 Task: Search for a house in Mendoza, Argentina, for 5 guests from June 14 to June 30, with self check-in, free parking, and a price range of ₹8000 to ₹12000.
Action: Mouse moved to (568, 138)
Screenshot: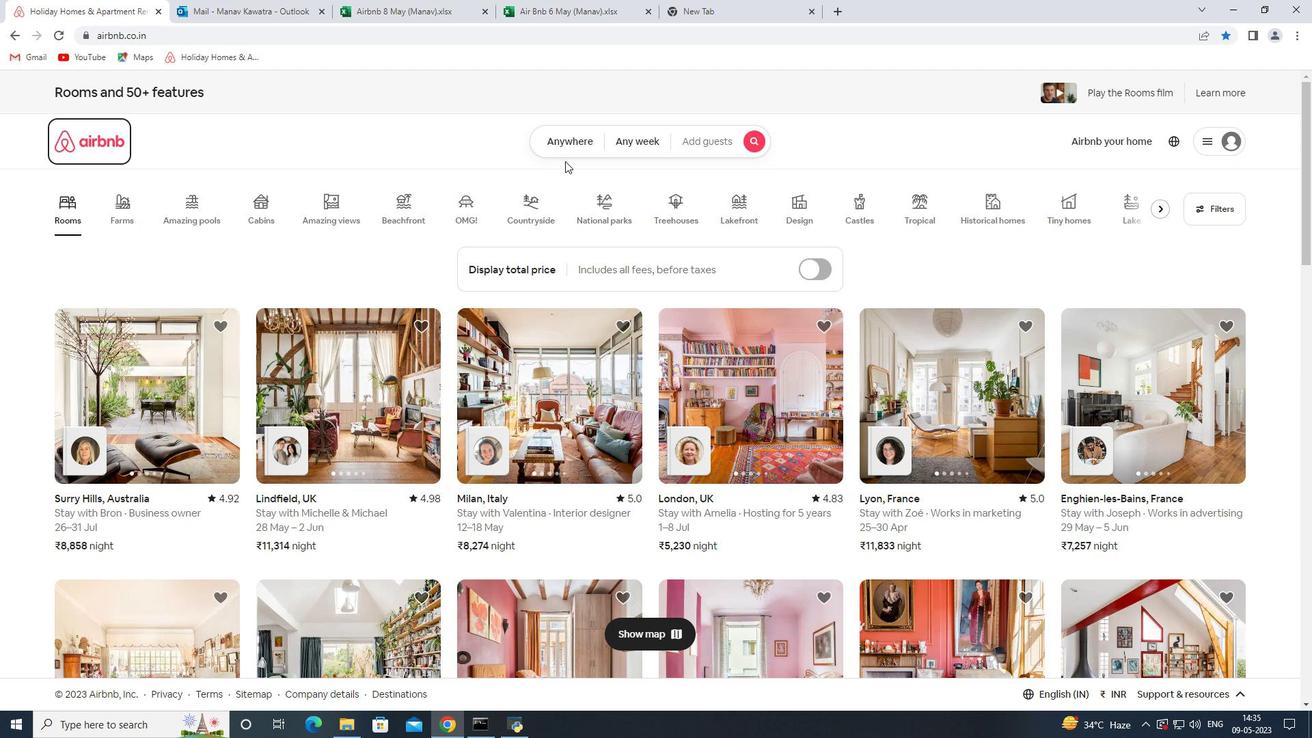 
Action: Mouse pressed left at (568, 138)
Screenshot: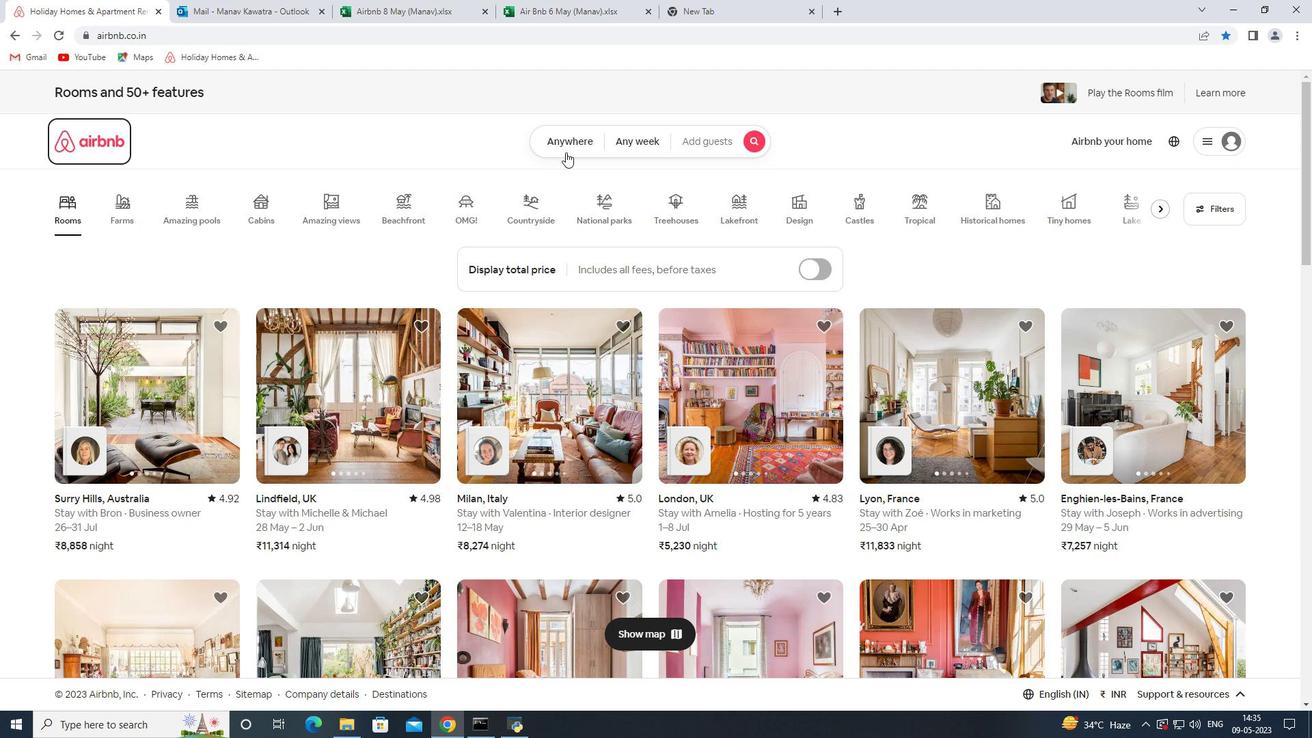 
Action: Mouse moved to (465, 198)
Screenshot: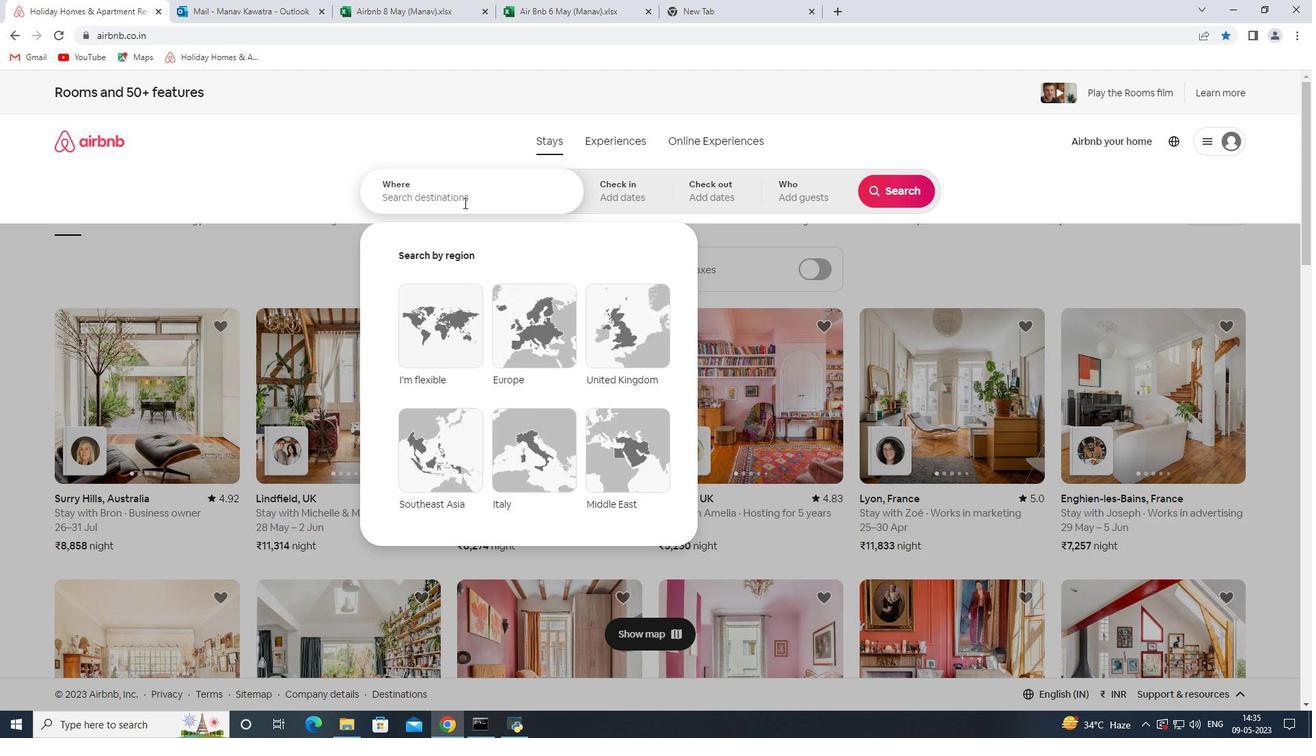 
Action: Mouse pressed left at (465, 198)
Screenshot: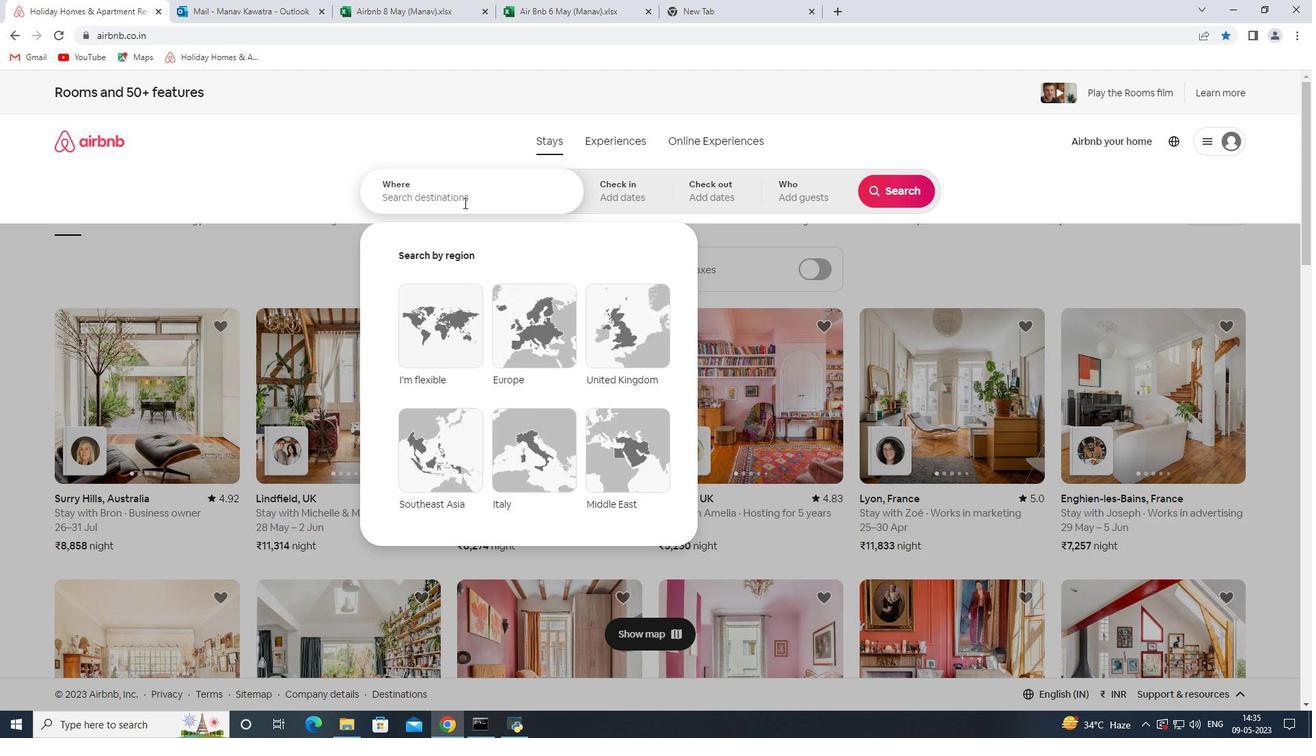 
Action: Mouse moved to (475, 198)
Screenshot: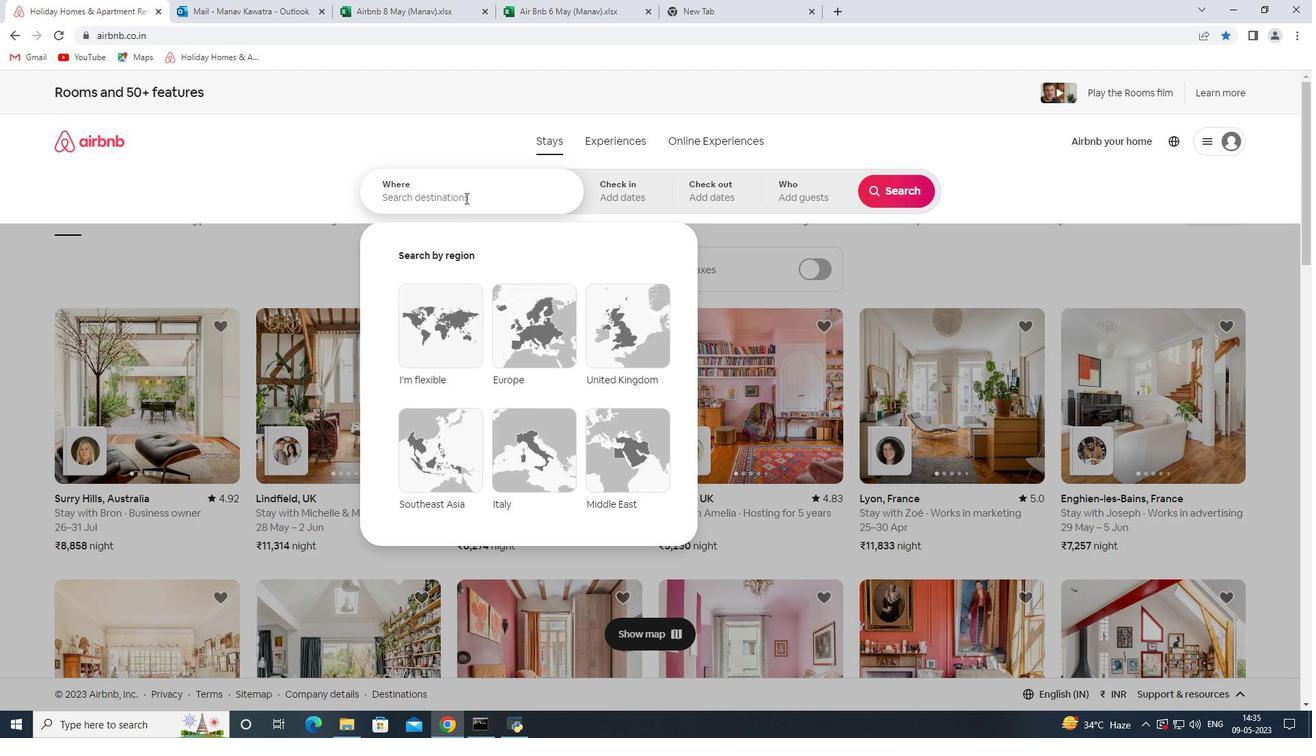 
Action: Key pressed <Key.shift>Mendoza<Key.space><Key.shift><Key.shift><Key.shift><Key.shift><Key.shift><Key.shift><Key.shift><Key.shift>Argentina<Key.space>
Screenshot: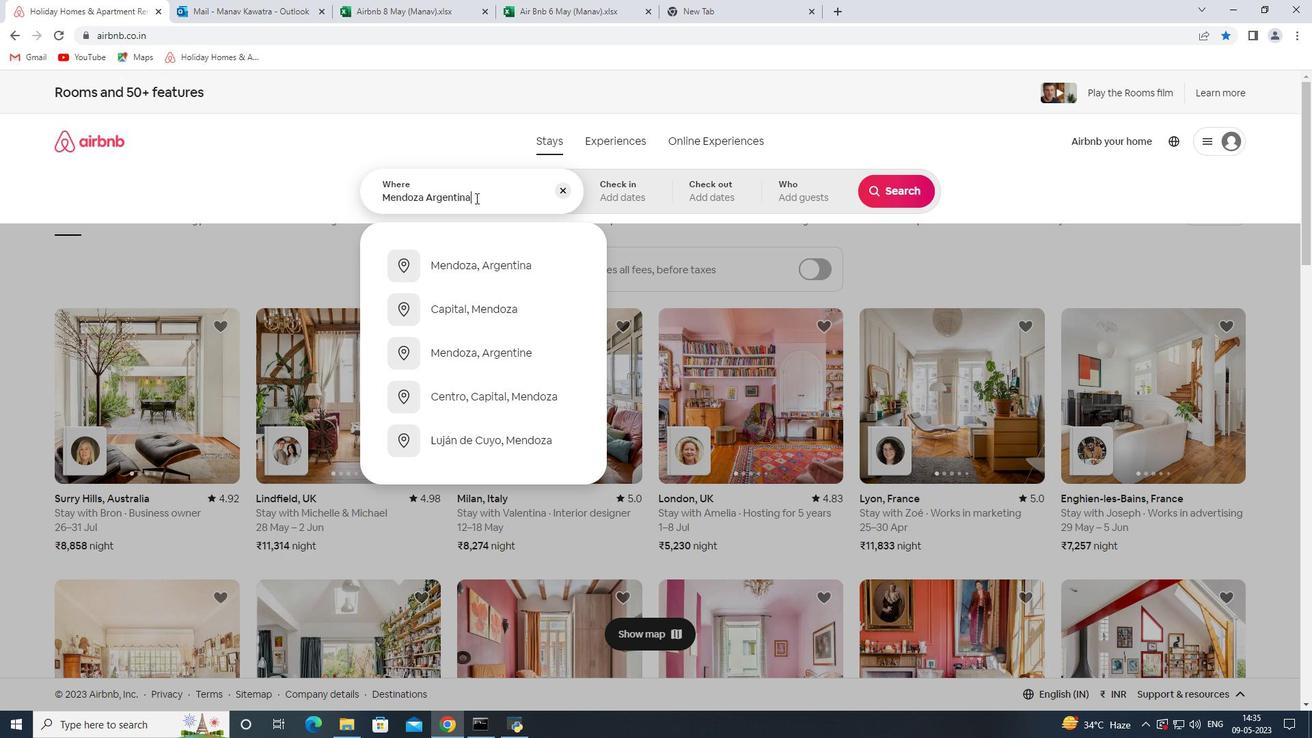 
Action: Mouse moved to (484, 271)
Screenshot: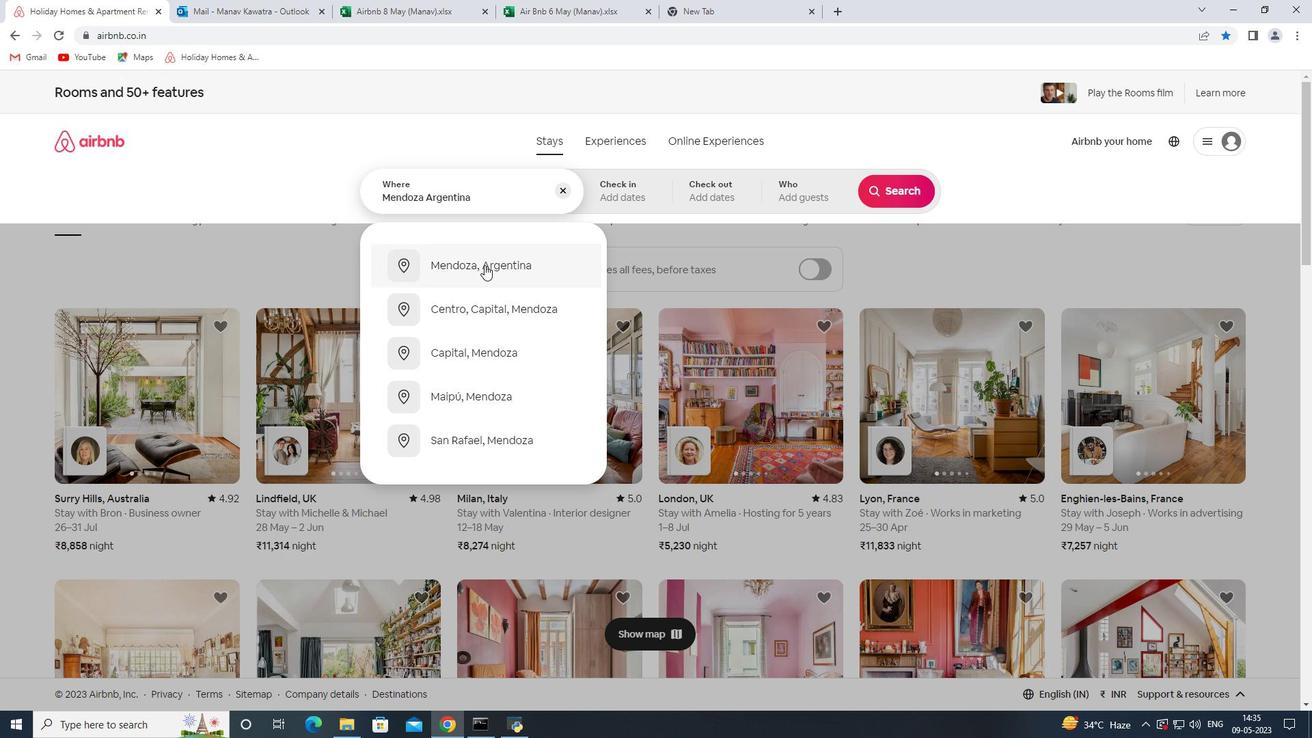 
Action: Mouse pressed left at (484, 271)
Screenshot: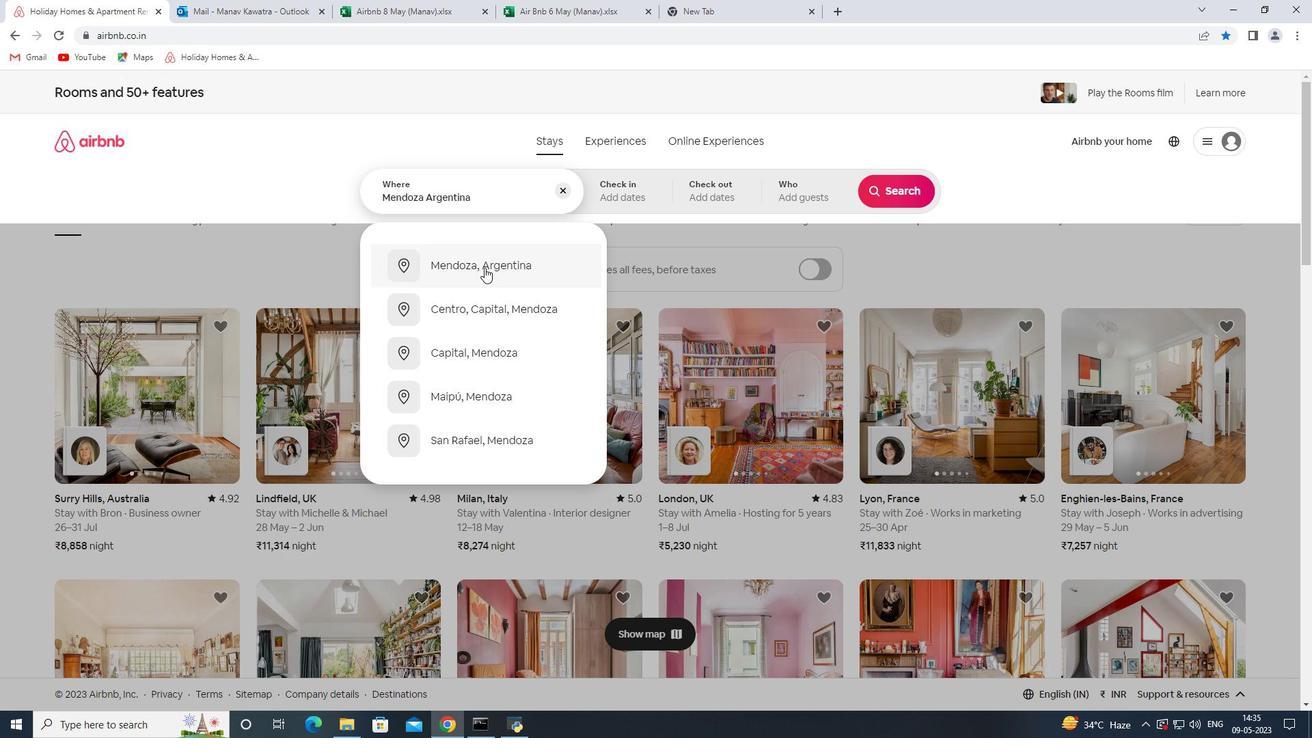
Action: Mouse moved to (785, 426)
Screenshot: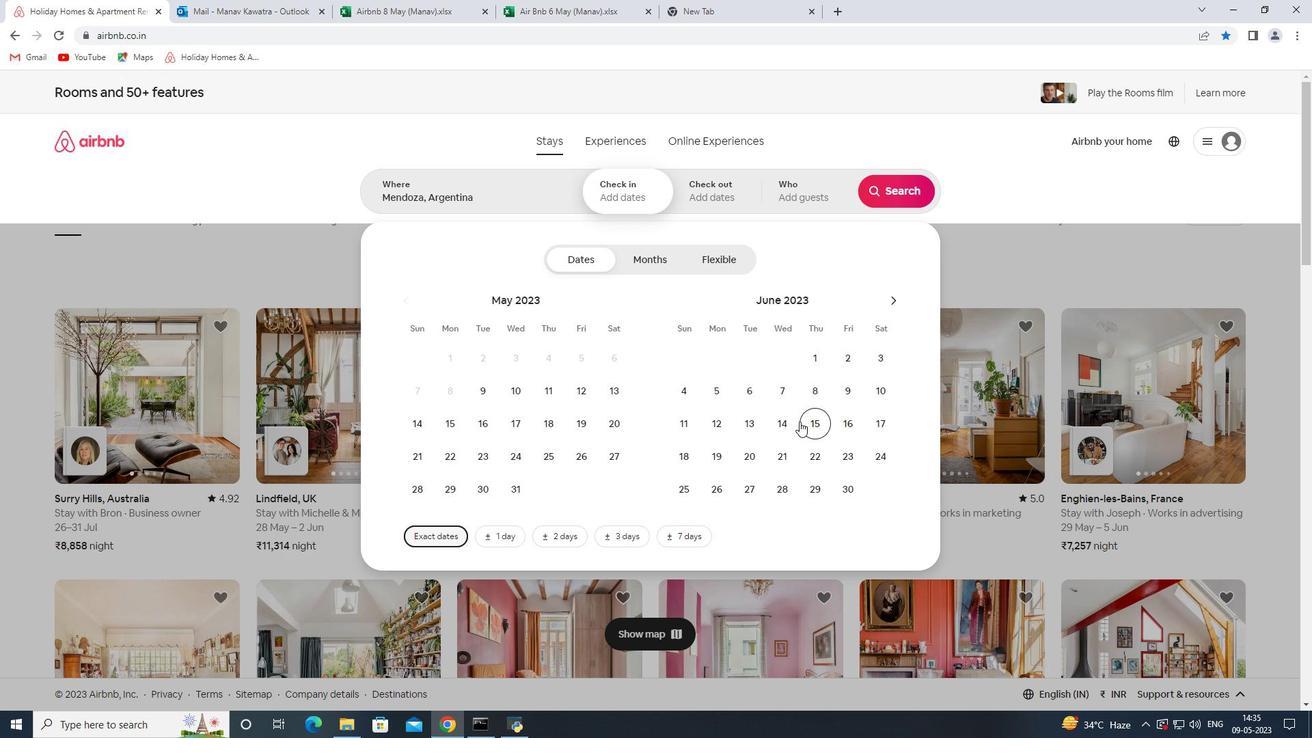 
Action: Mouse pressed left at (785, 426)
Screenshot: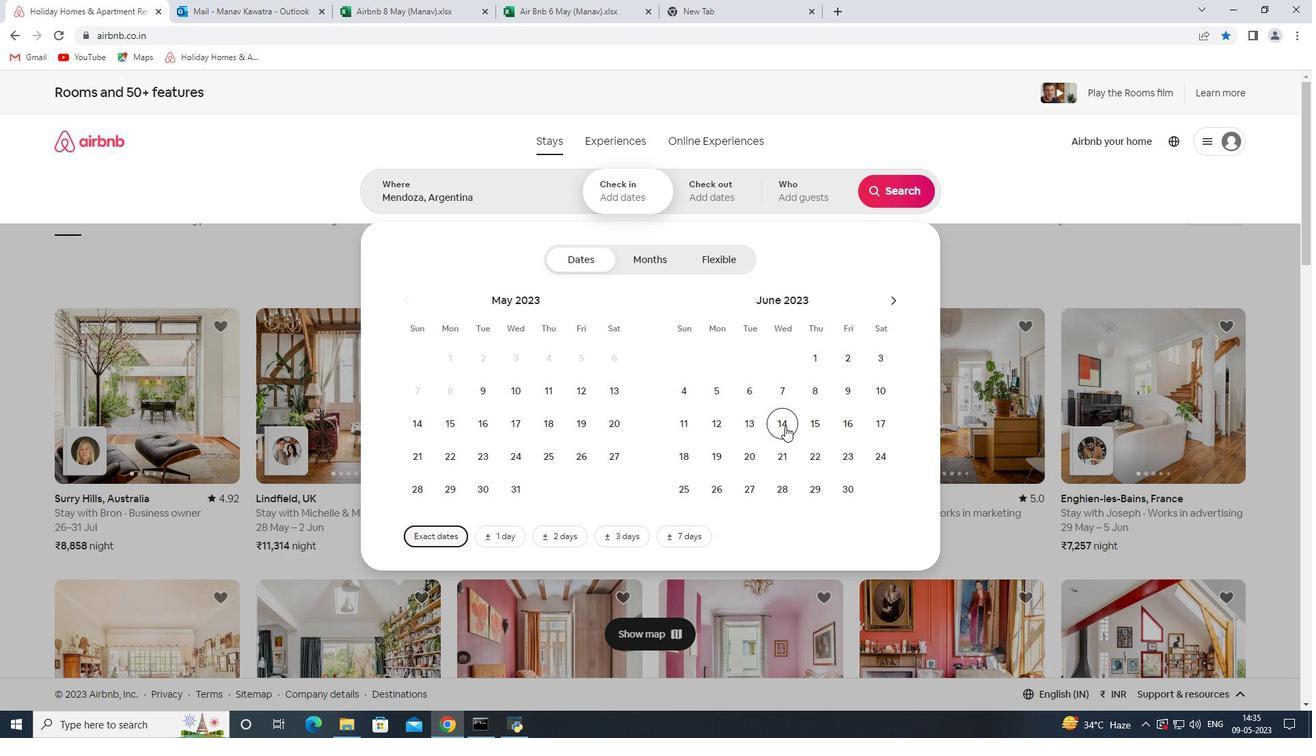 
Action: Mouse moved to (857, 488)
Screenshot: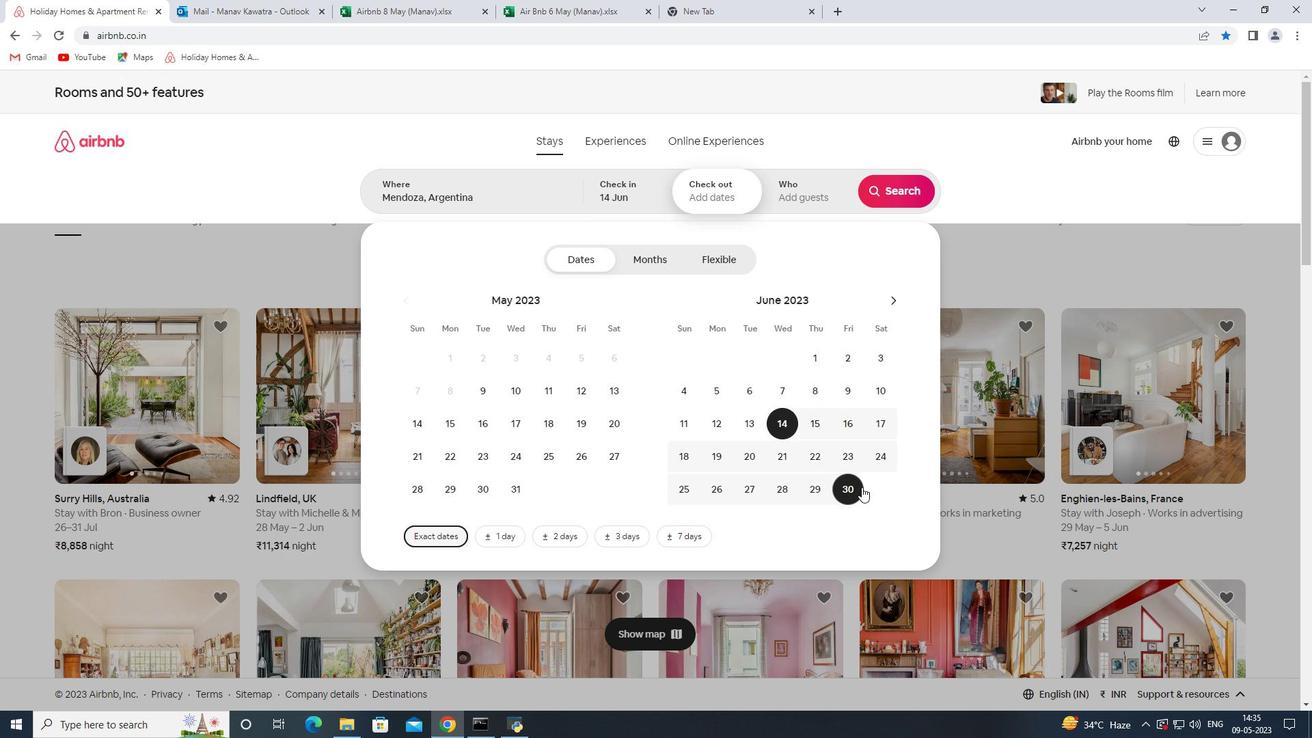 
Action: Mouse pressed left at (857, 488)
Screenshot: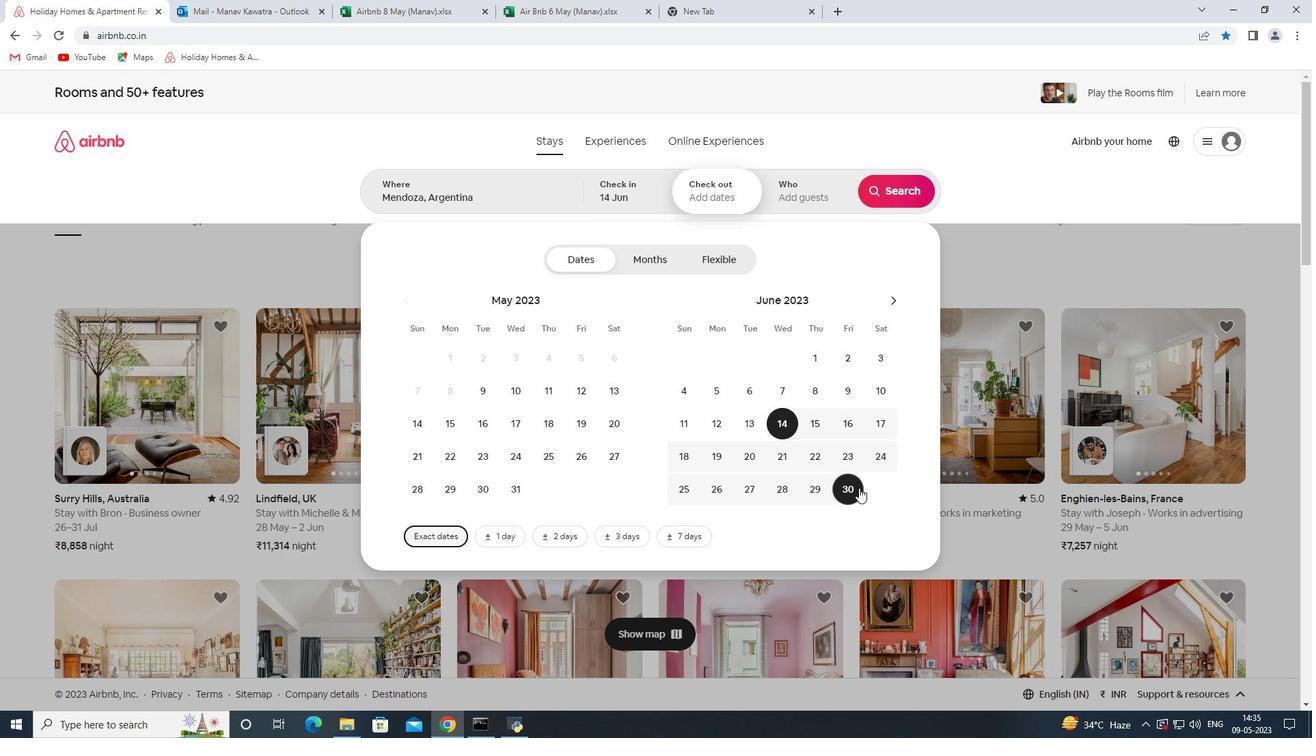 
Action: Mouse moved to (809, 196)
Screenshot: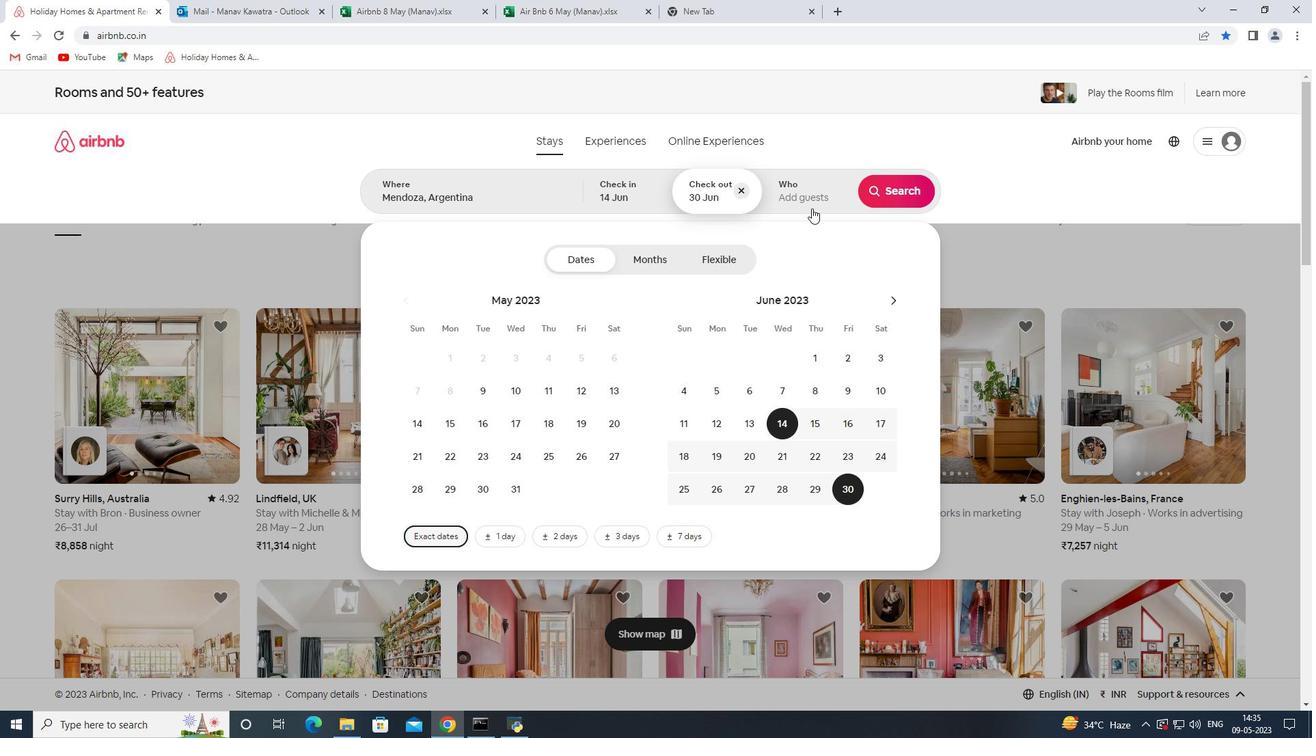 
Action: Mouse pressed left at (809, 196)
Screenshot: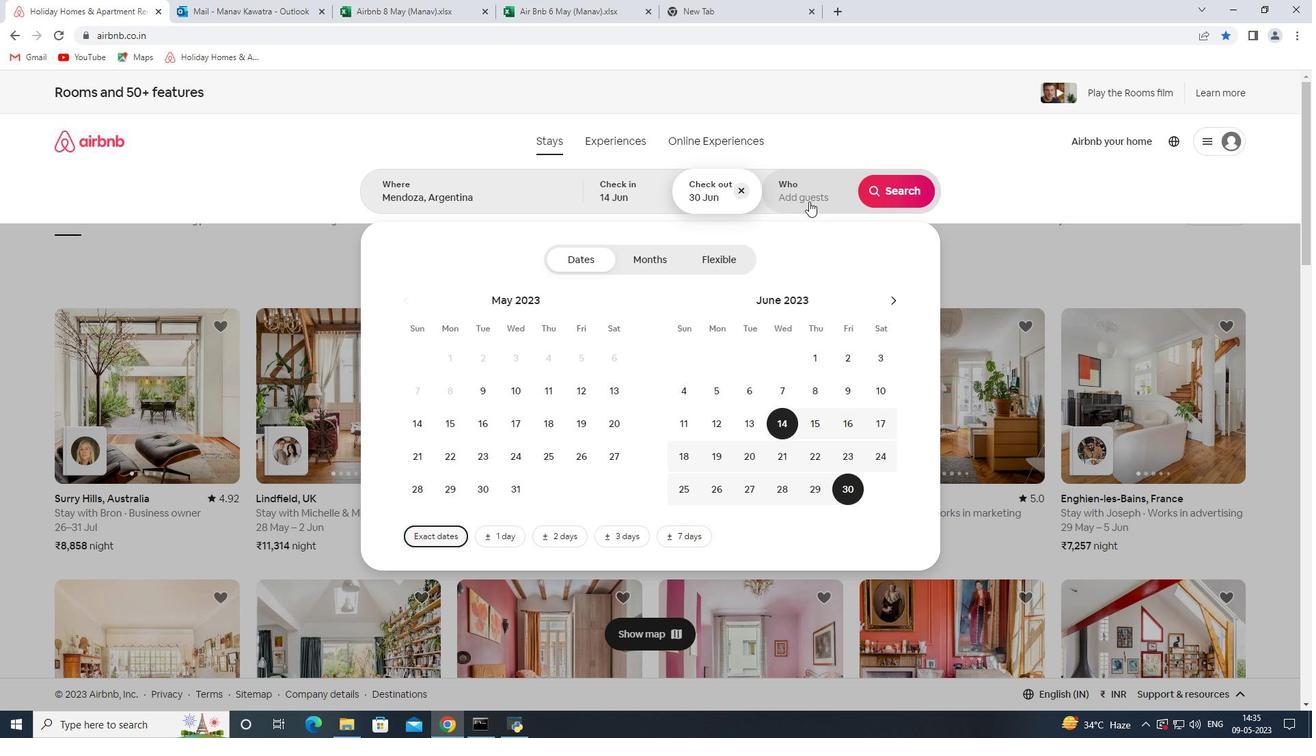 
Action: Mouse moved to (896, 268)
Screenshot: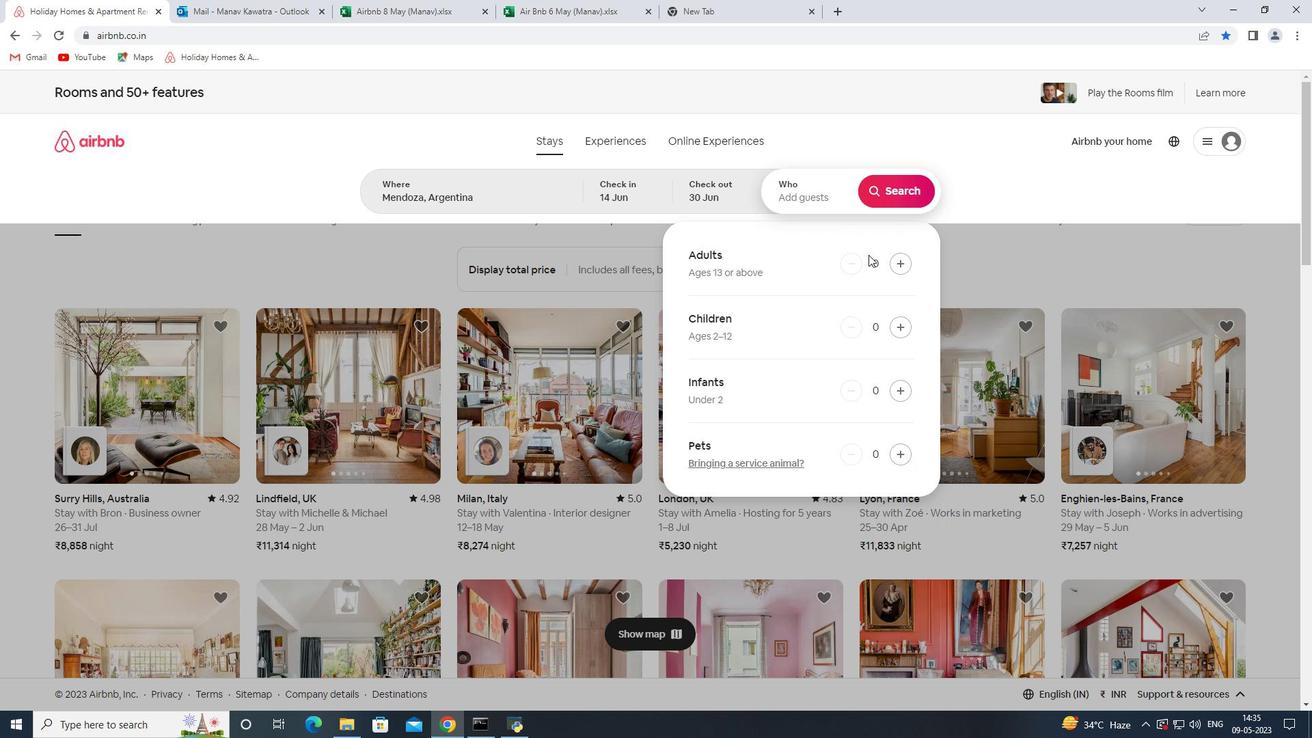 
Action: Mouse pressed left at (896, 268)
Screenshot: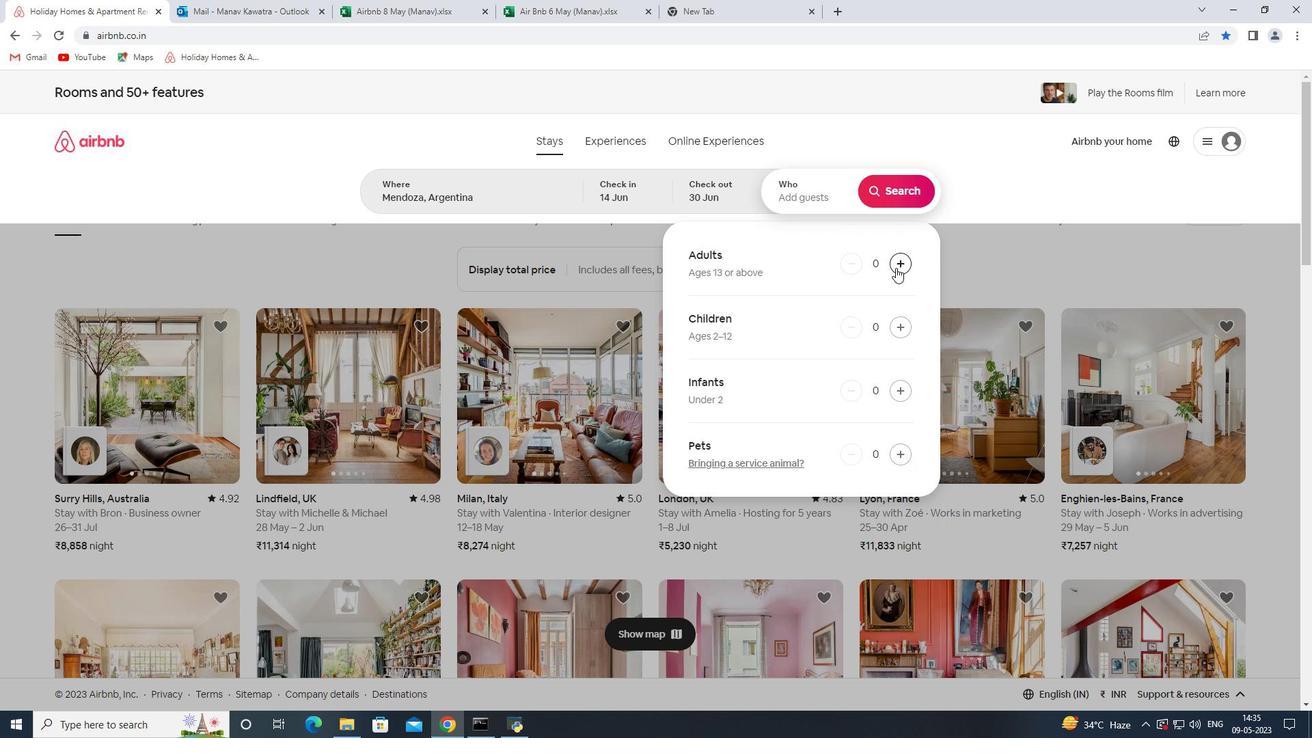 
Action: Mouse moved to (897, 268)
Screenshot: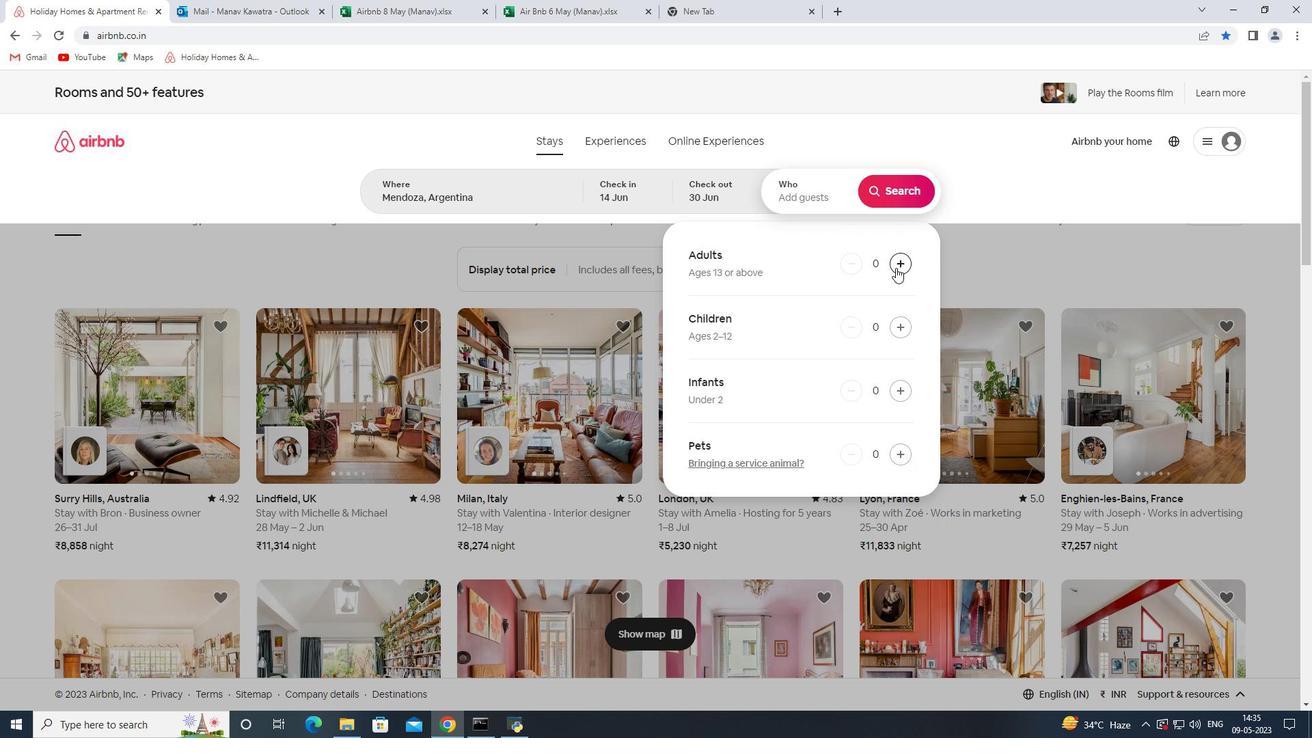 
Action: Mouse pressed left at (897, 268)
Screenshot: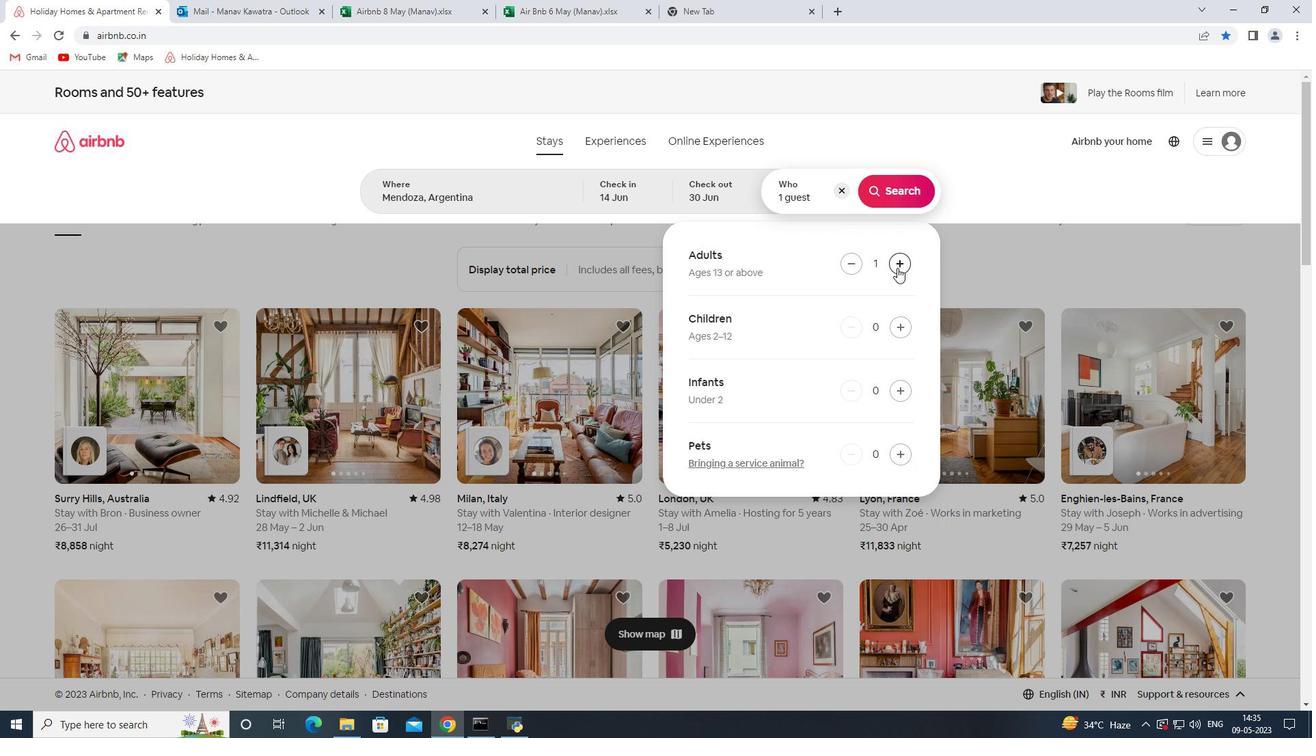 
Action: Mouse pressed left at (897, 268)
Screenshot: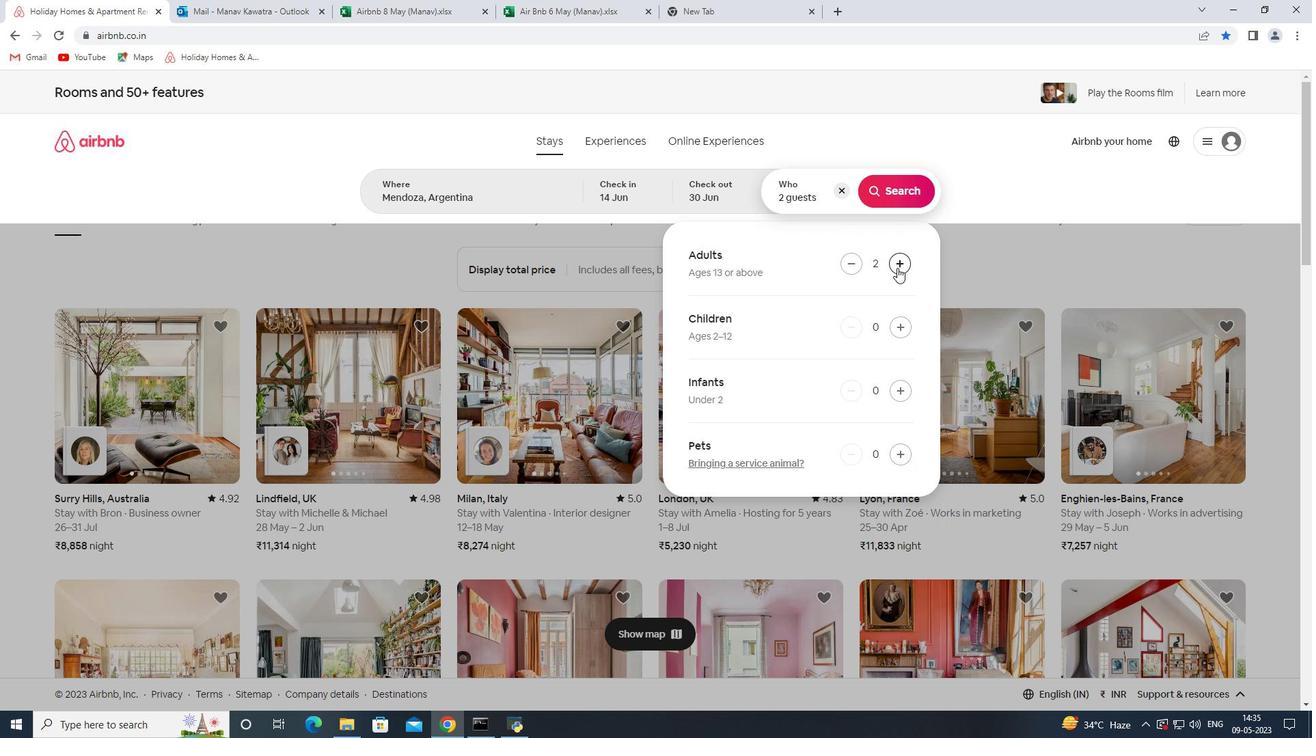 
Action: Mouse pressed left at (897, 268)
Screenshot: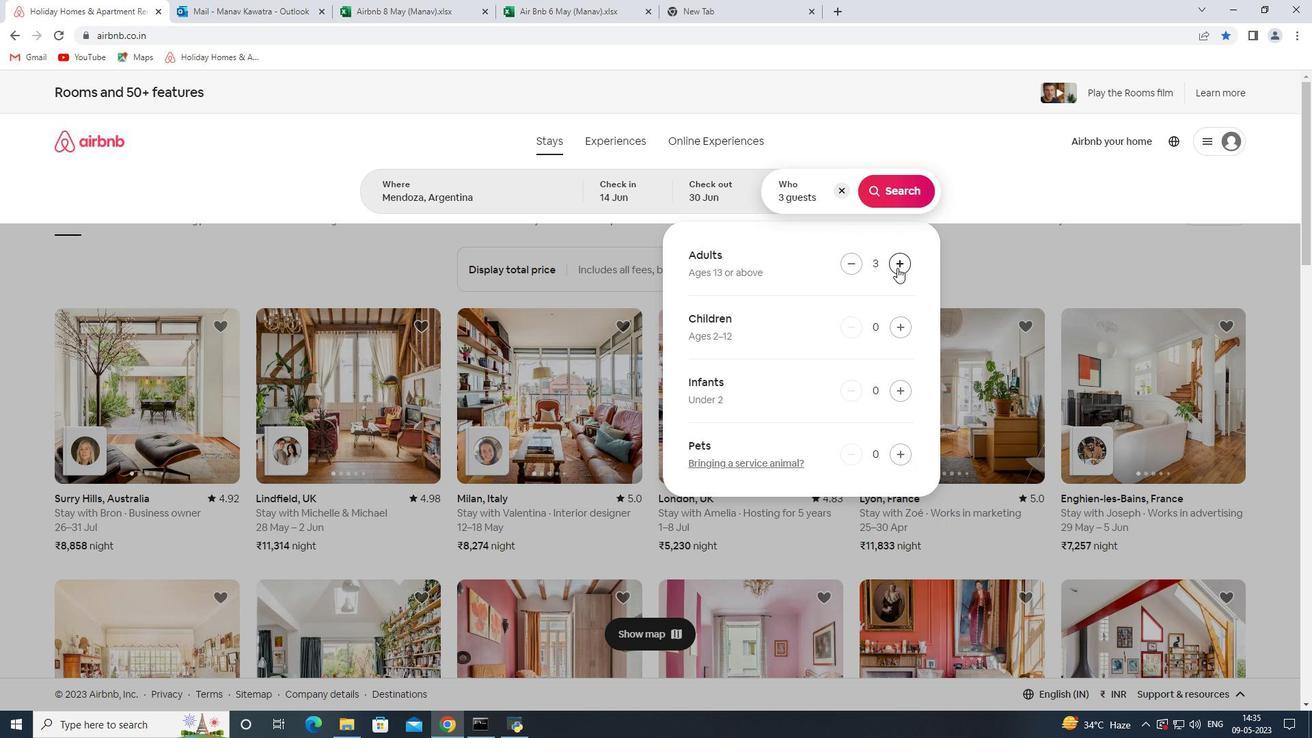 
Action: Mouse pressed left at (897, 268)
Screenshot: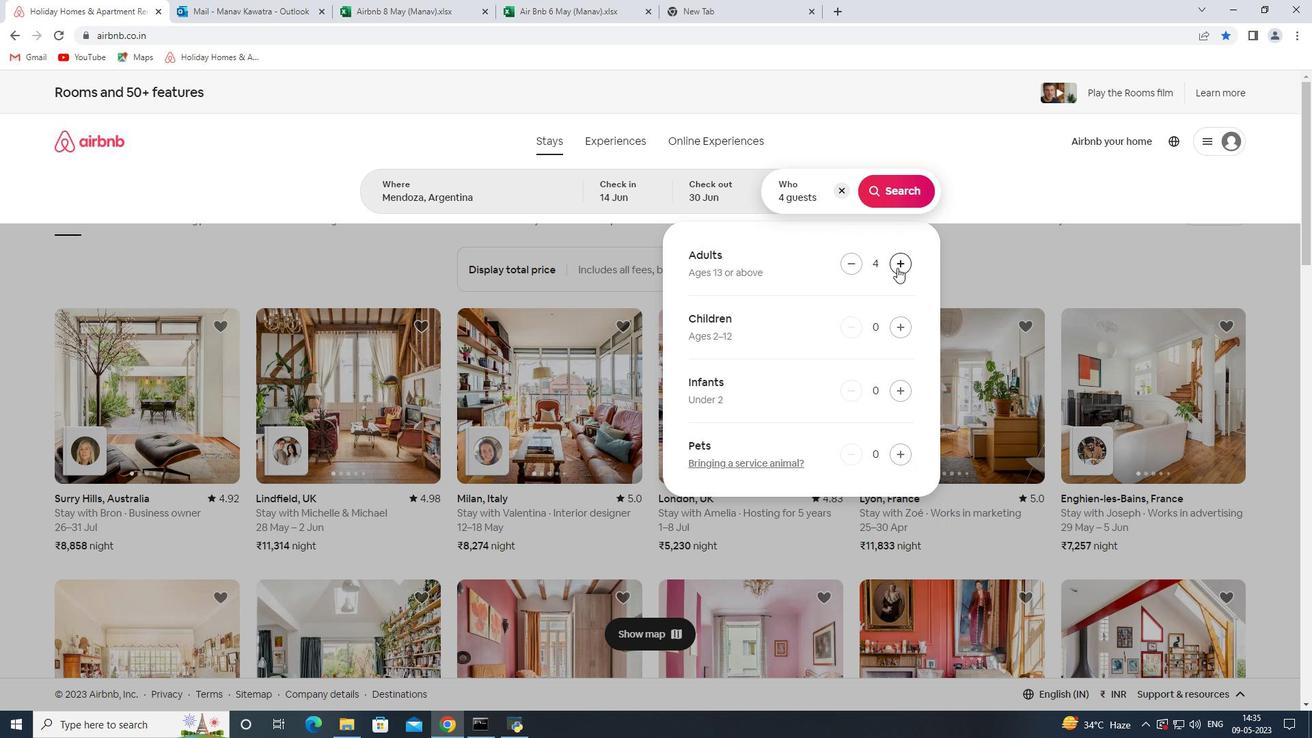 
Action: Mouse moved to (899, 195)
Screenshot: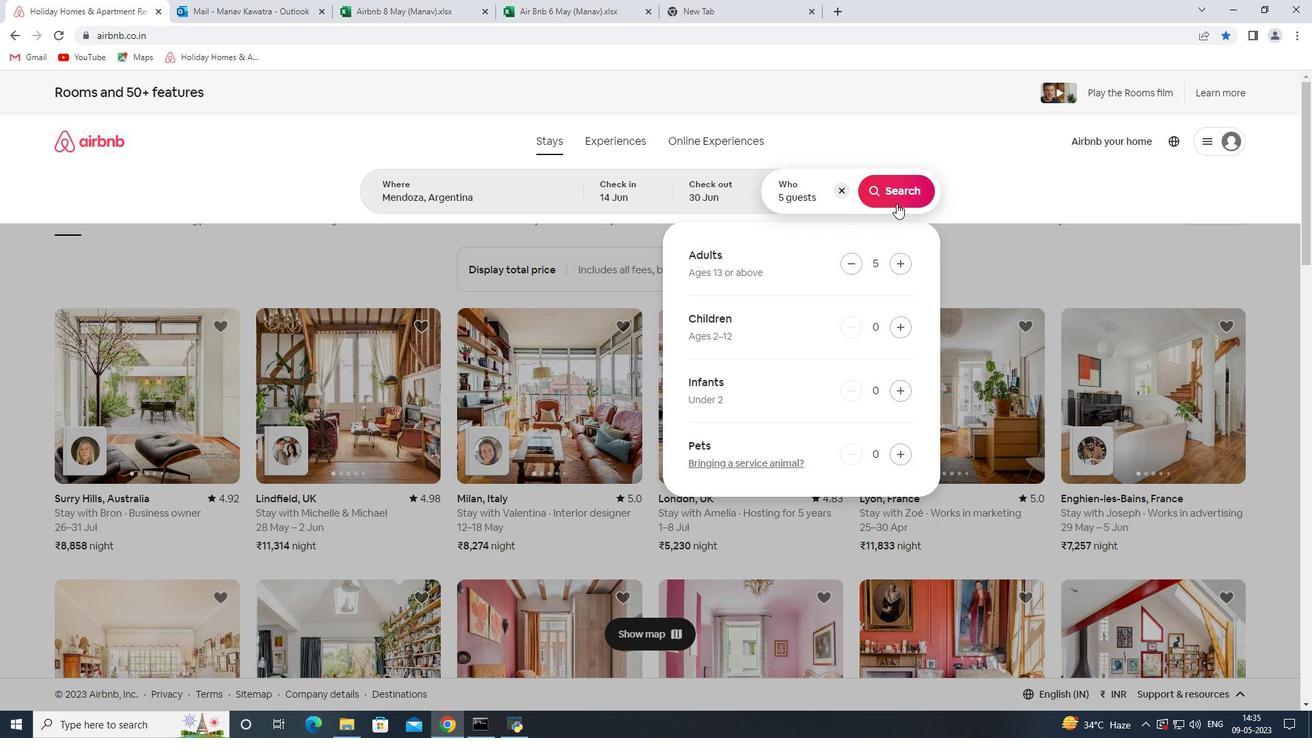 
Action: Mouse pressed left at (899, 195)
Screenshot: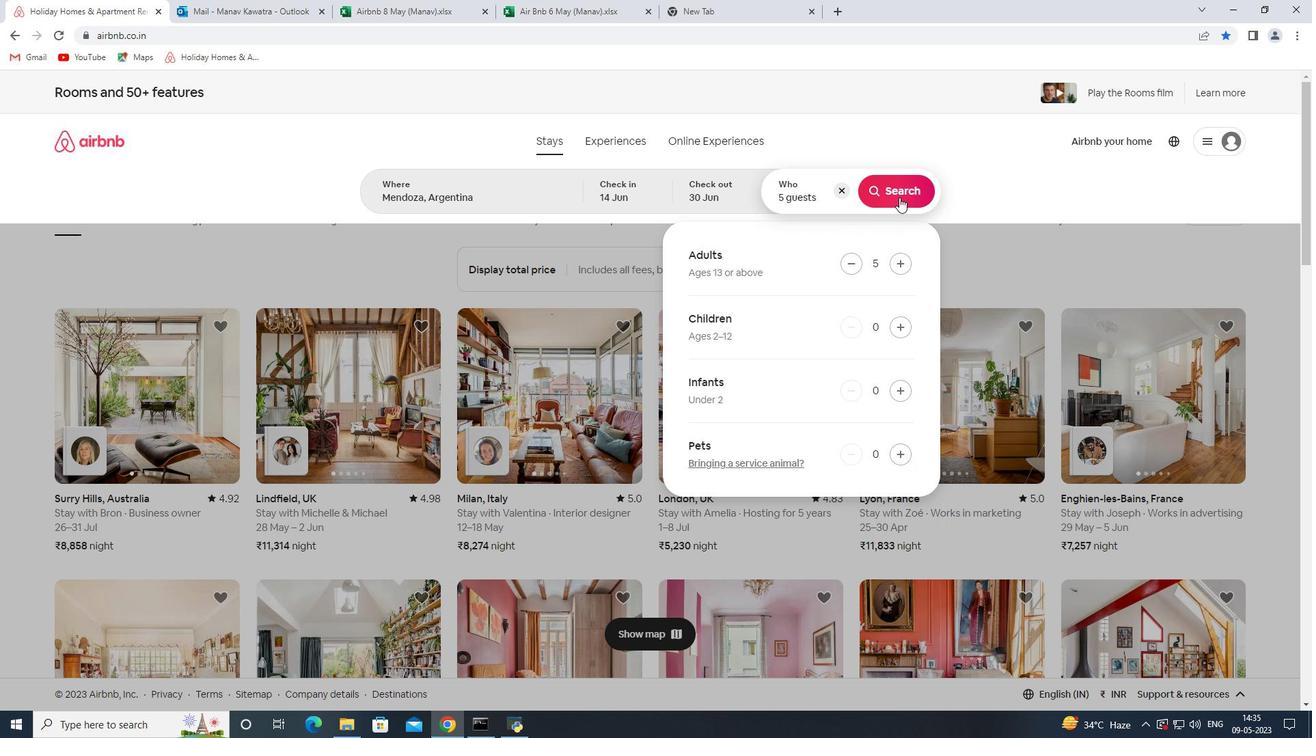 
Action: Mouse moved to (1261, 152)
Screenshot: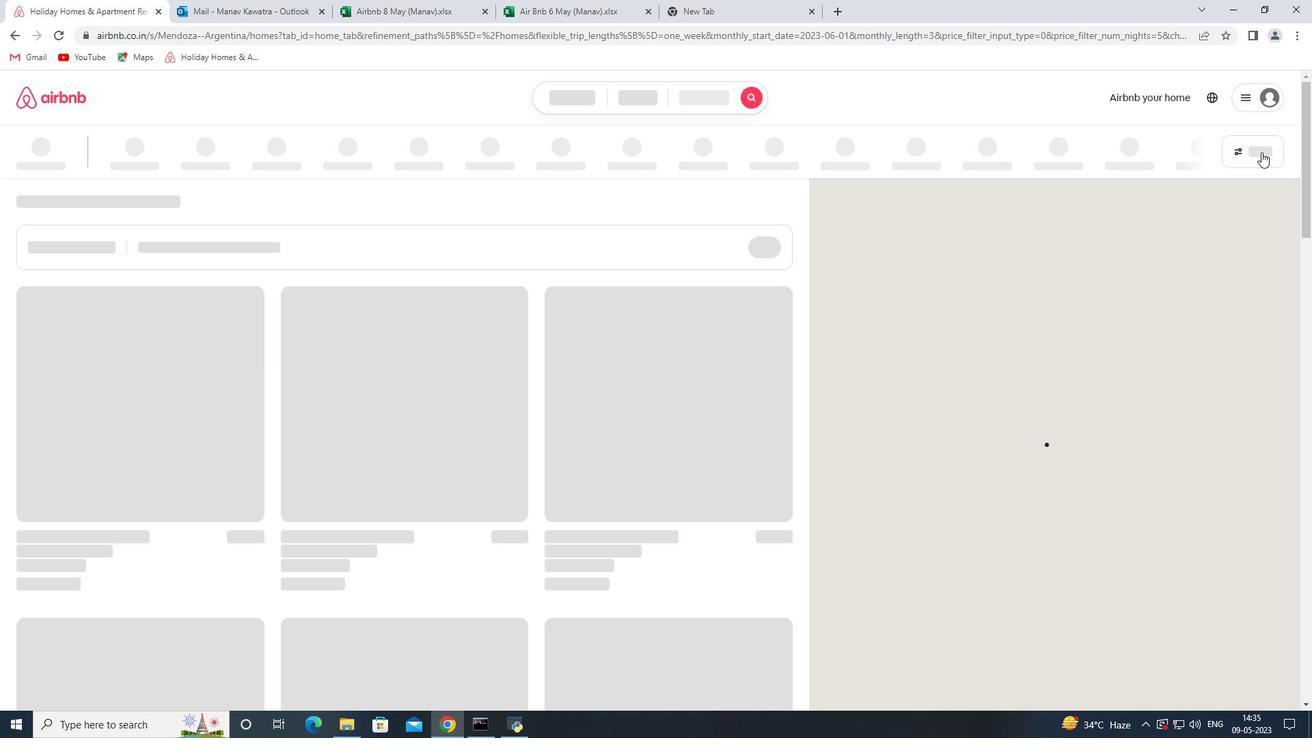 
Action: Mouse pressed left at (1261, 152)
Screenshot: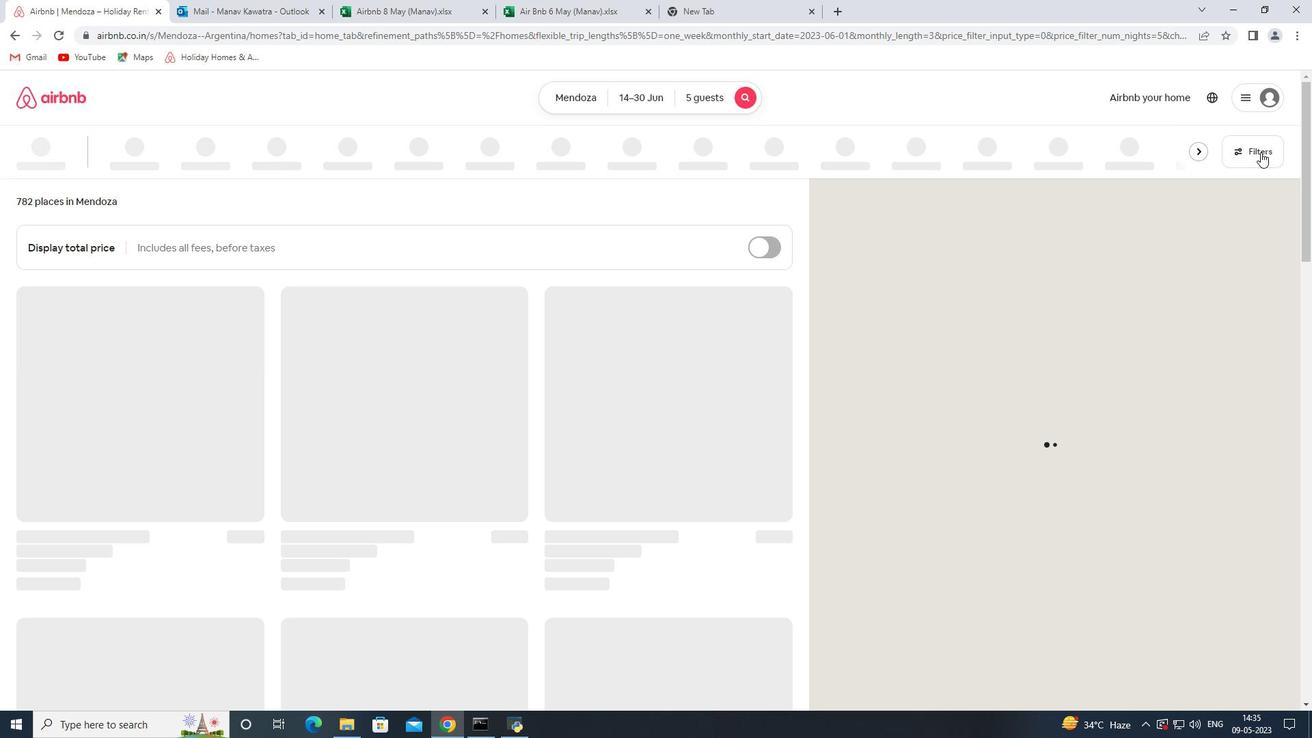 
Action: Mouse moved to (504, 484)
Screenshot: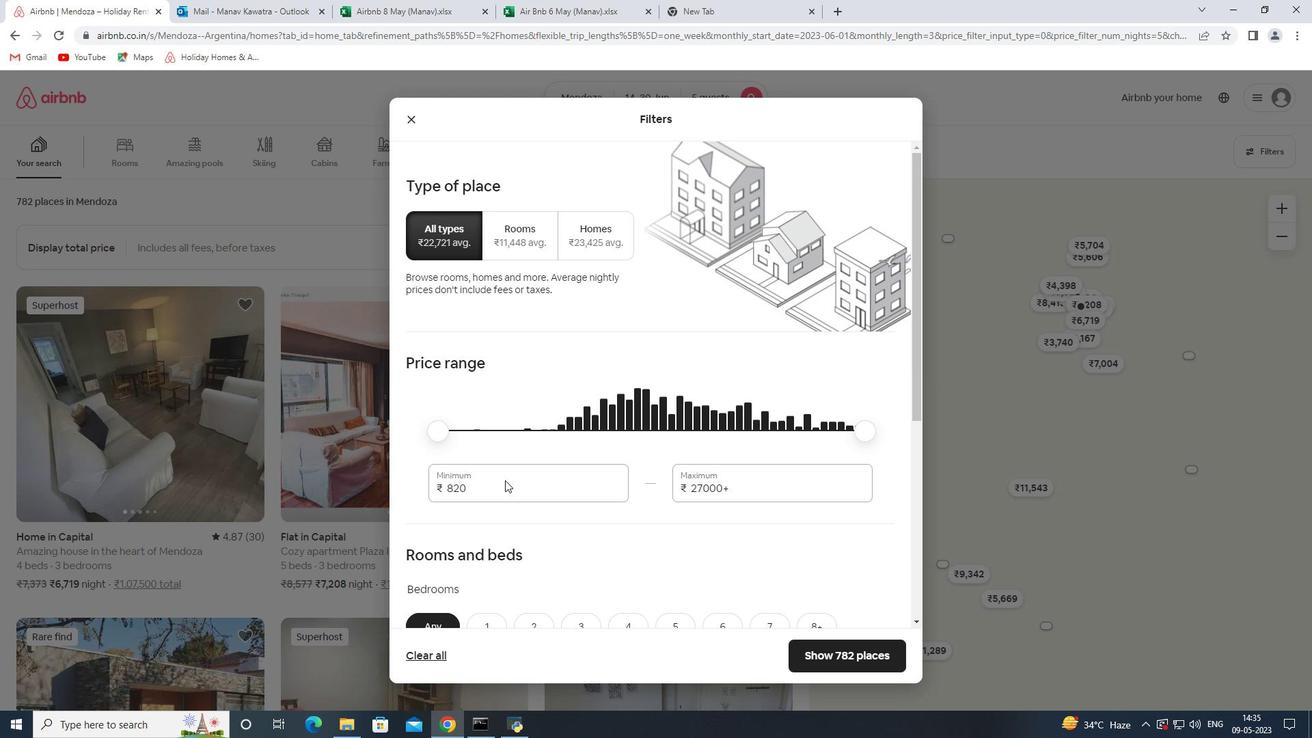 
Action: Mouse pressed left at (504, 484)
Screenshot: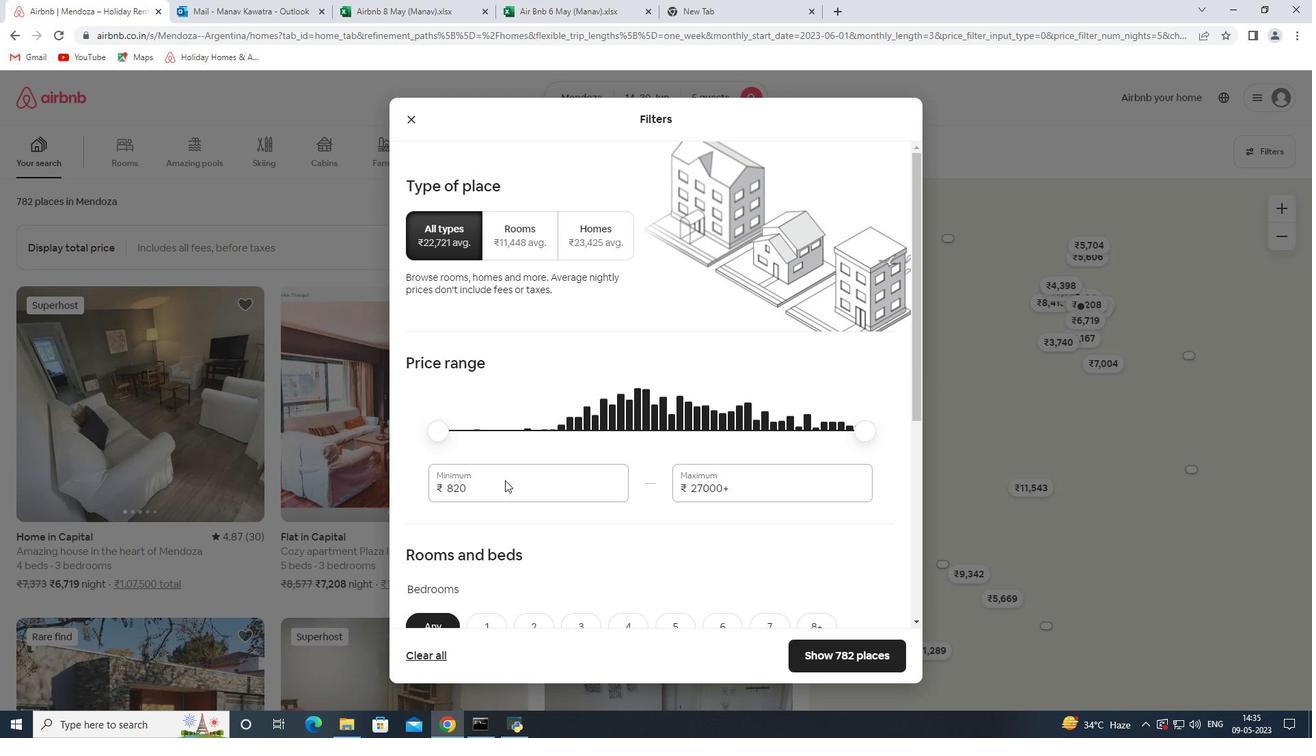 
Action: Mouse pressed left at (504, 484)
Screenshot: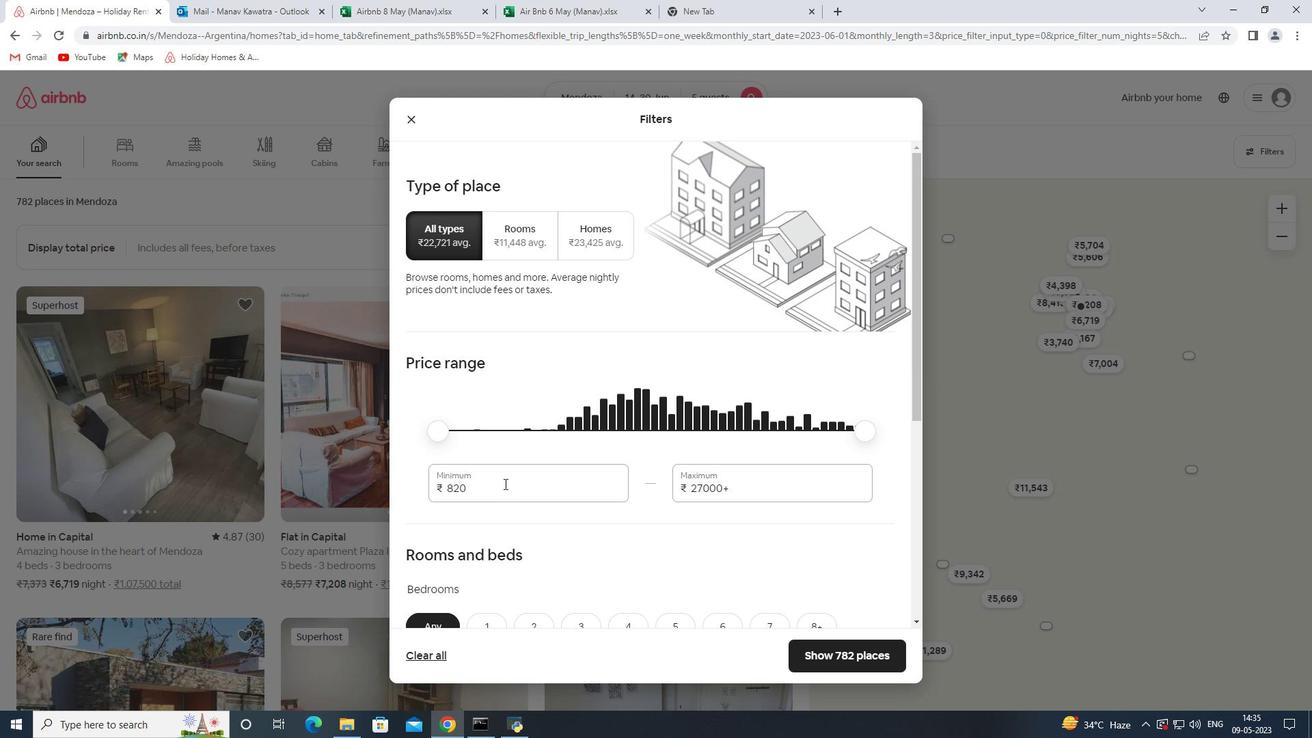 
Action: Key pressed 8000<Key.tab>12000
Screenshot: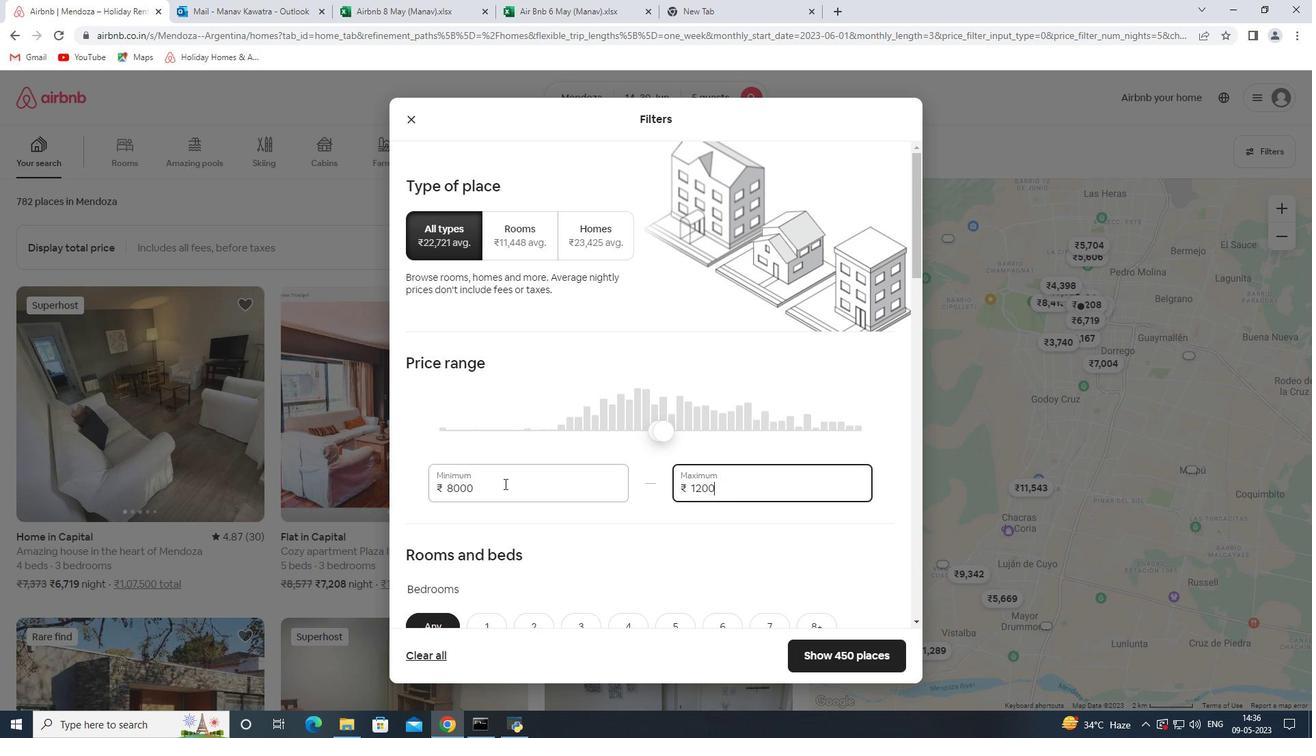 
Action: Mouse moved to (552, 451)
Screenshot: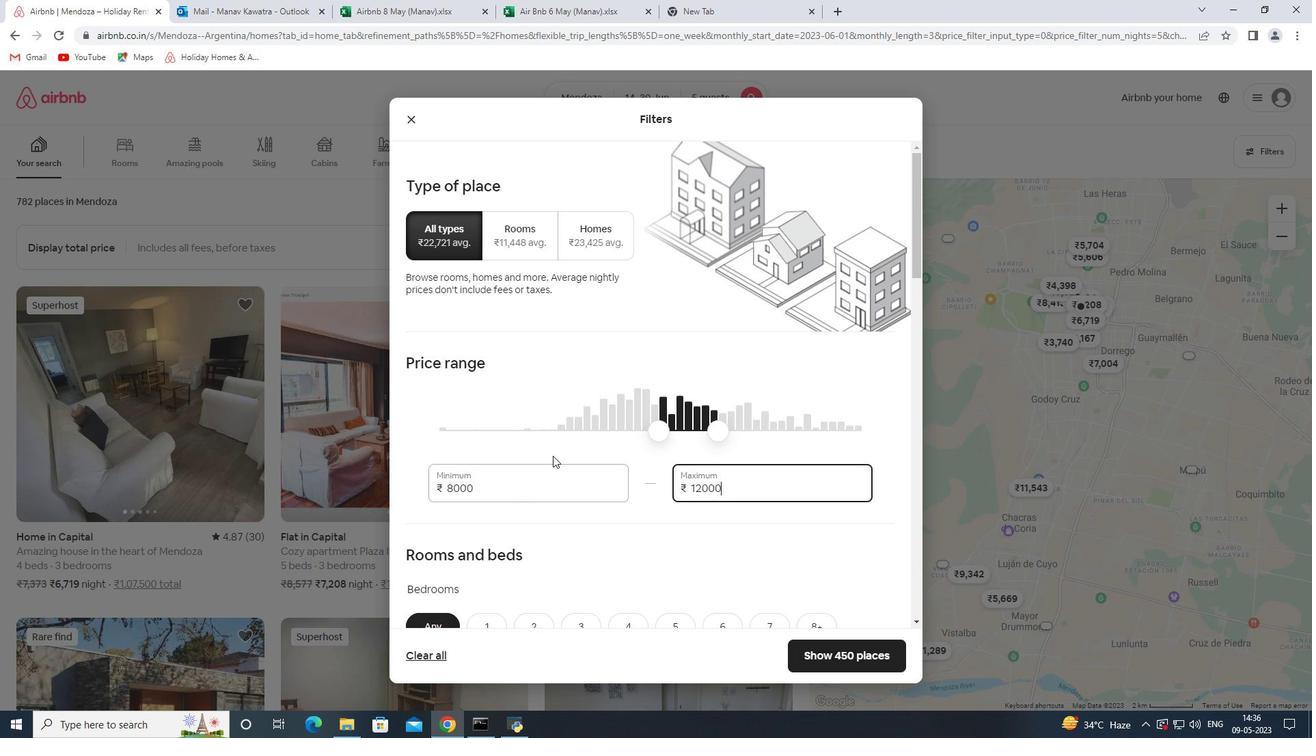 
Action: Mouse scrolled (552, 450) with delta (0, 0)
Screenshot: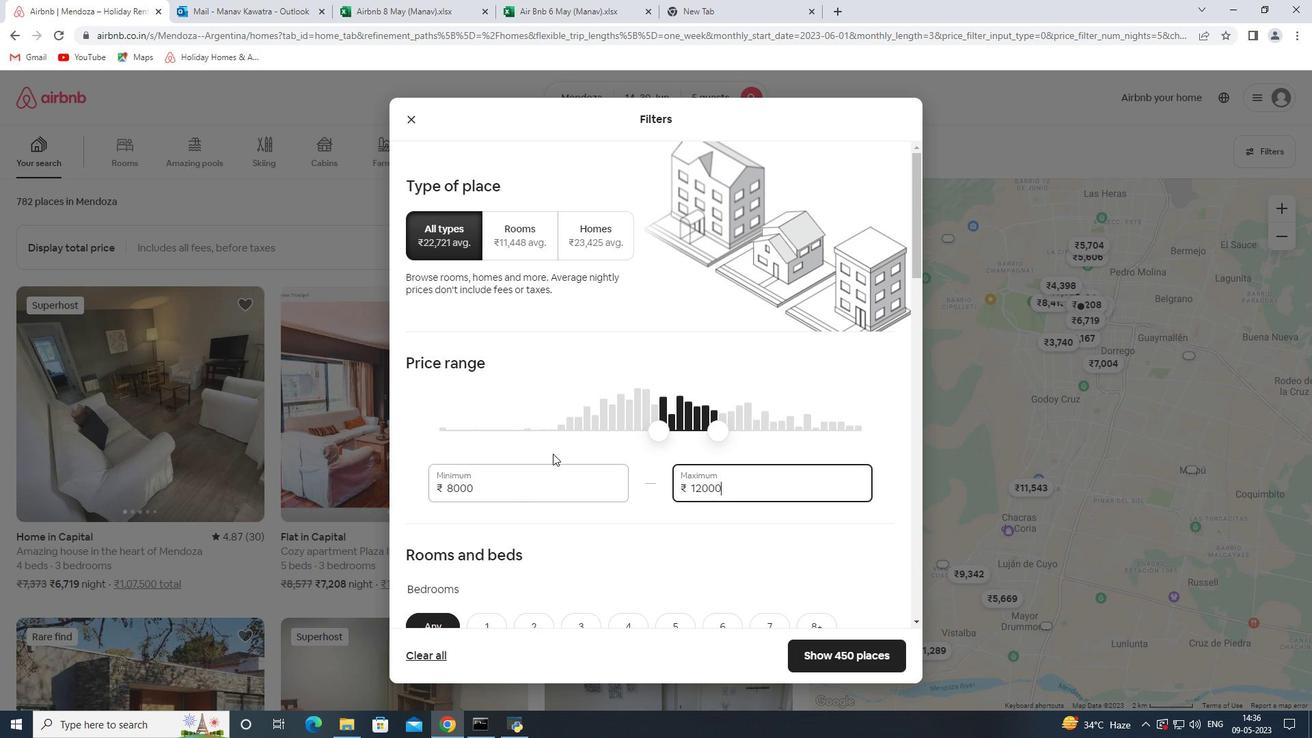
Action: Mouse scrolled (552, 450) with delta (0, 0)
Screenshot: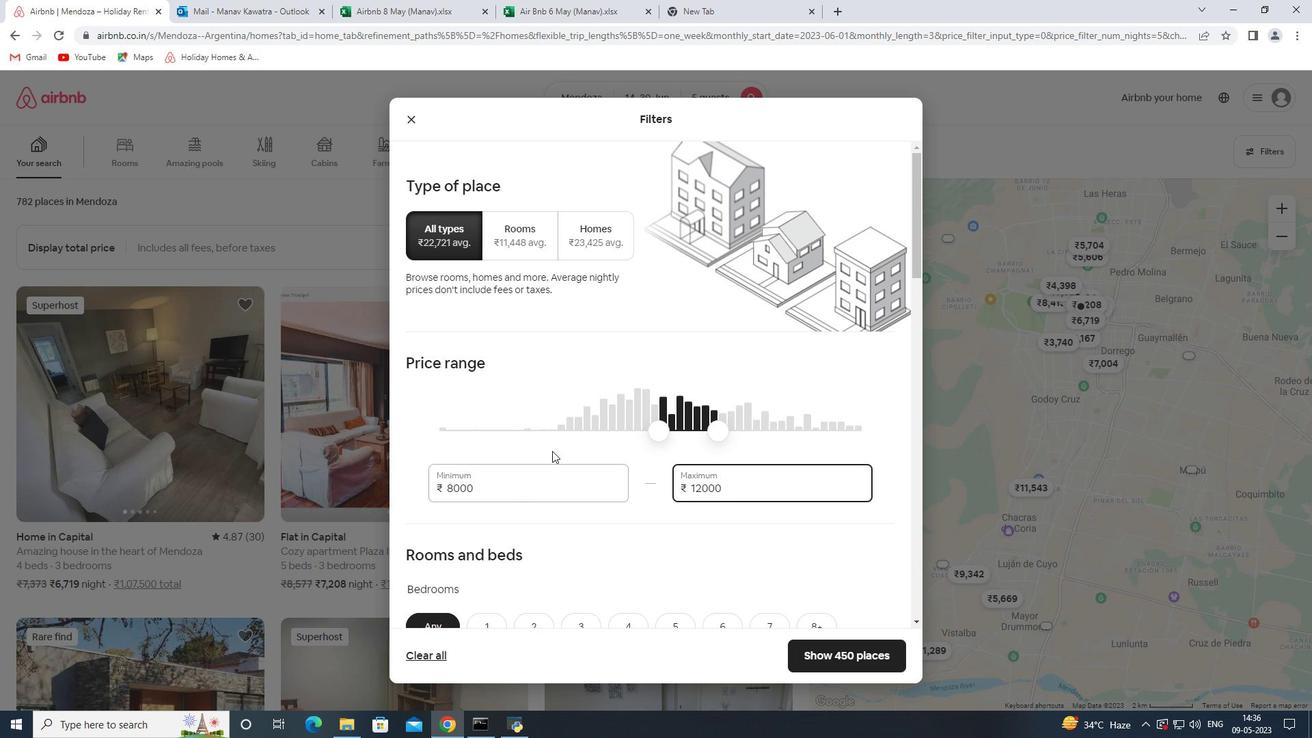 
Action: Mouse scrolled (552, 450) with delta (0, 0)
Screenshot: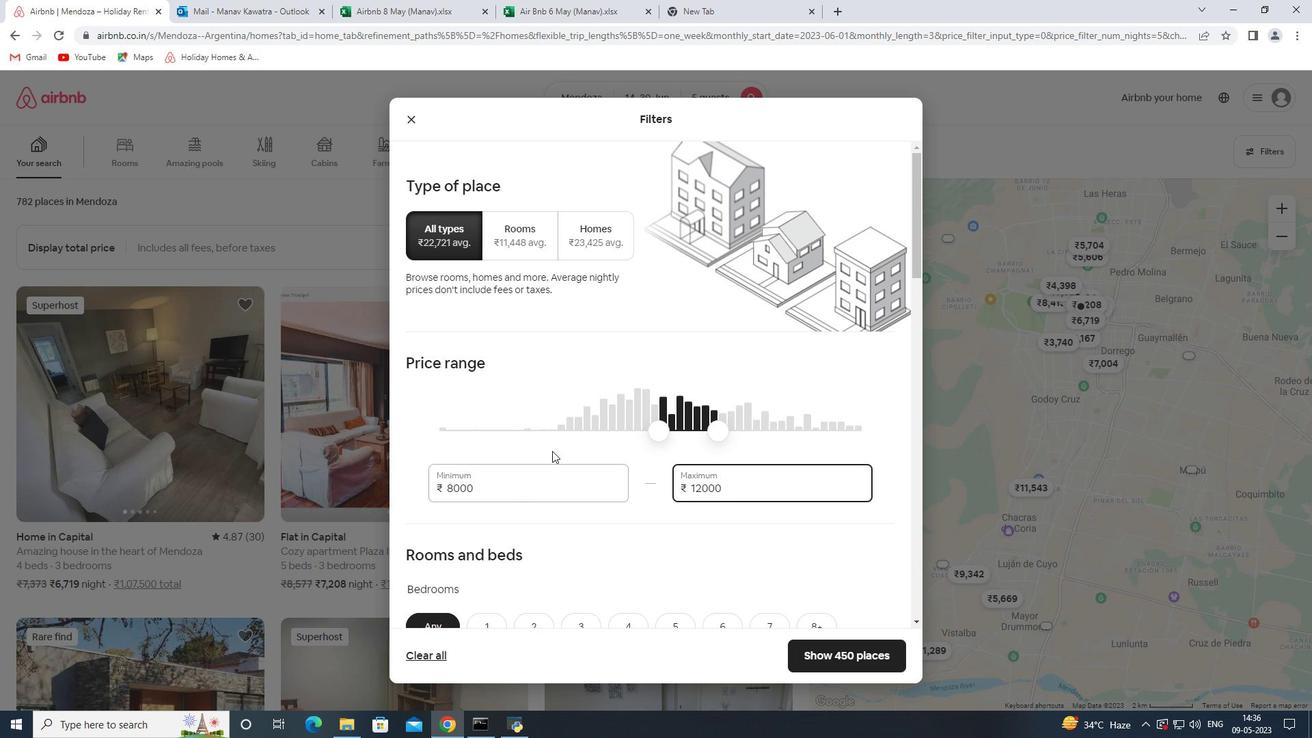 
Action: Mouse moved to (555, 441)
Screenshot: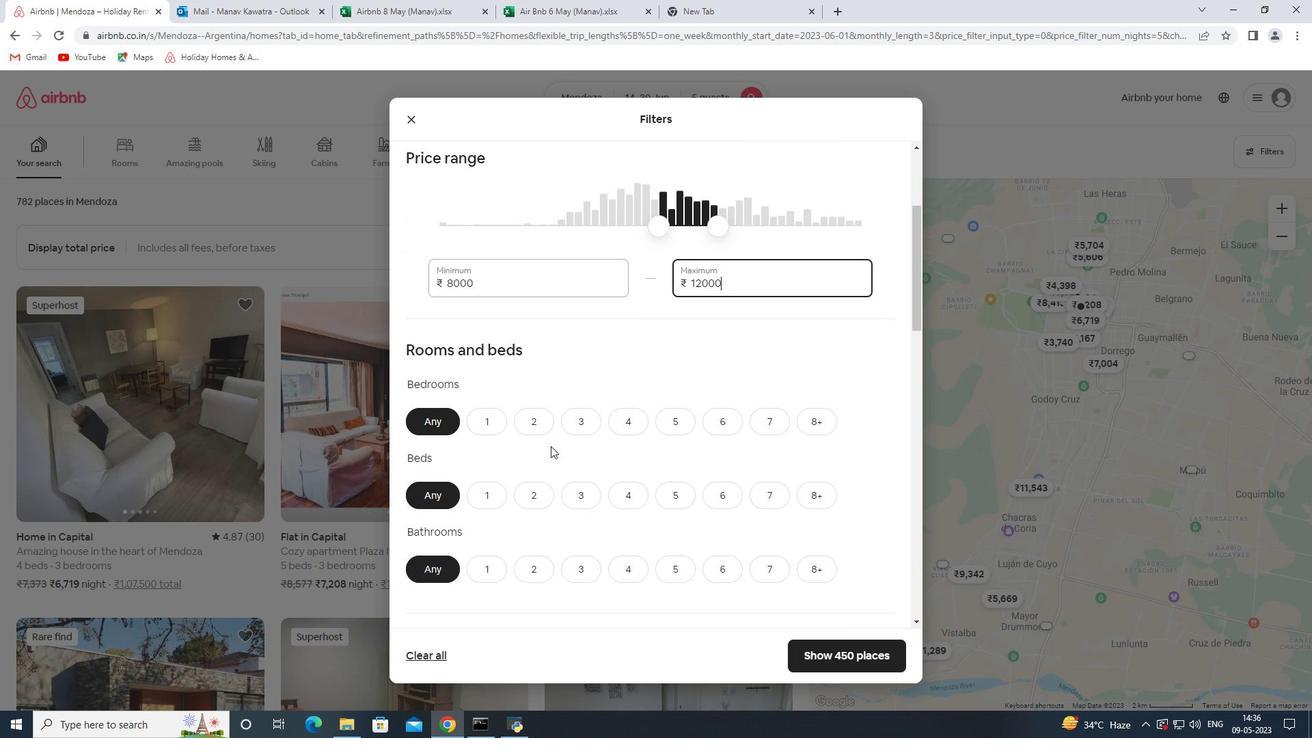 
Action: Mouse scrolled (555, 441) with delta (0, 0)
Screenshot: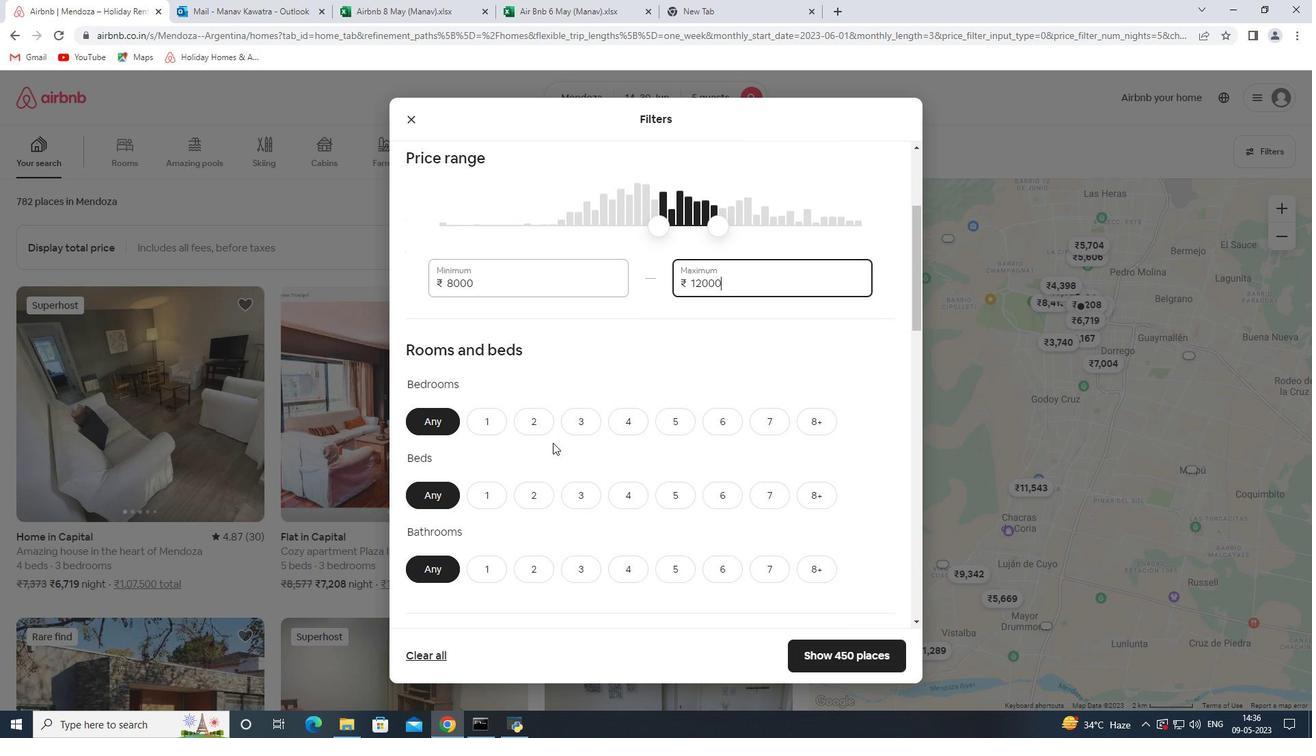 
Action: Mouse scrolled (555, 441) with delta (0, 0)
Screenshot: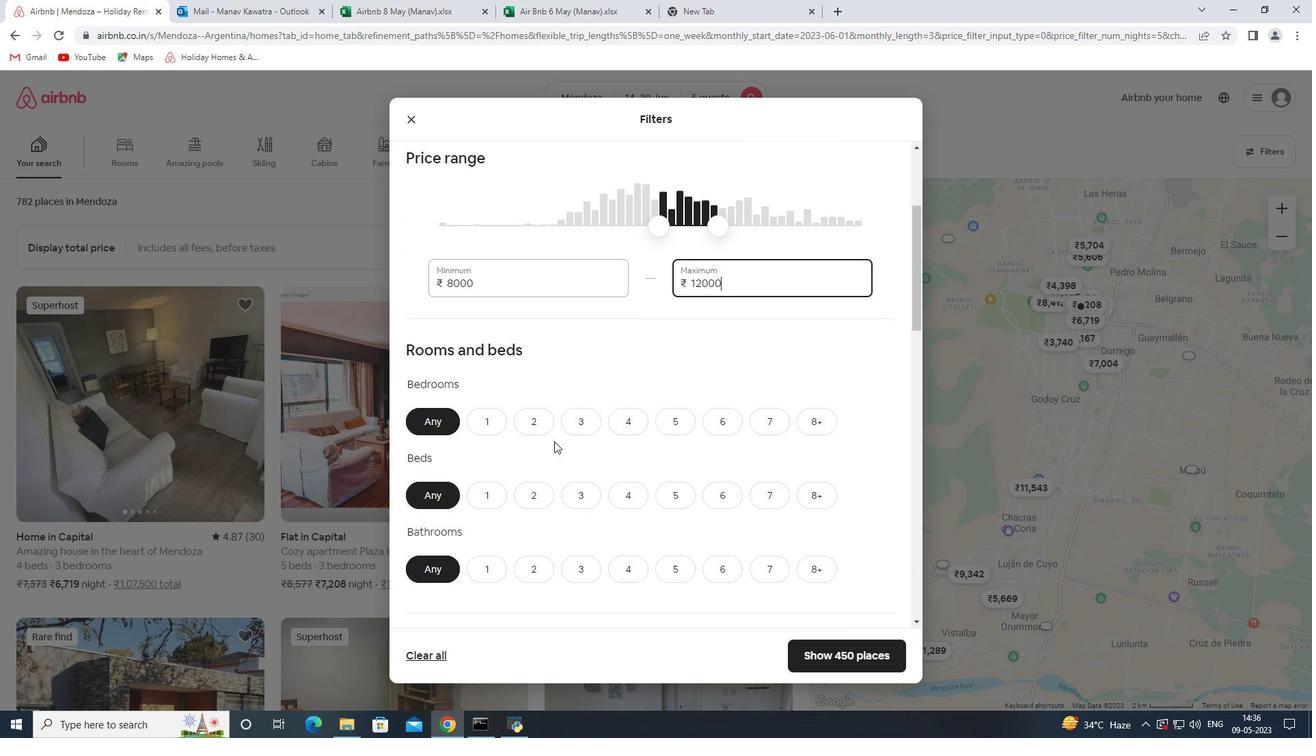 
Action: Mouse scrolled (555, 441) with delta (0, 0)
Screenshot: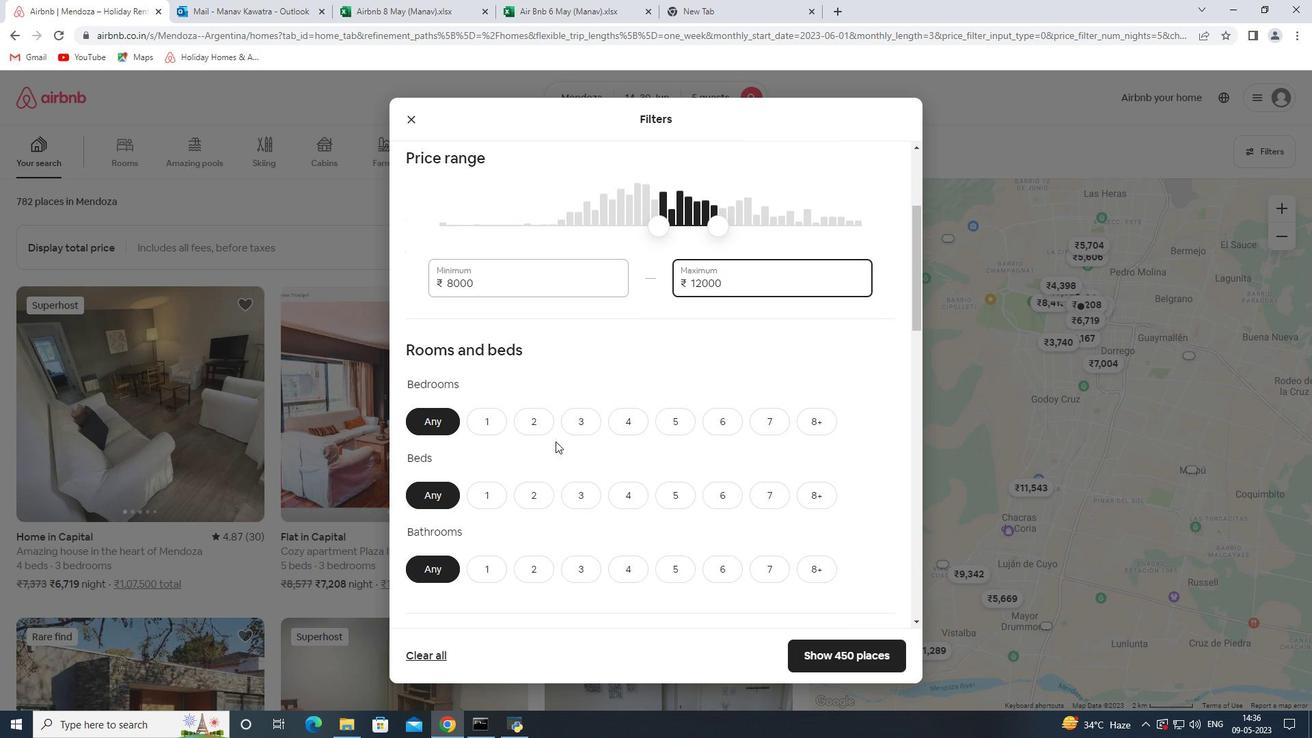 
Action: Mouse moved to (681, 217)
Screenshot: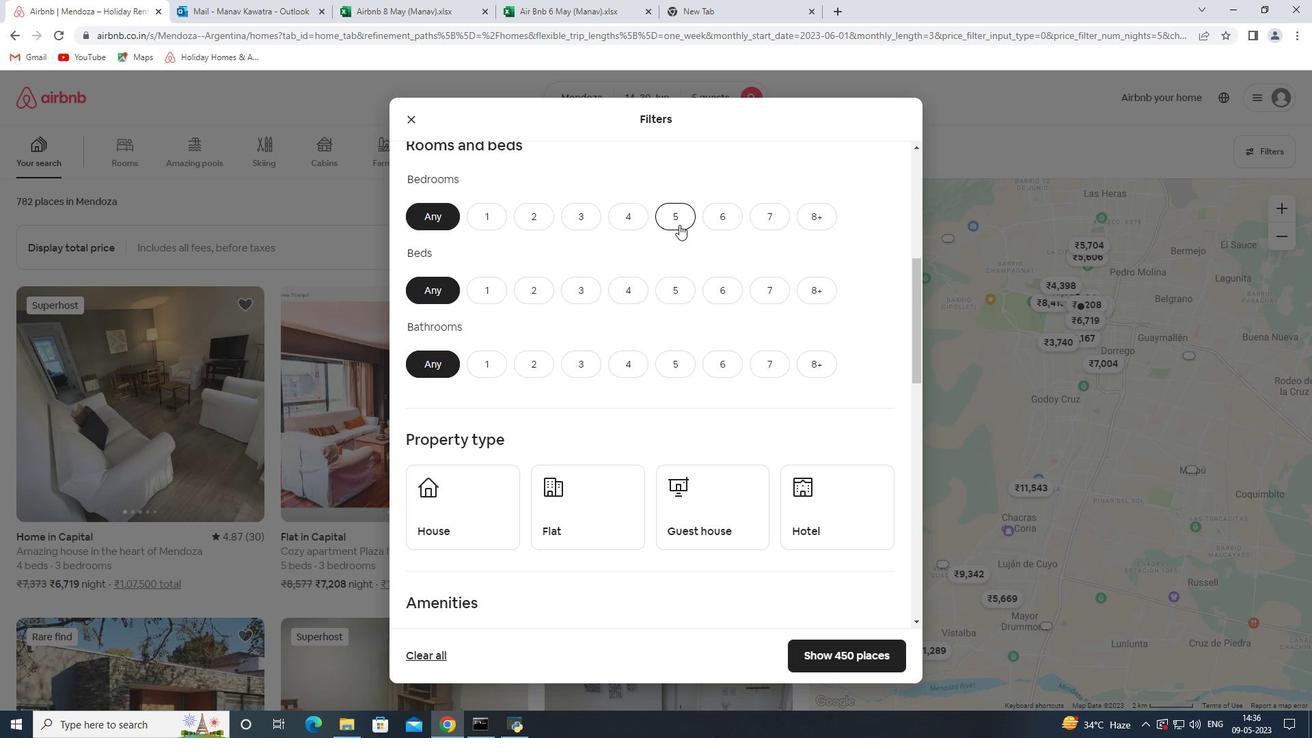 
Action: Mouse pressed left at (681, 217)
Screenshot: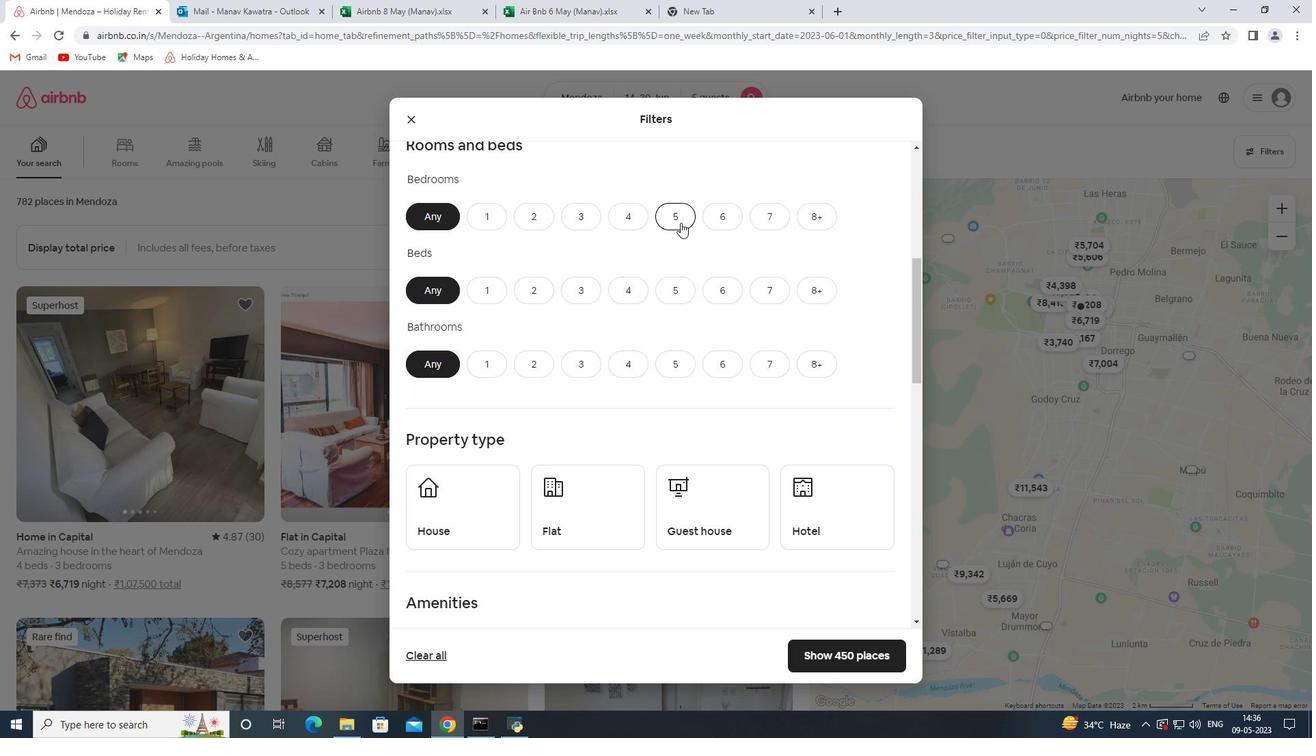 
Action: Mouse moved to (687, 287)
Screenshot: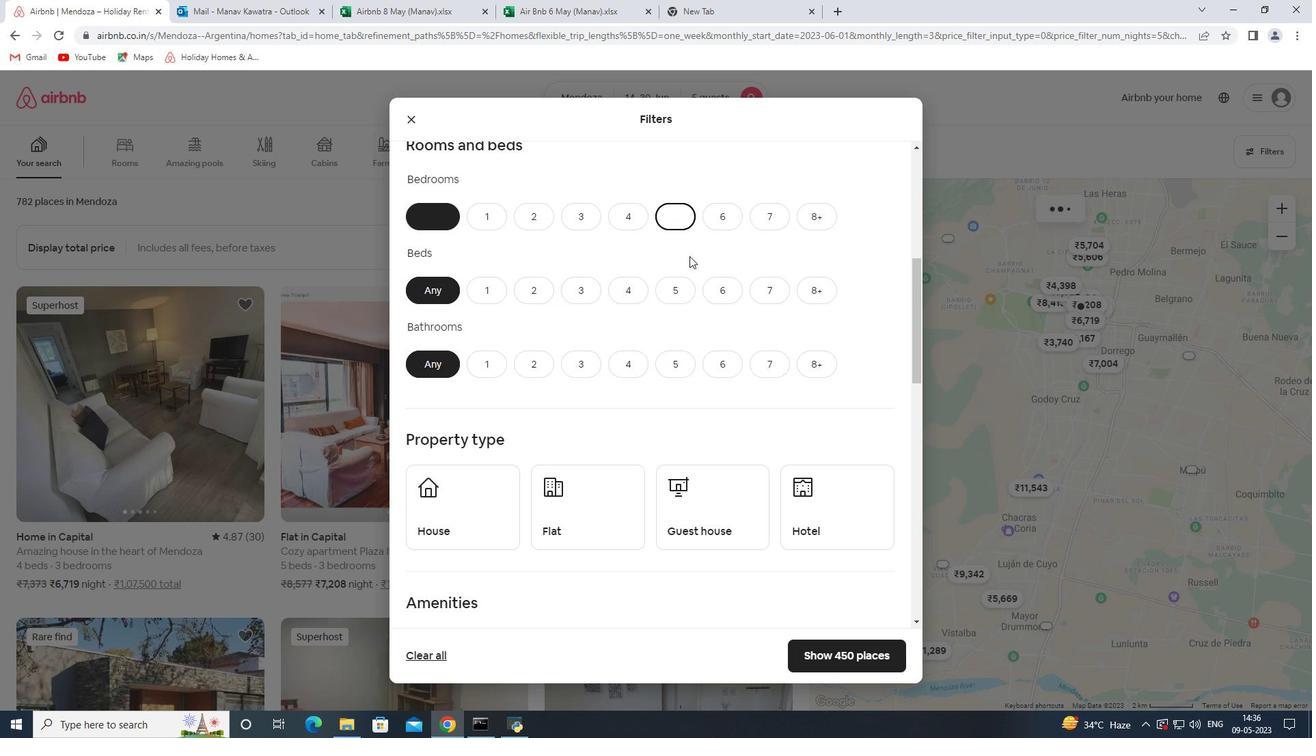 
Action: Mouse pressed left at (687, 287)
Screenshot: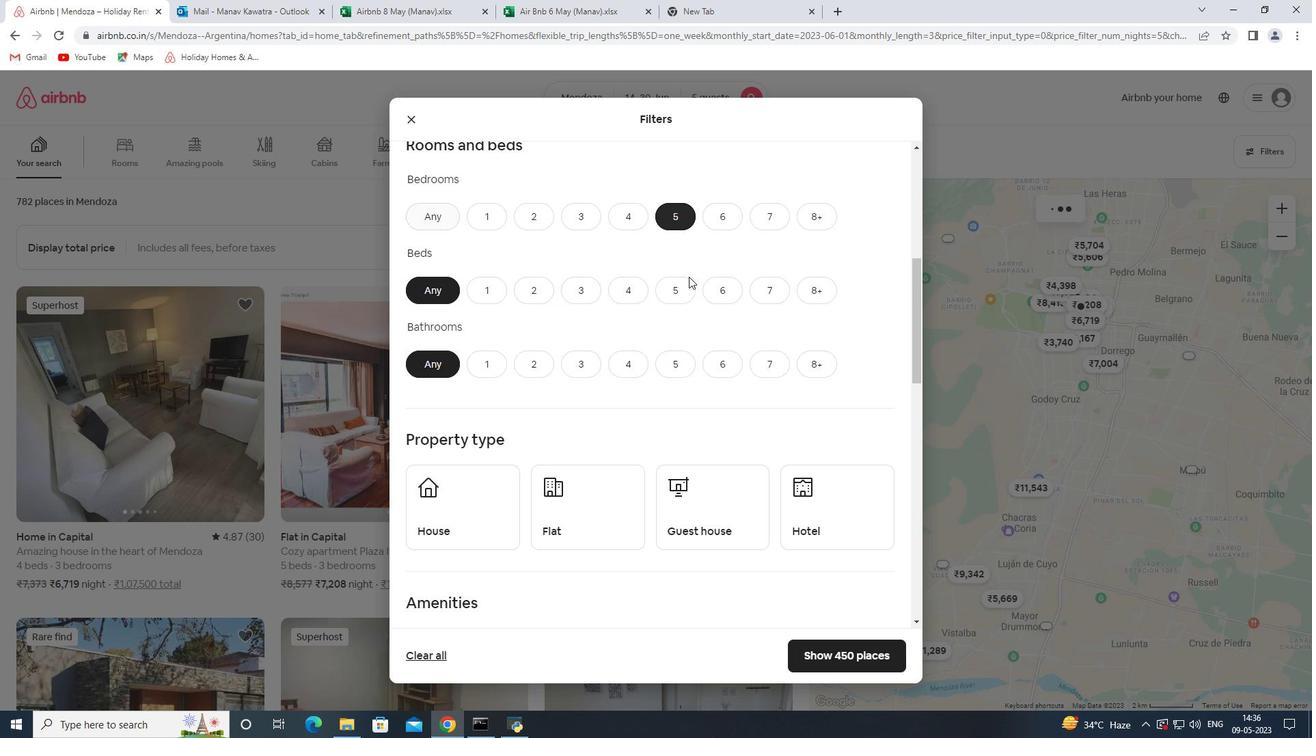 
Action: Mouse moved to (681, 363)
Screenshot: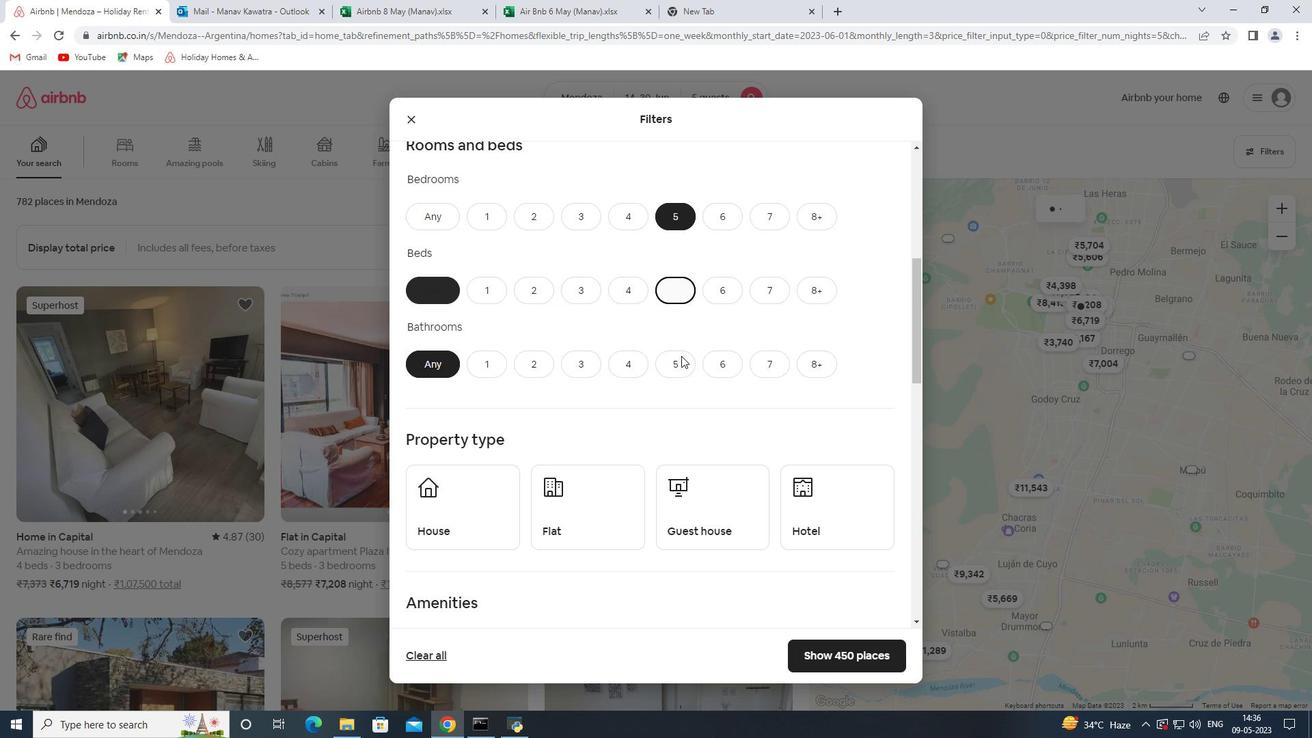 
Action: Mouse pressed left at (681, 363)
Screenshot: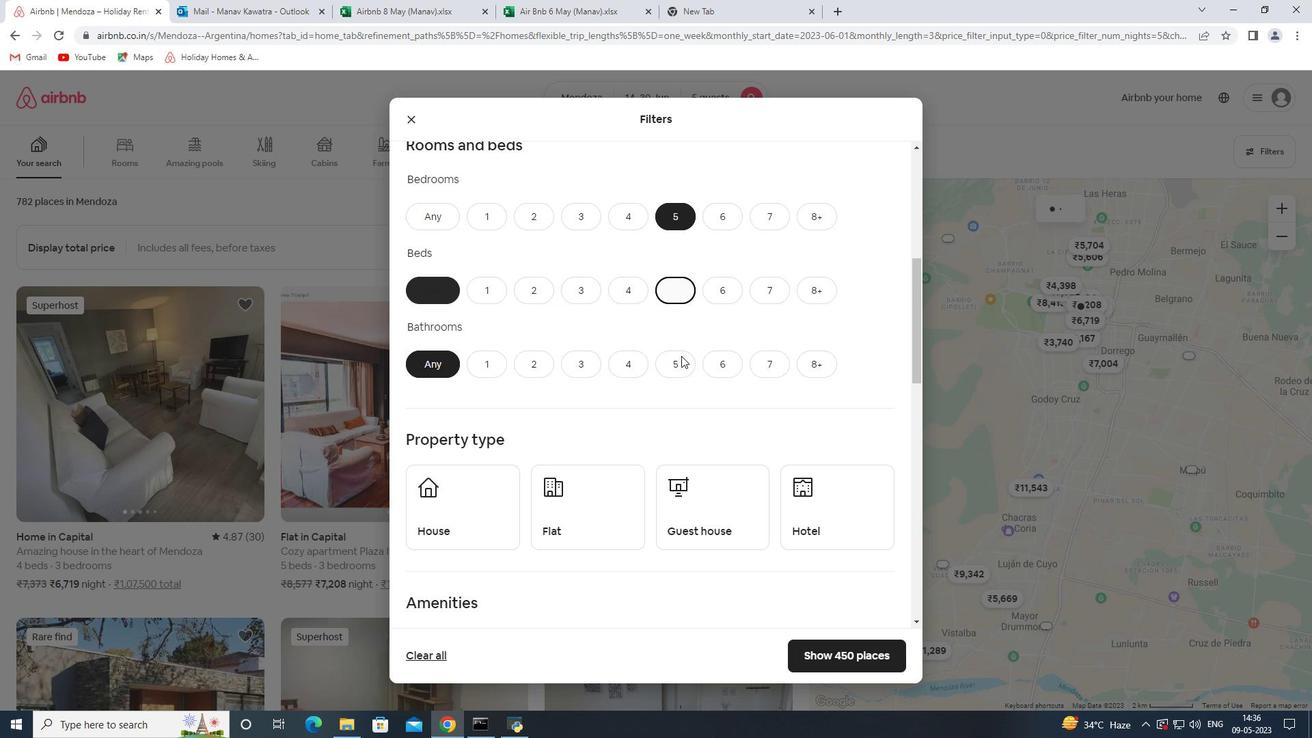 
Action: Mouse moved to (681, 363)
Screenshot: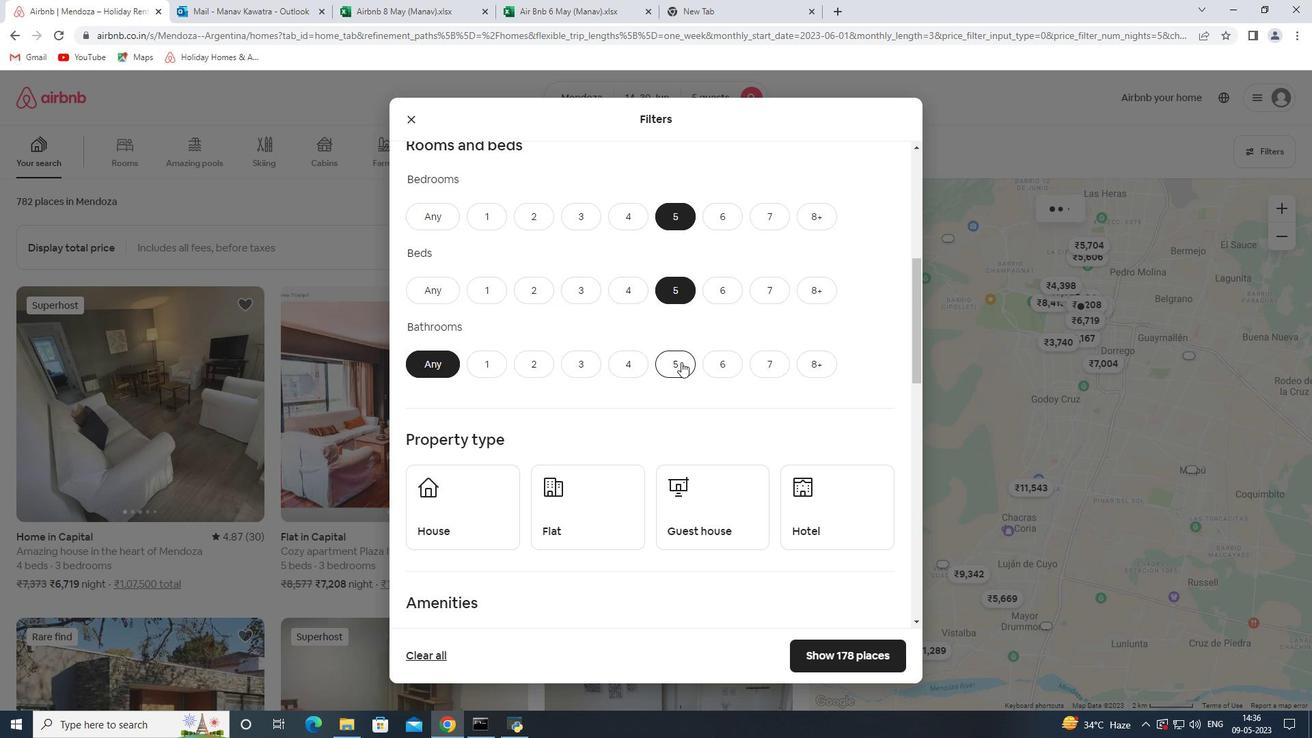 
Action: Mouse scrolled (681, 363) with delta (0, 0)
Screenshot: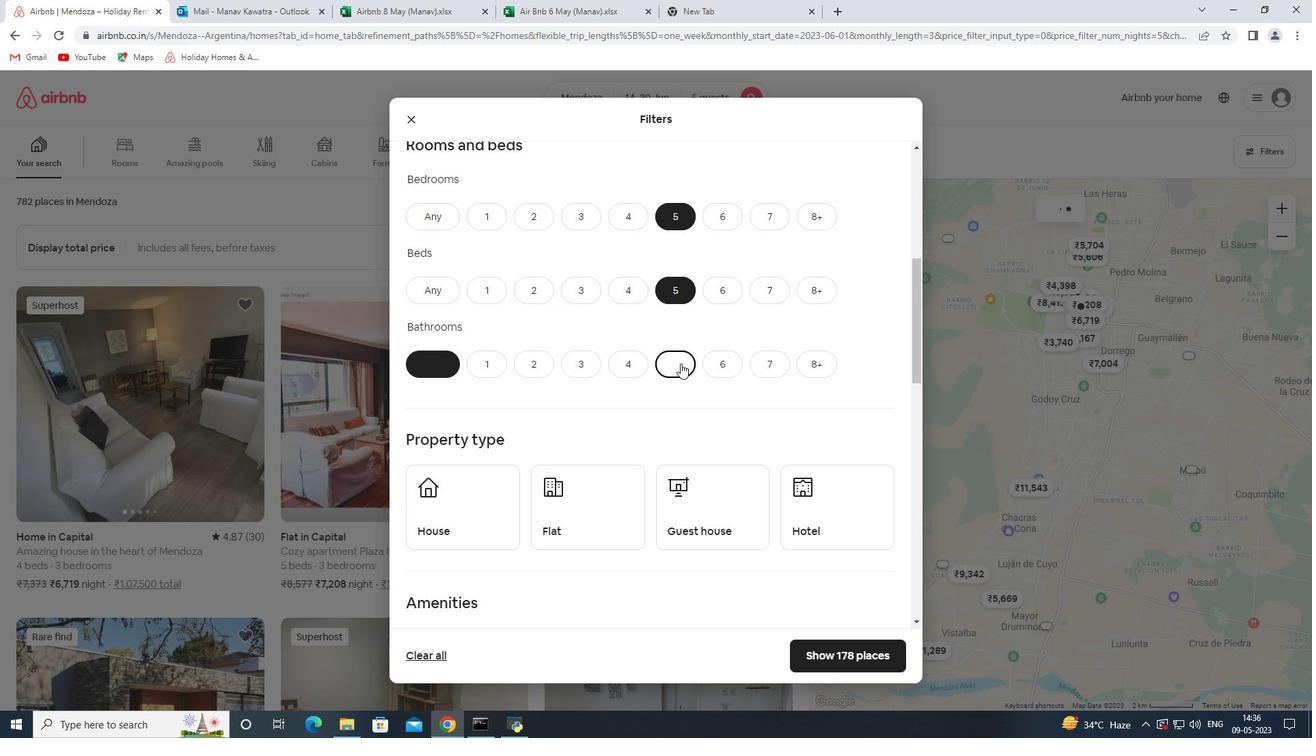 
Action: Mouse scrolled (681, 363) with delta (0, 0)
Screenshot: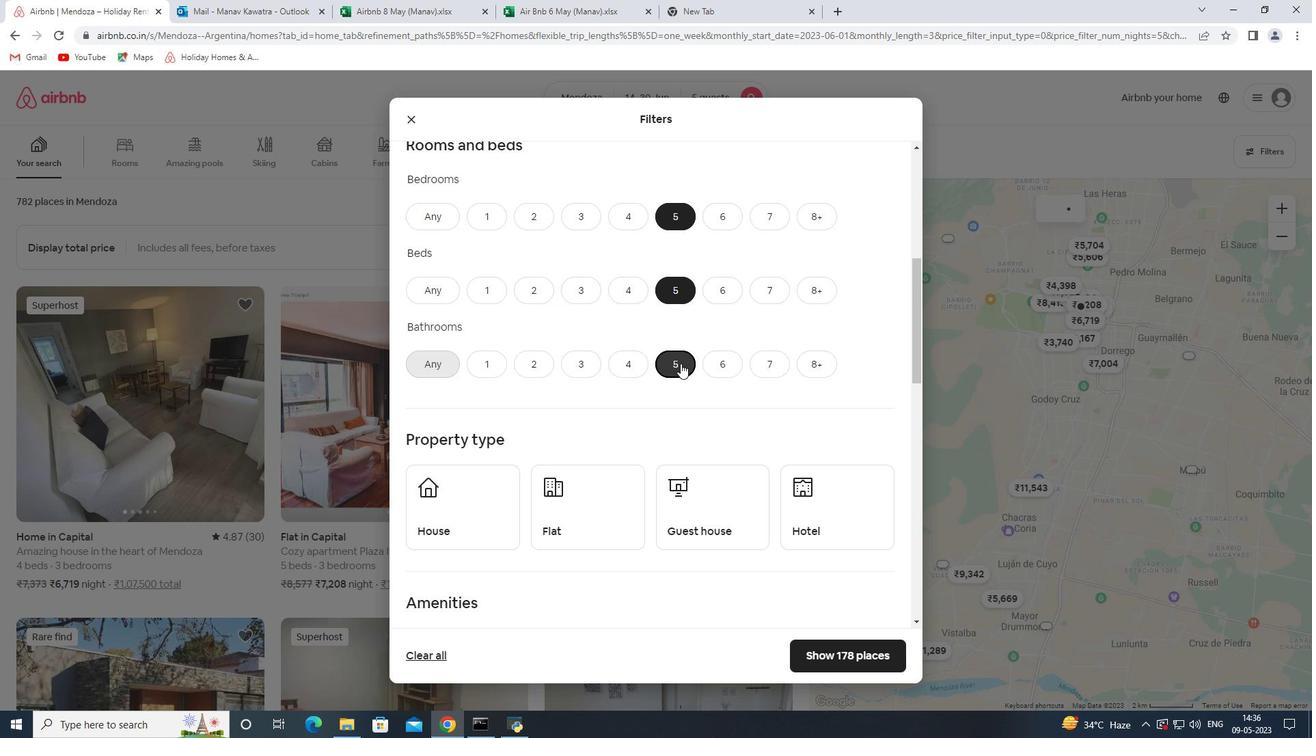 
Action: Mouse moved to (509, 373)
Screenshot: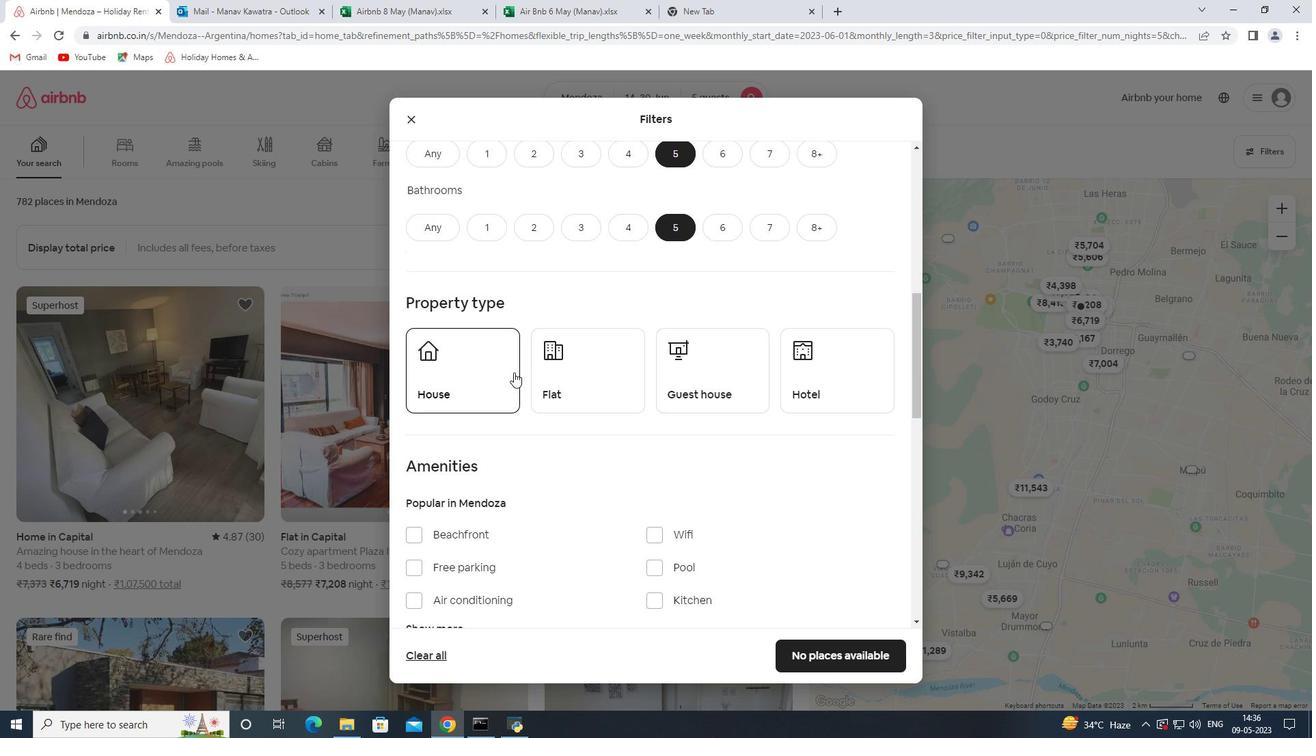 
Action: Mouse pressed left at (509, 373)
Screenshot: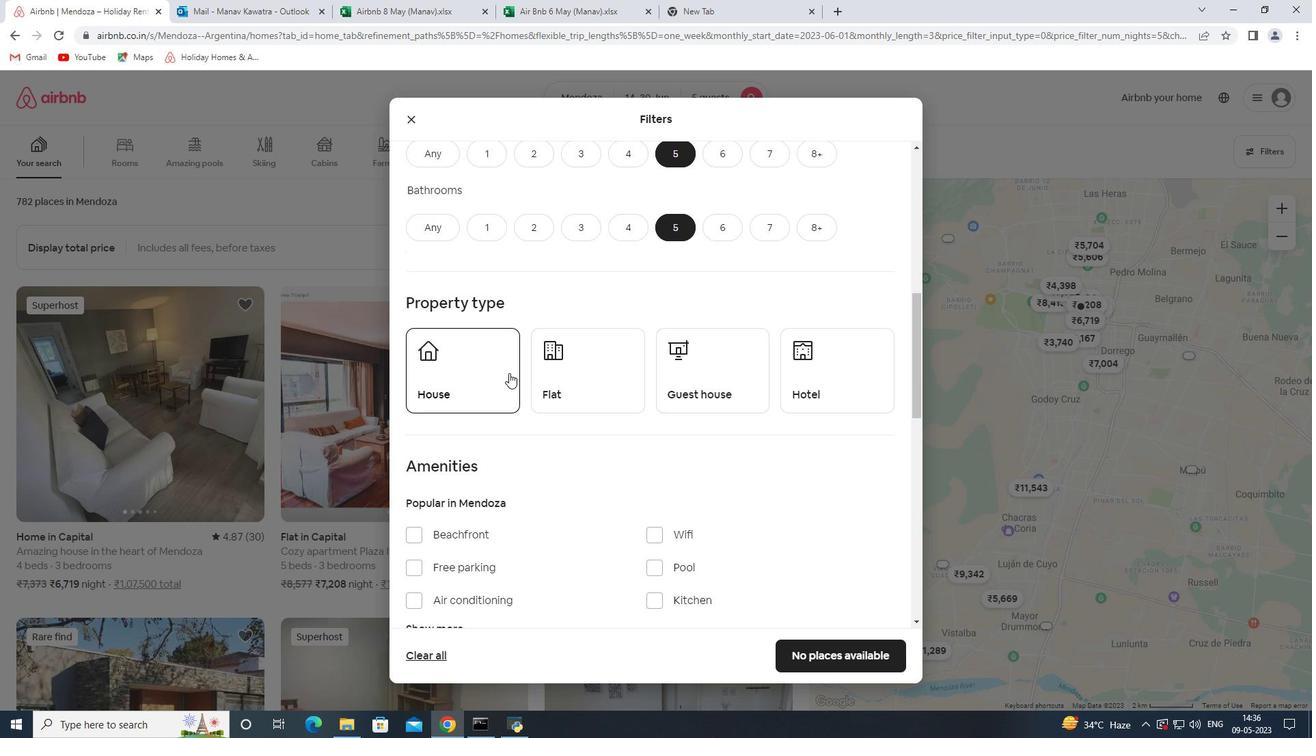 
Action: Mouse moved to (609, 369)
Screenshot: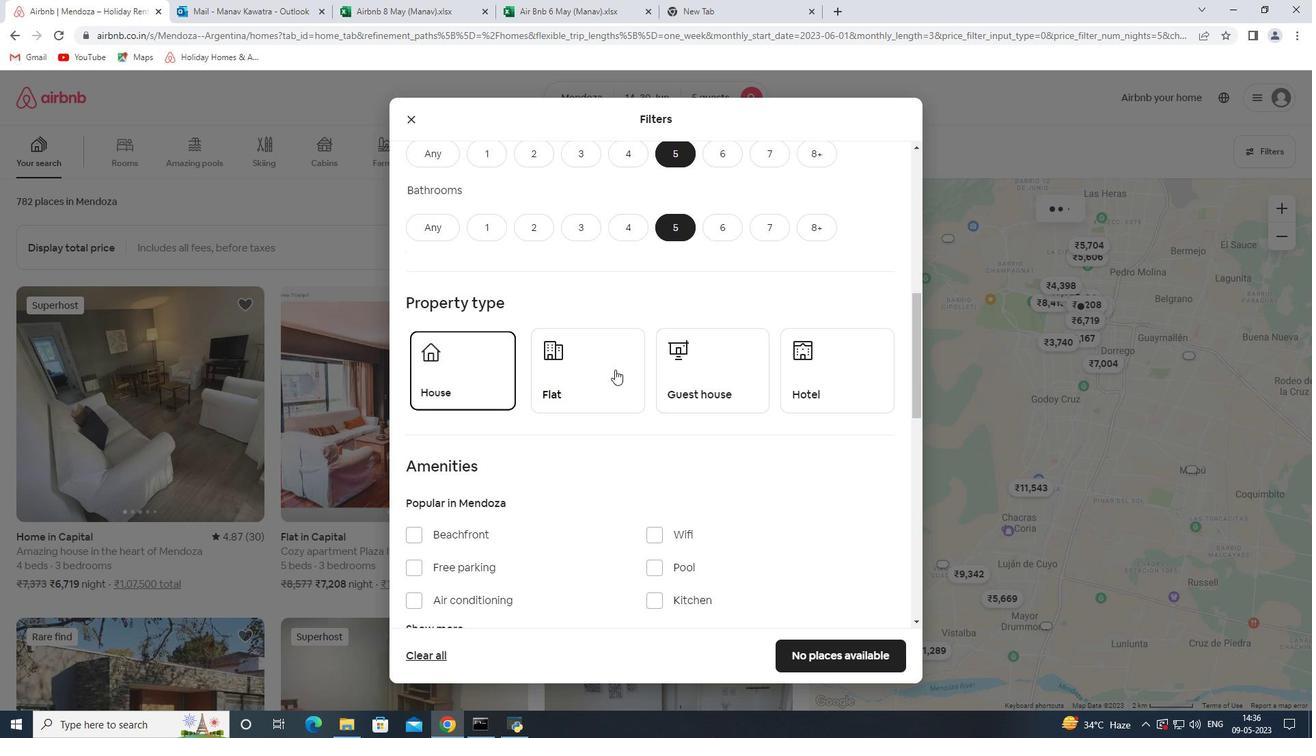 
Action: Mouse pressed left at (609, 369)
Screenshot: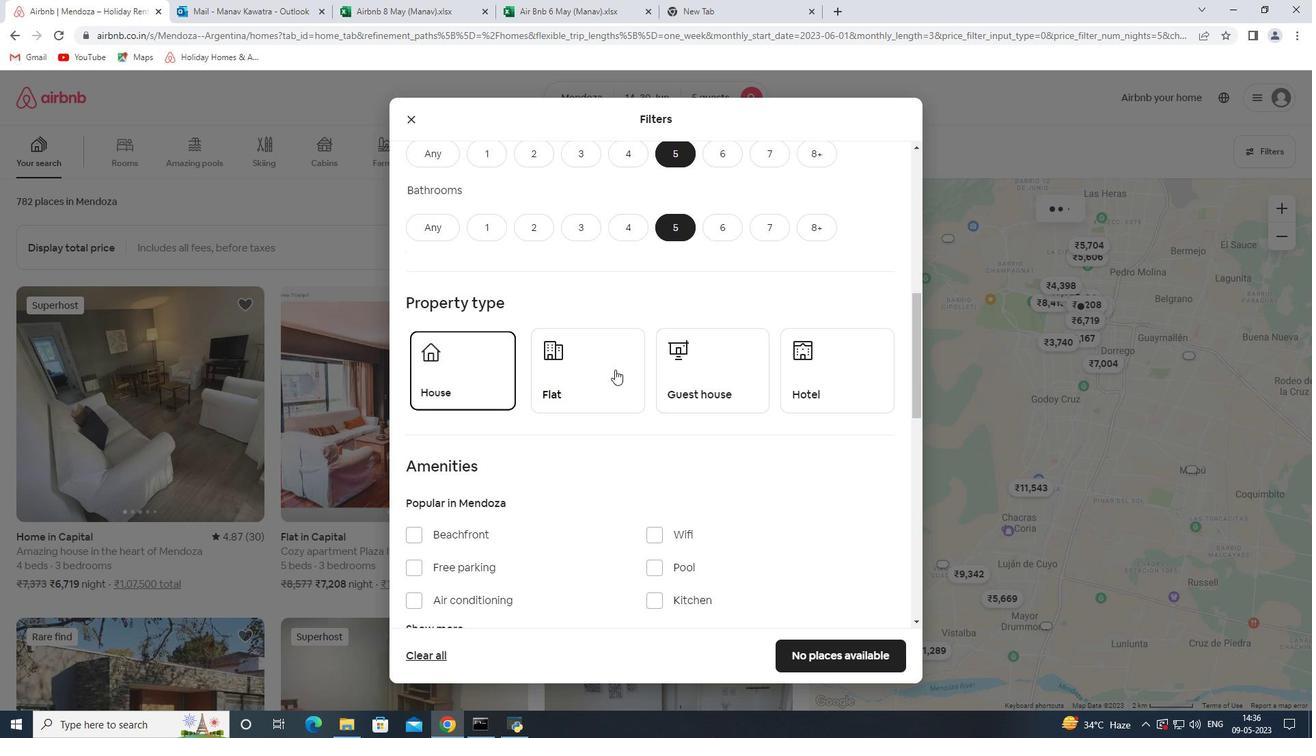 
Action: Mouse moved to (735, 369)
Screenshot: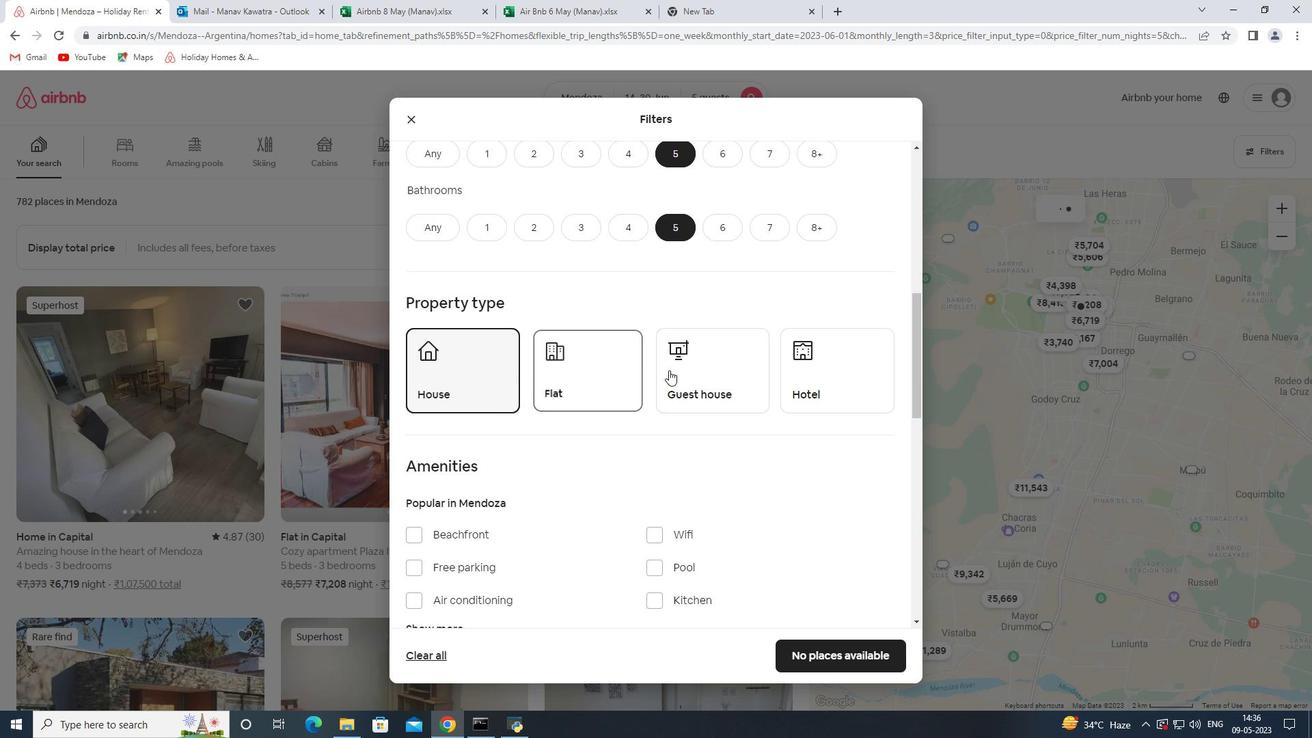 
Action: Mouse pressed left at (735, 369)
Screenshot: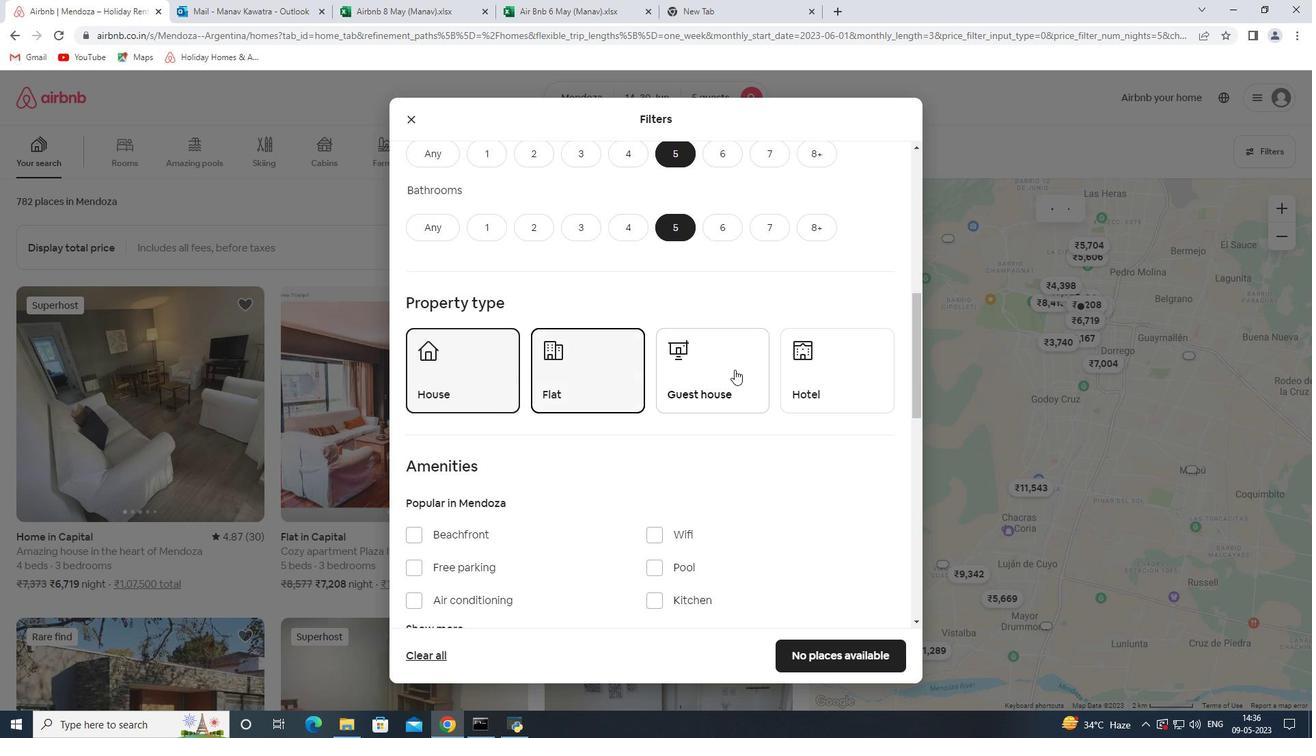 
Action: Mouse moved to (819, 370)
Screenshot: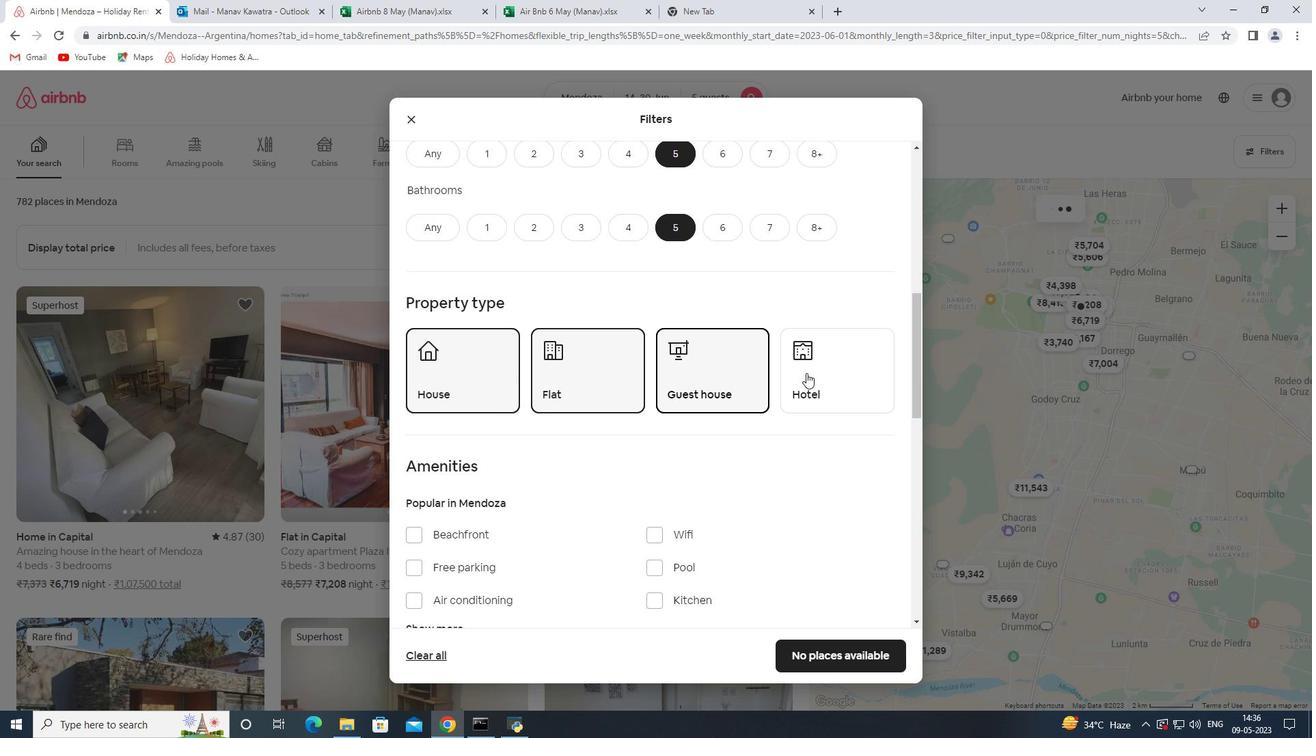 
Action: Mouse pressed left at (819, 370)
Screenshot: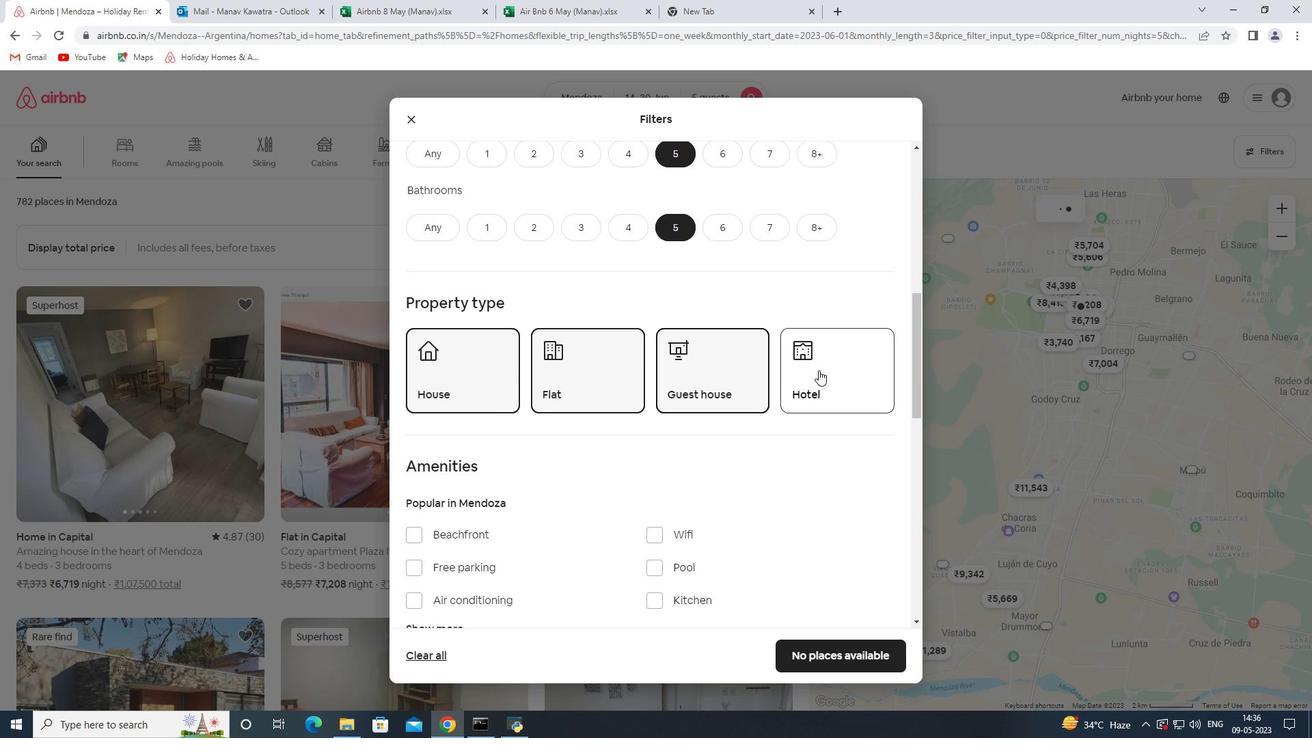 
Action: Mouse moved to (800, 378)
Screenshot: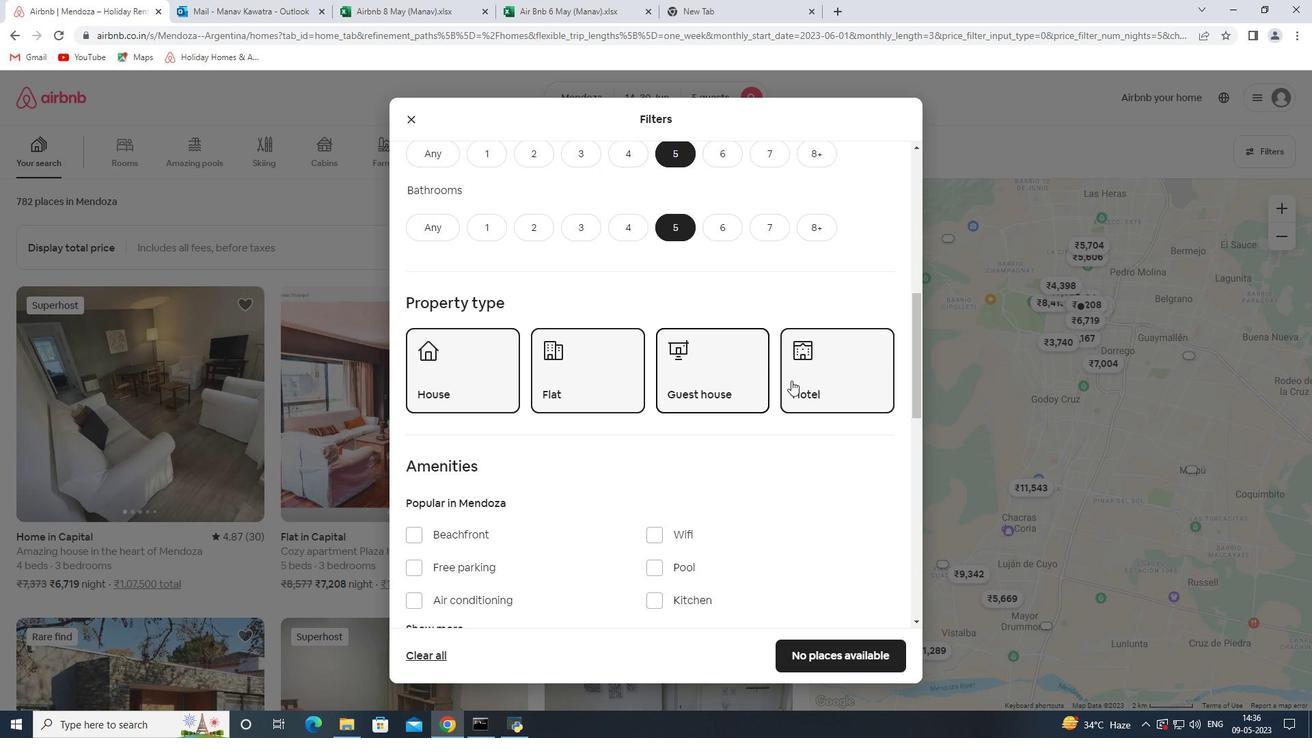 
Action: Mouse pressed left at (800, 378)
Screenshot: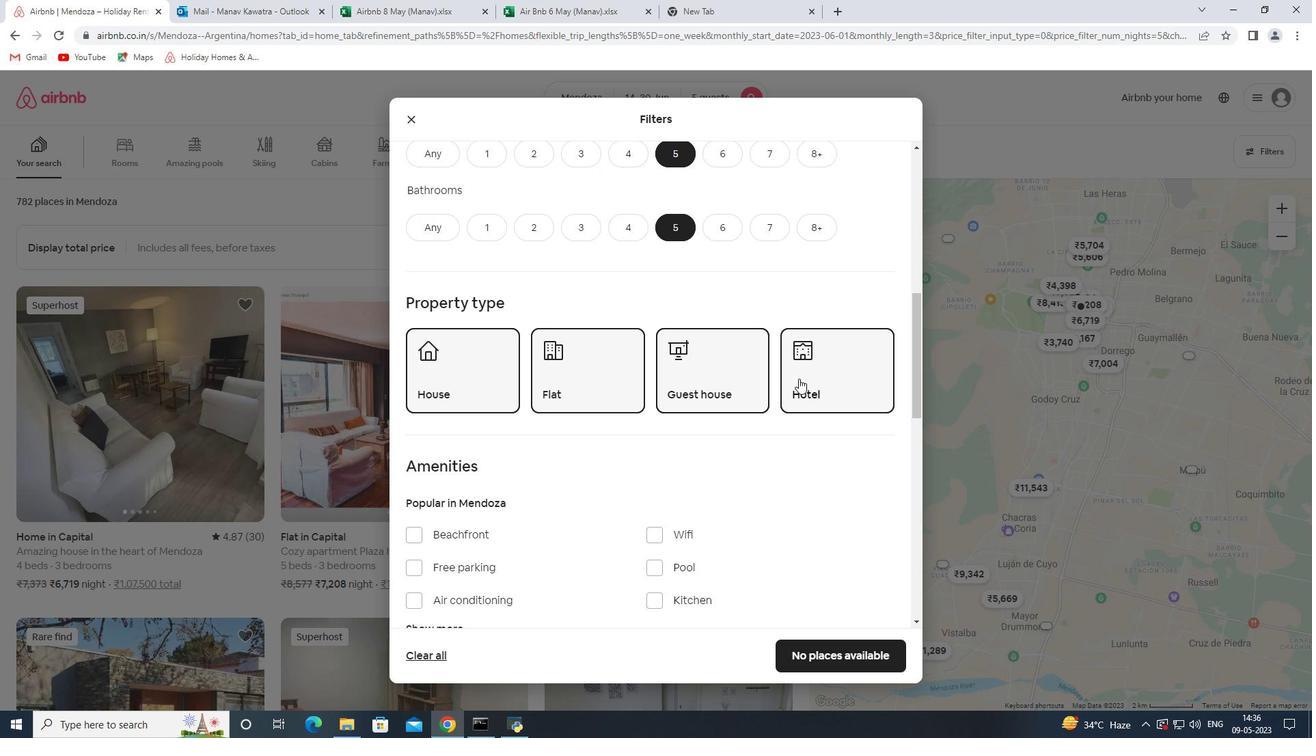 
Action: Mouse moved to (676, 487)
Screenshot: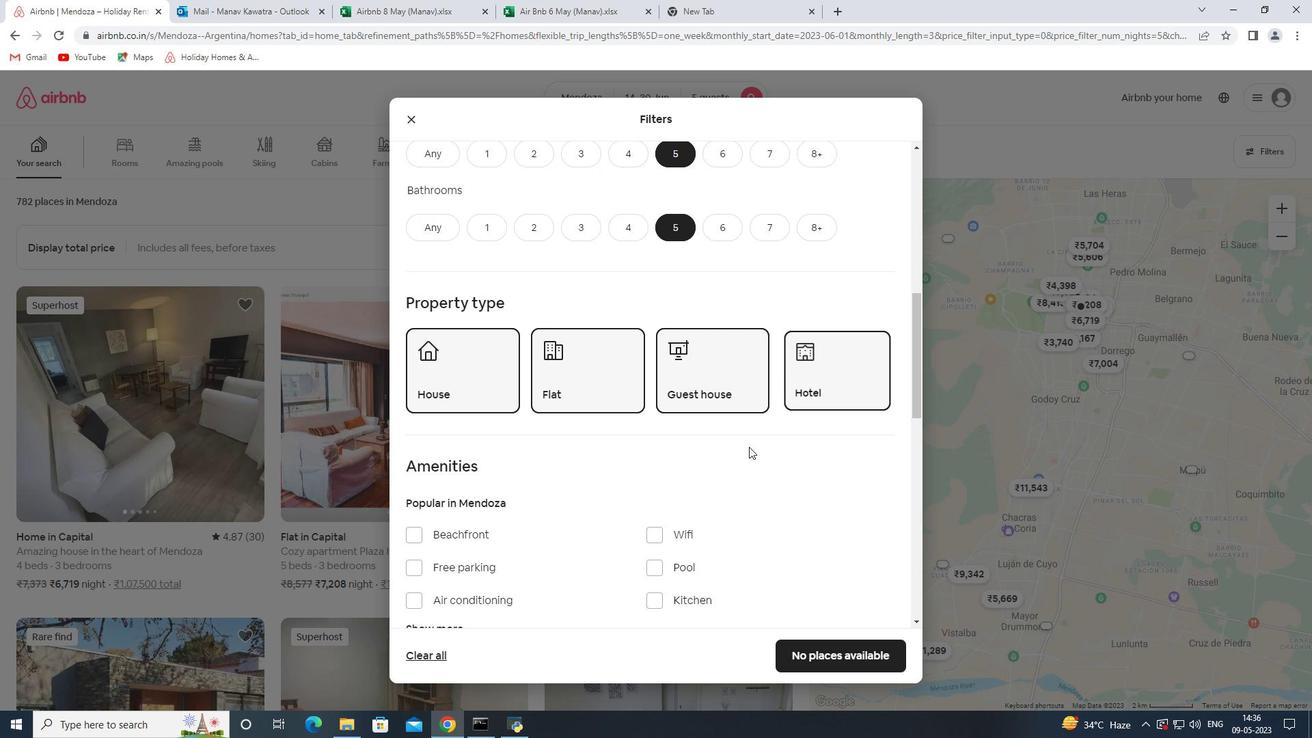 
Action: Mouse scrolled (676, 486) with delta (0, 0)
Screenshot: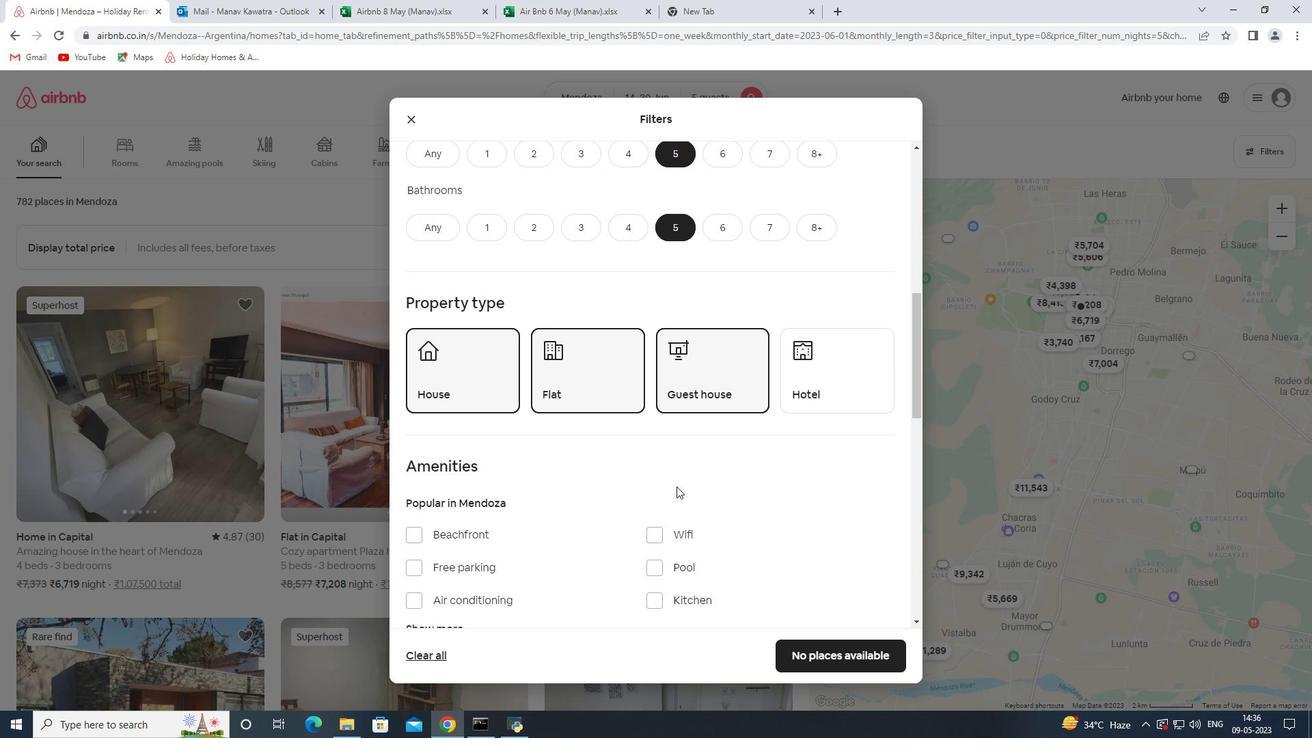 
Action: Mouse scrolled (676, 486) with delta (0, 0)
Screenshot: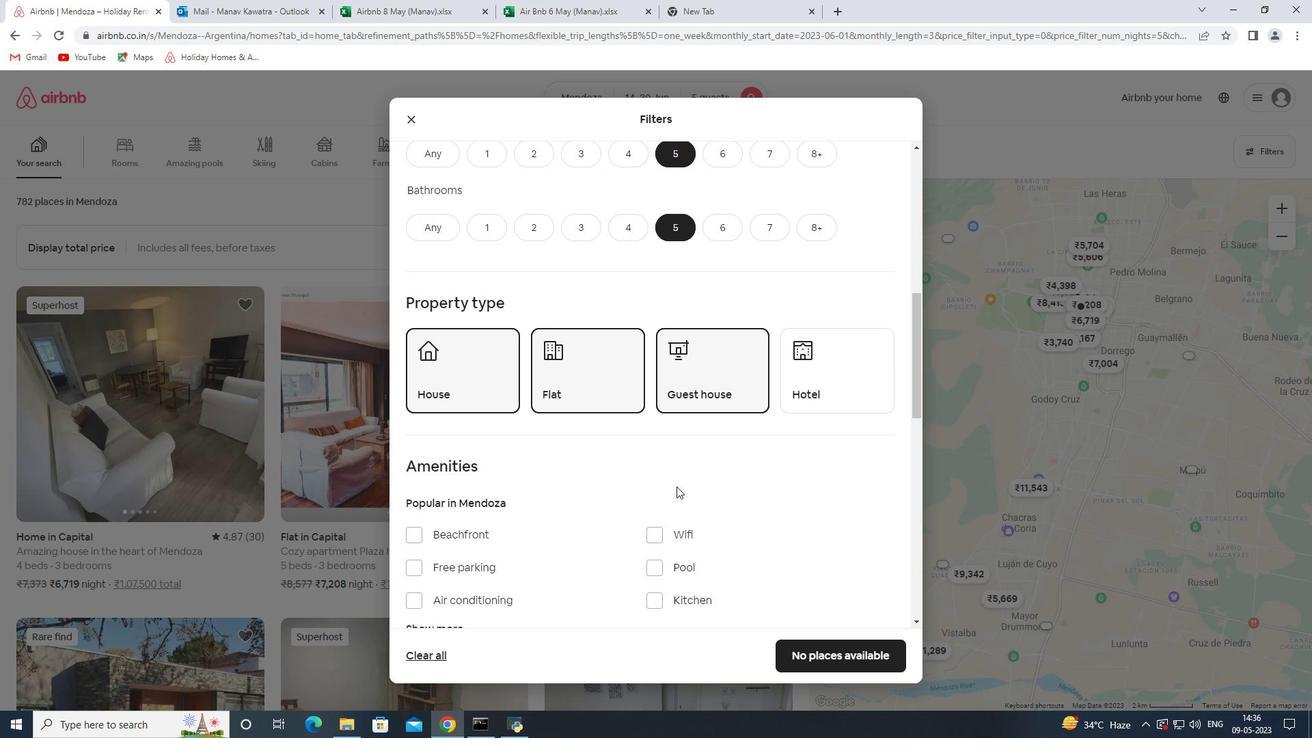 
Action: Mouse scrolled (676, 486) with delta (0, 0)
Screenshot: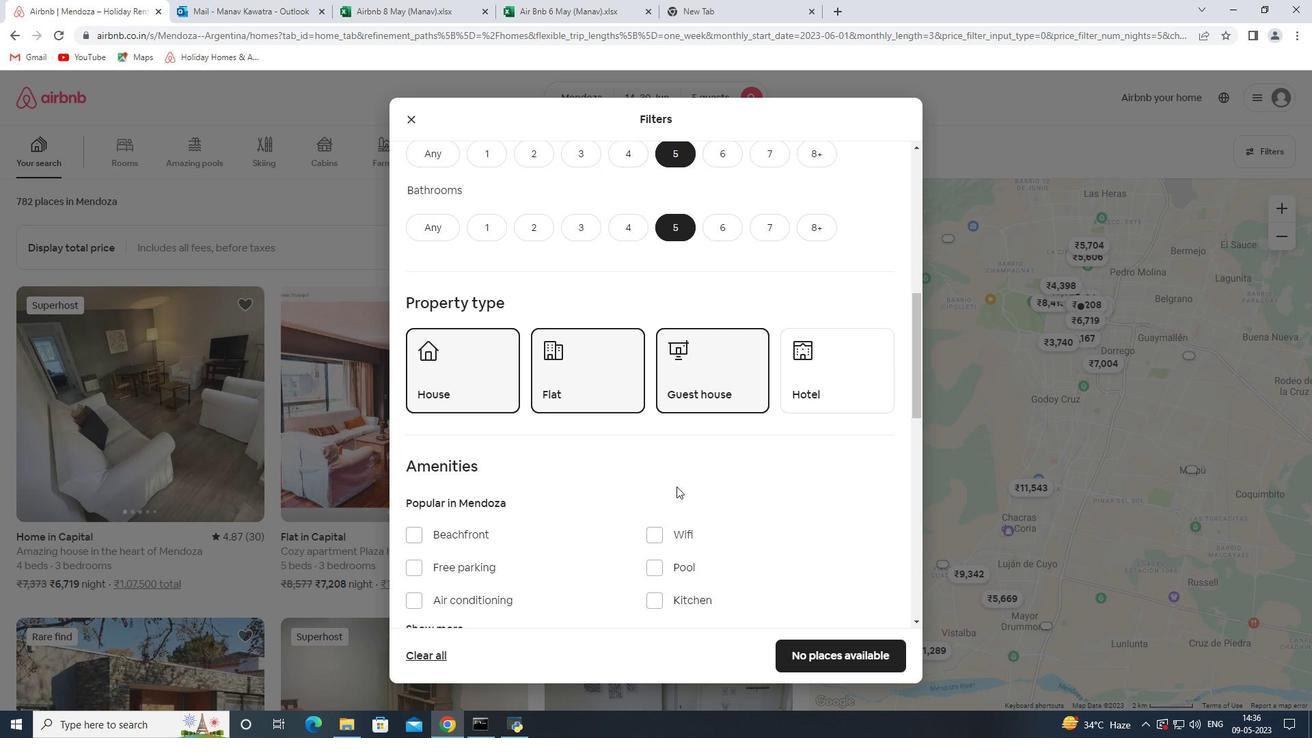 
Action: Mouse scrolled (676, 486) with delta (0, 0)
Screenshot: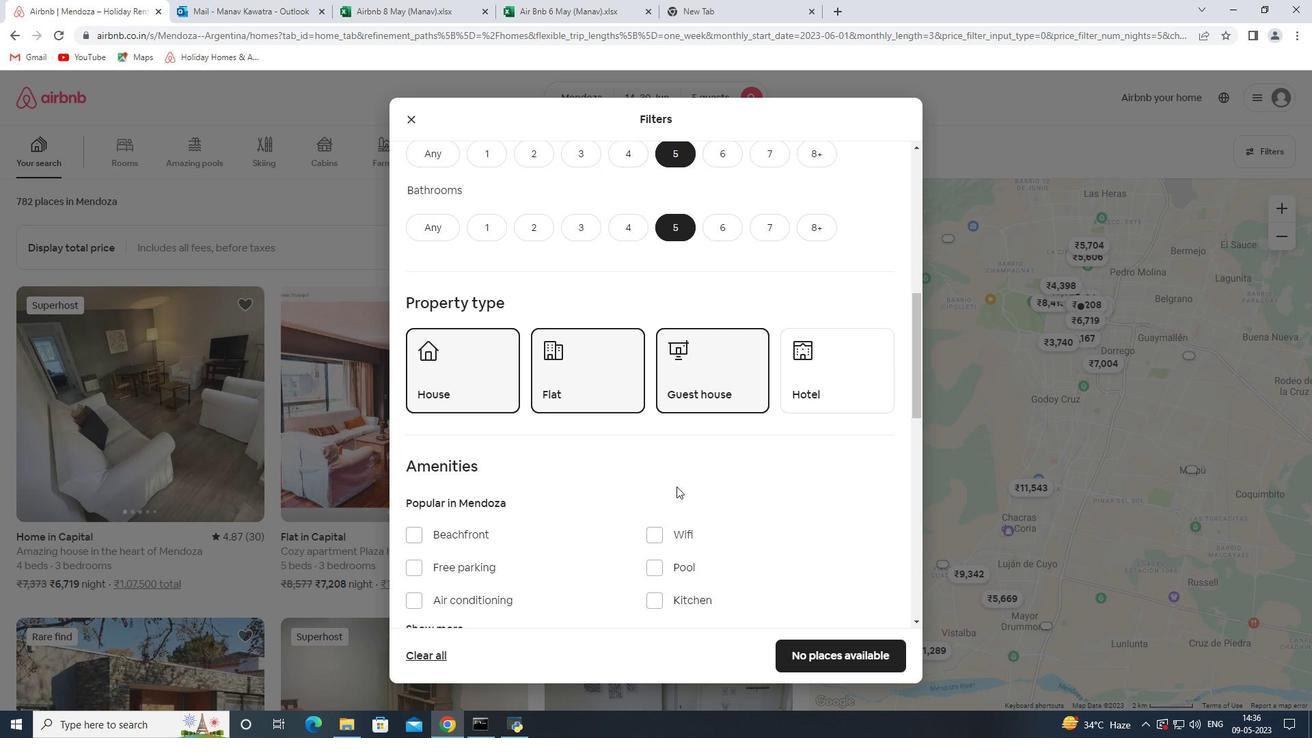 
Action: Mouse moved to (676, 486)
Screenshot: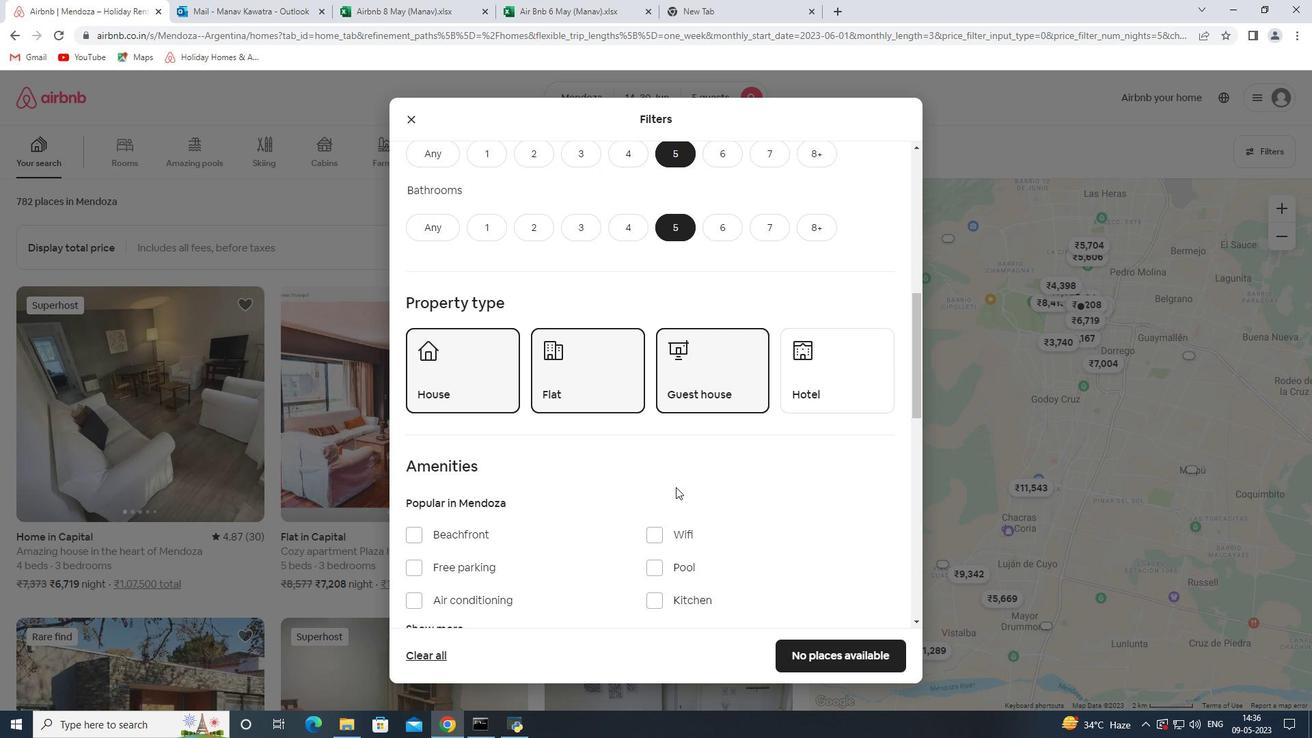 
Action: Mouse scrolled (676, 486) with delta (0, 0)
Screenshot: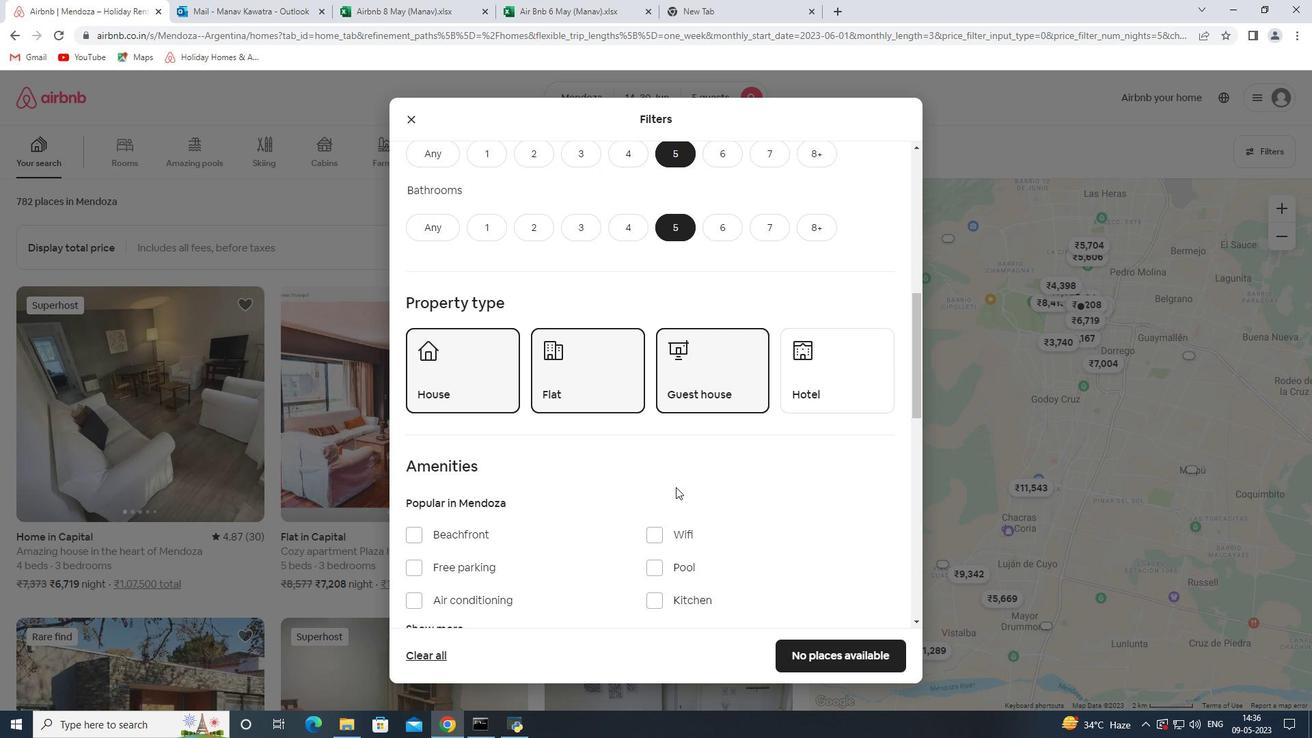 
Action: Mouse moved to (436, 294)
Screenshot: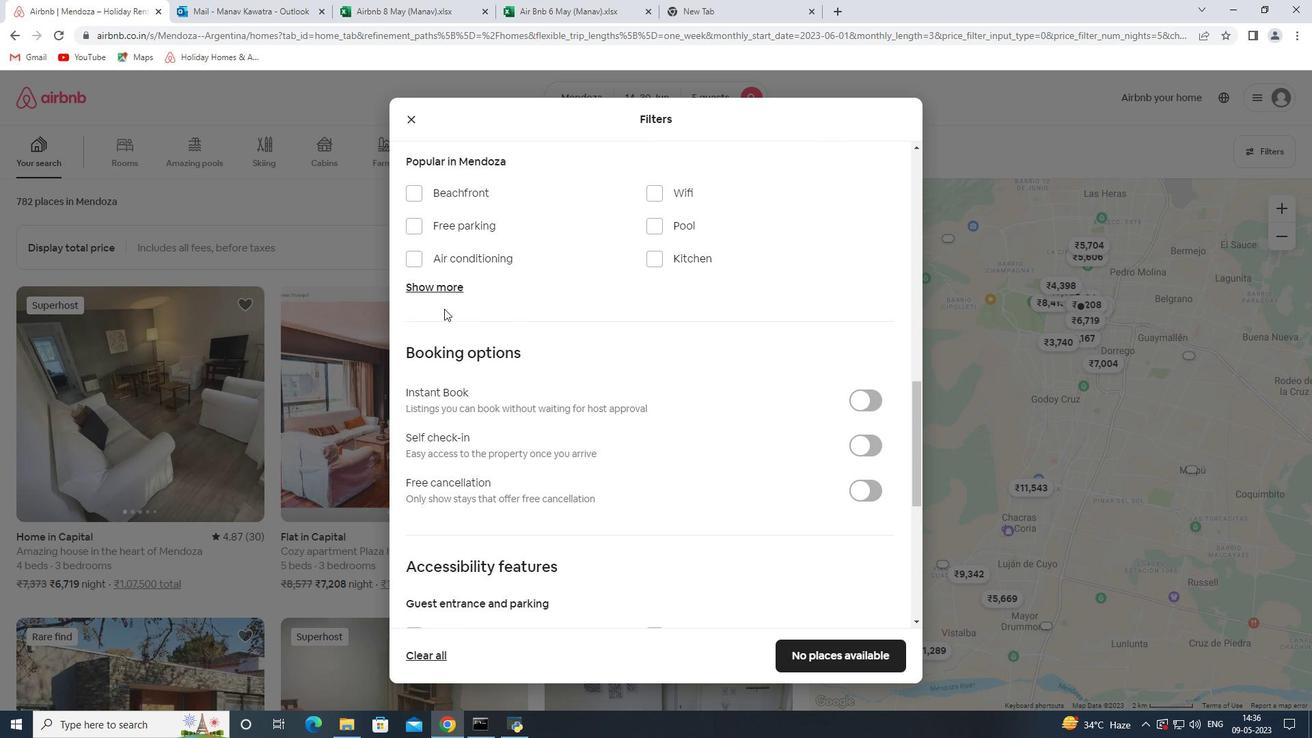 
Action: Mouse pressed left at (436, 294)
Screenshot: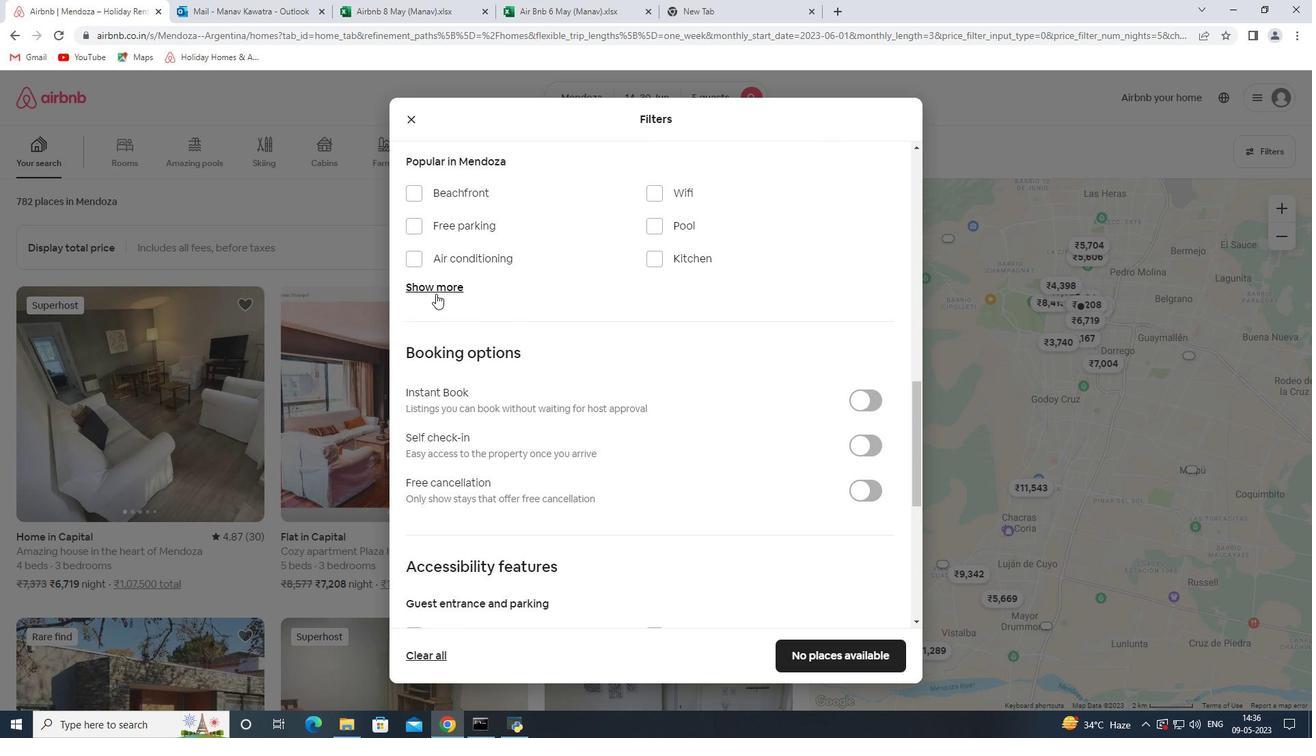 
Action: Mouse moved to (479, 220)
Screenshot: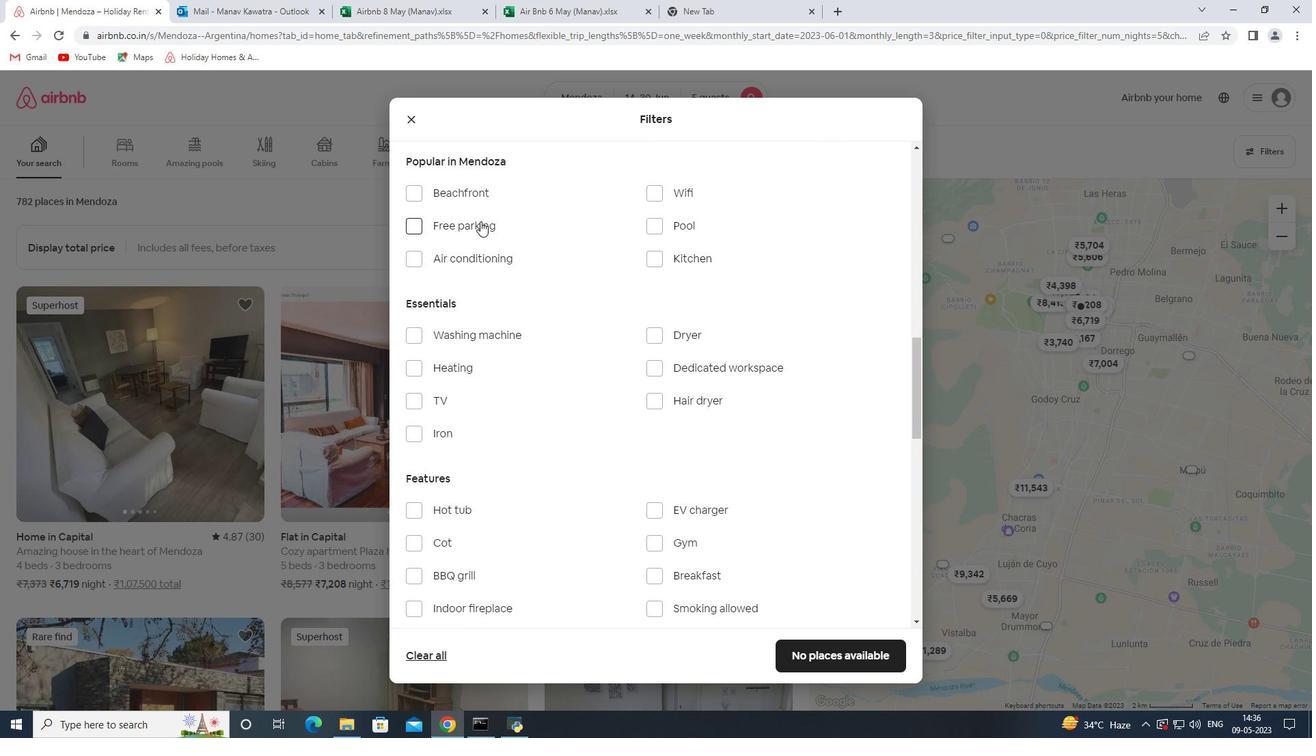 
Action: Mouse pressed left at (479, 220)
Screenshot: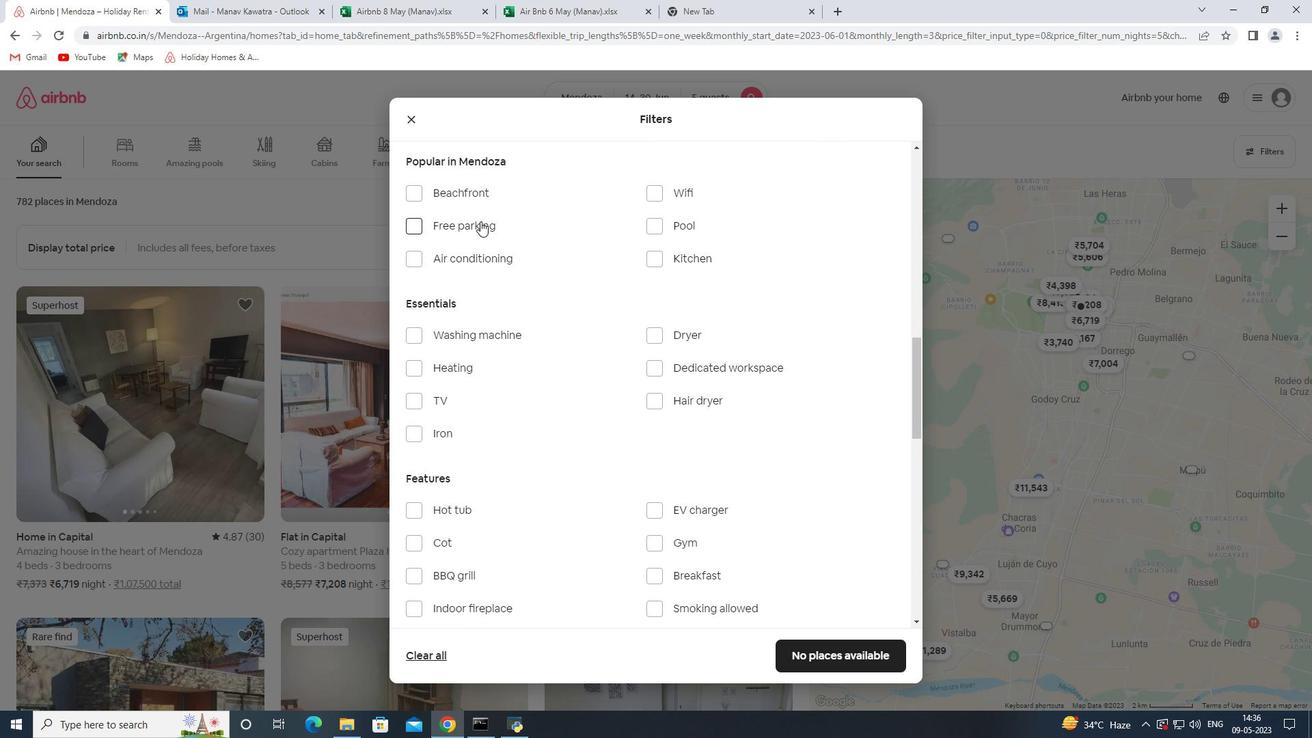 
Action: Mouse moved to (654, 190)
Screenshot: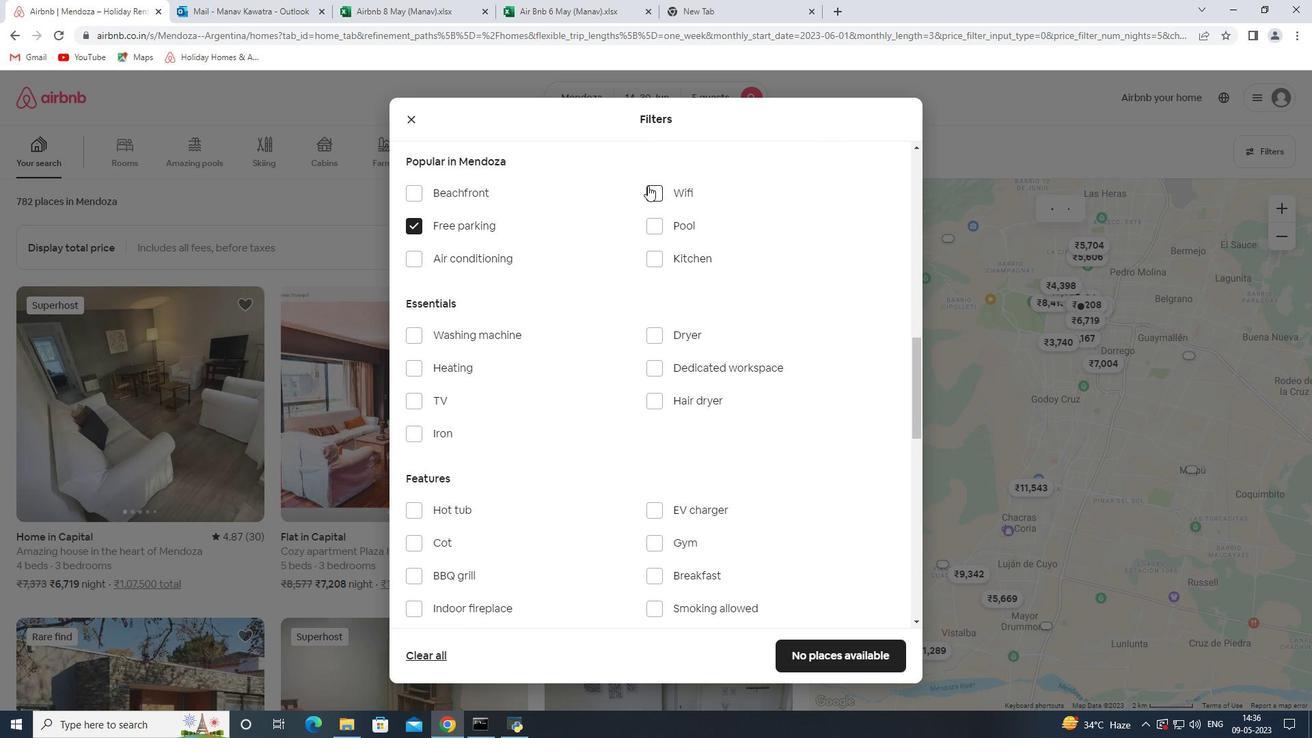 
Action: Mouse pressed left at (654, 190)
Screenshot: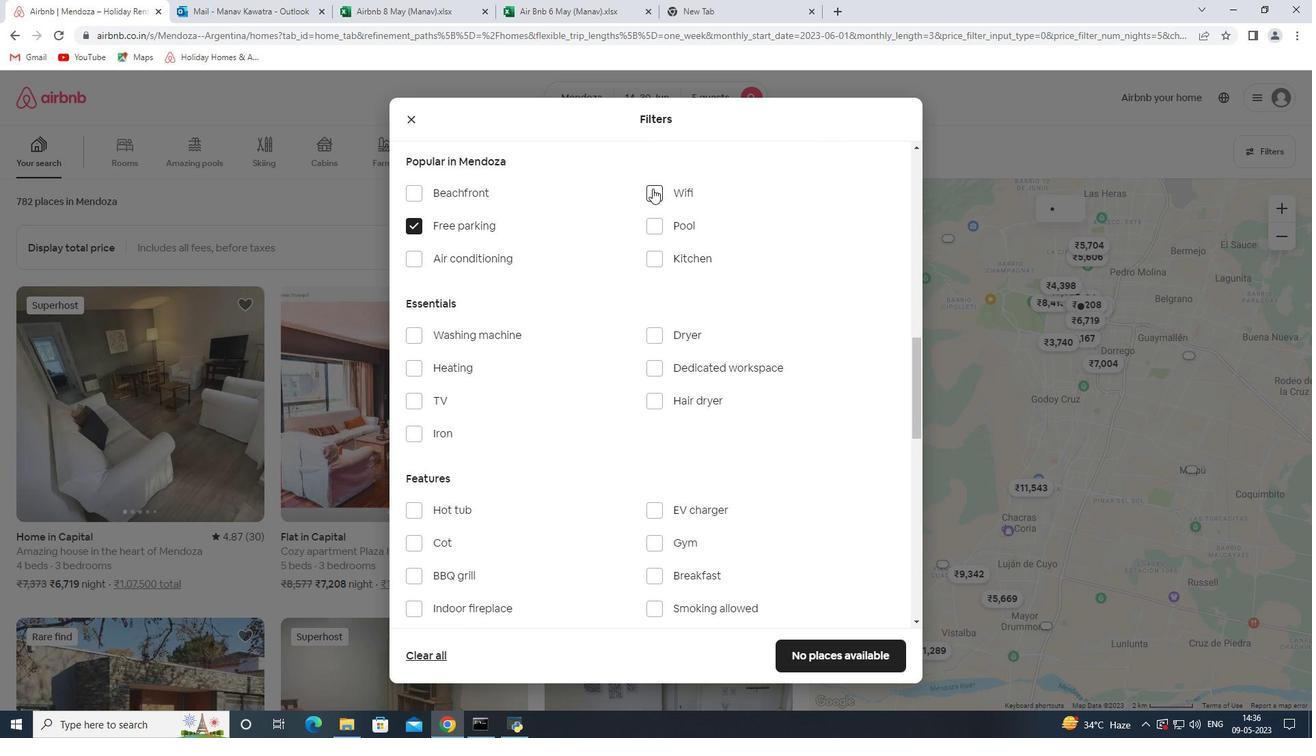 
Action: Mouse moved to (657, 211)
Screenshot: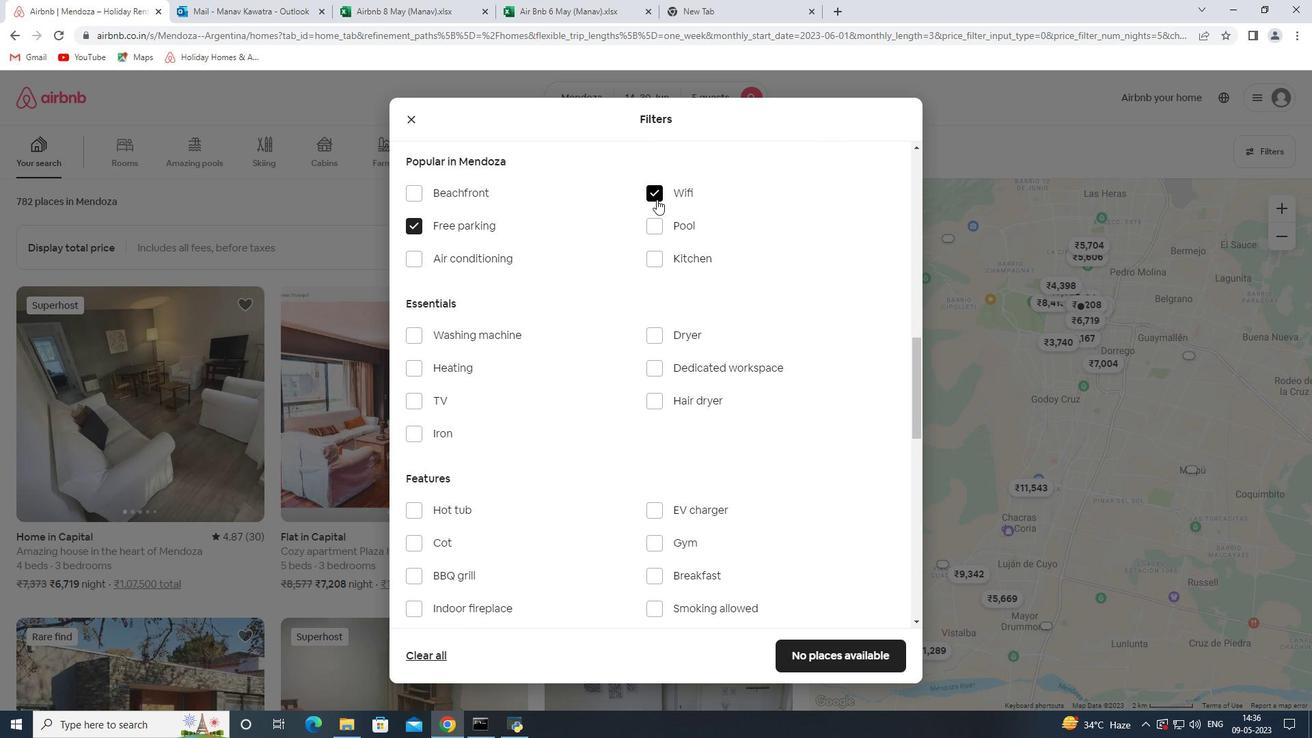 
Action: Mouse scrolled (657, 210) with delta (0, 0)
Screenshot: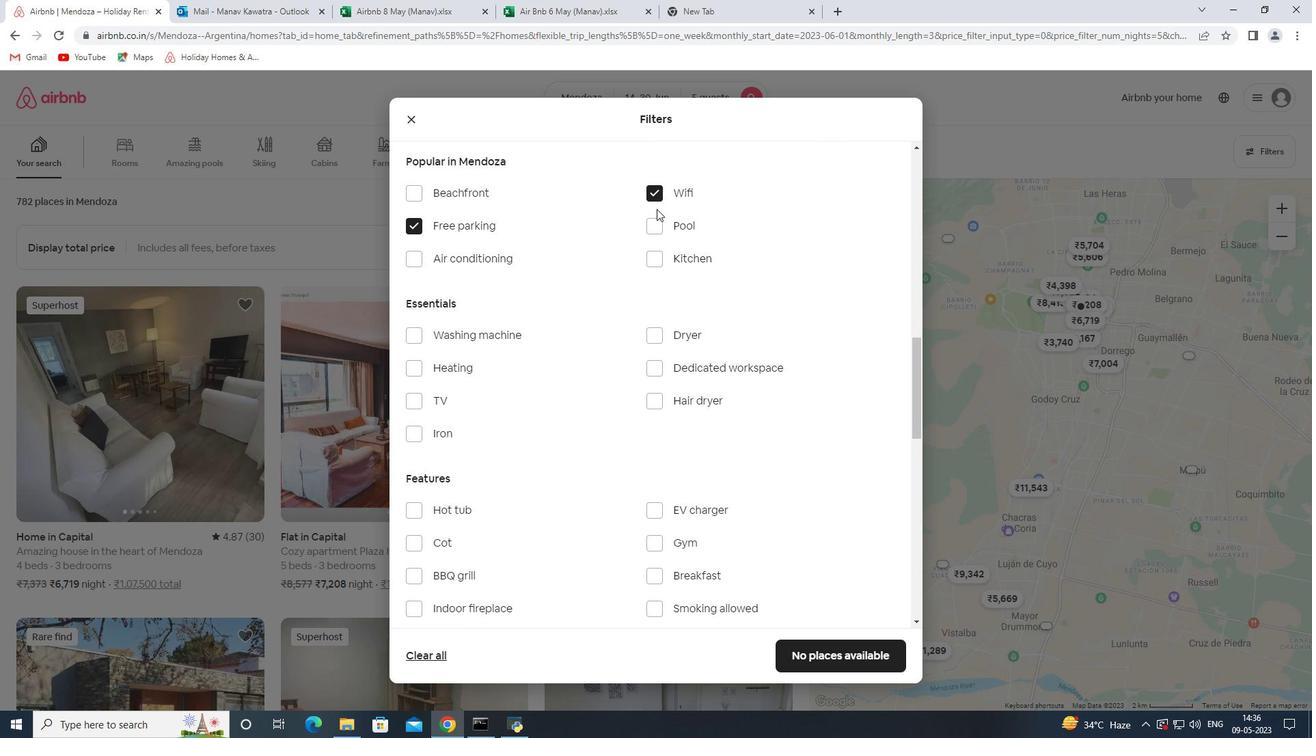 
Action: Mouse scrolled (657, 210) with delta (0, 0)
Screenshot: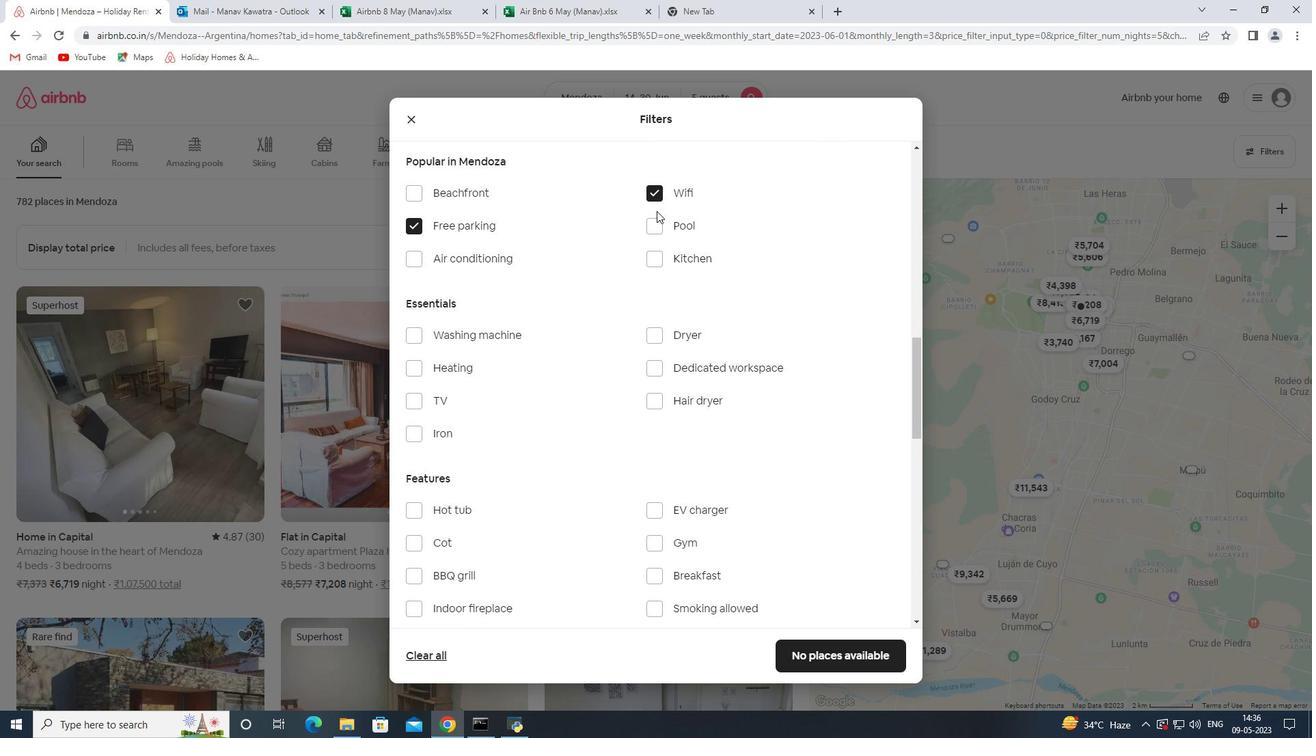 
Action: Mouse moved to (440, 265)
Screenshot: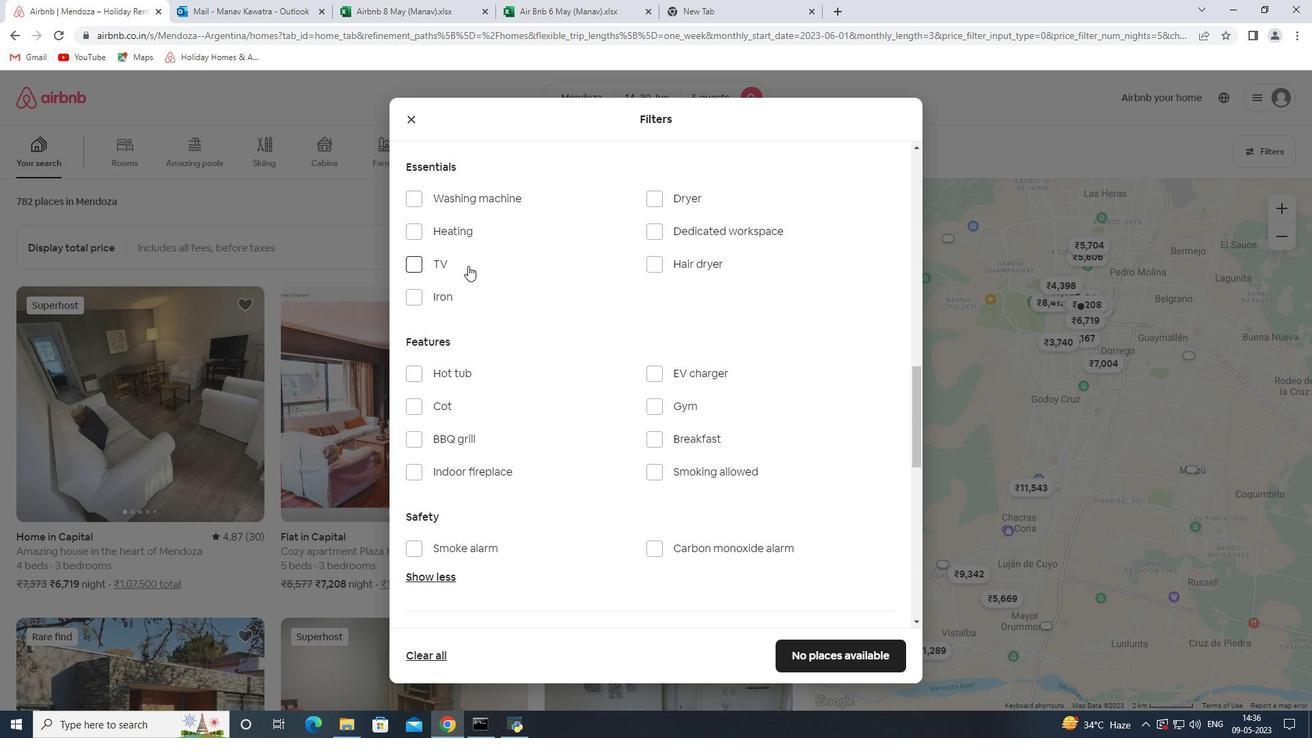 
Action: Mouse pressed left at (440, 265)
Screenshot: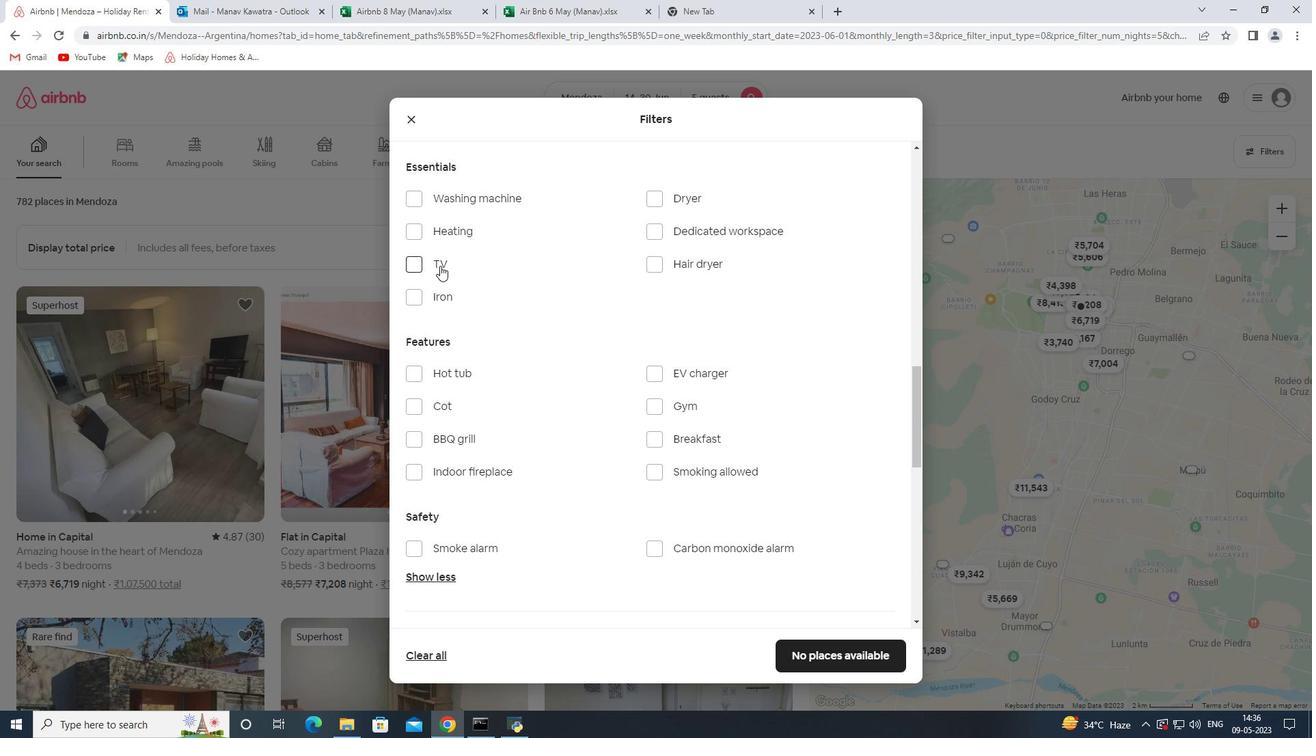 
Action: Mouse moved to (681, 440)
Screenshot: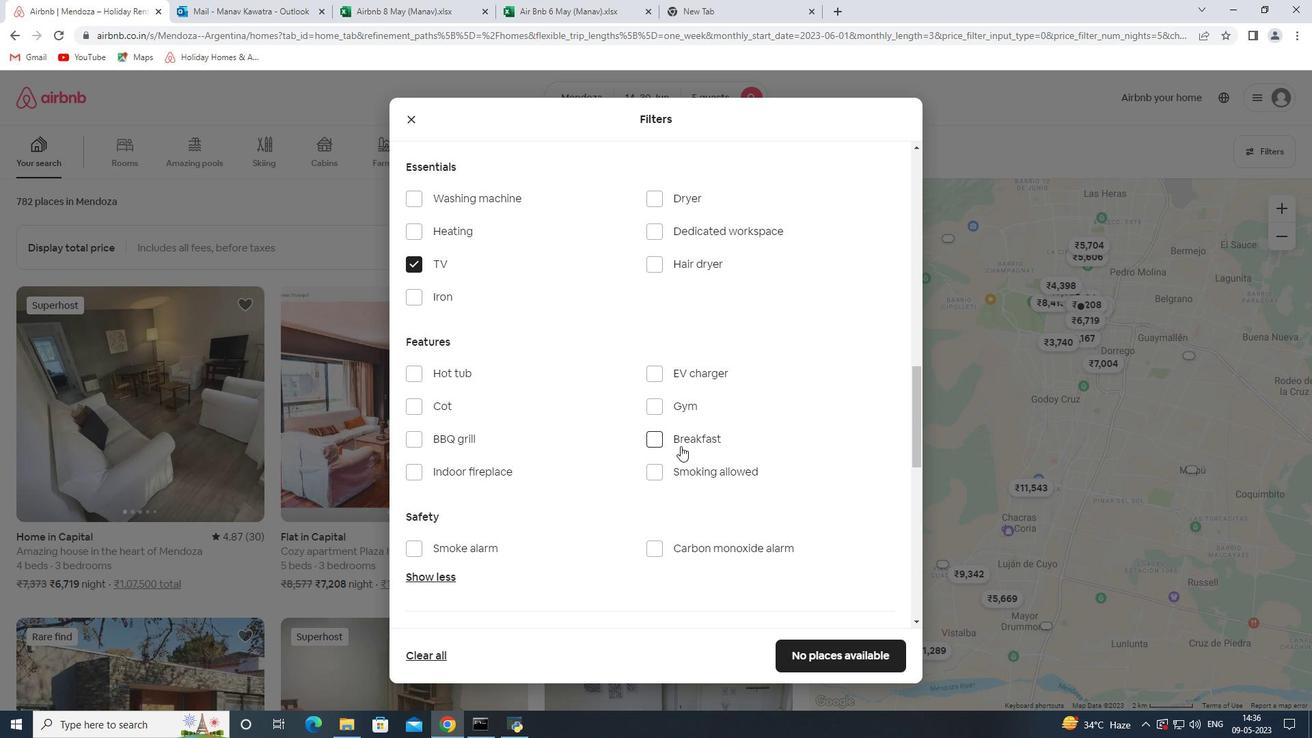 
Action: Mouse pressed left at (681, 440)
Screenshot: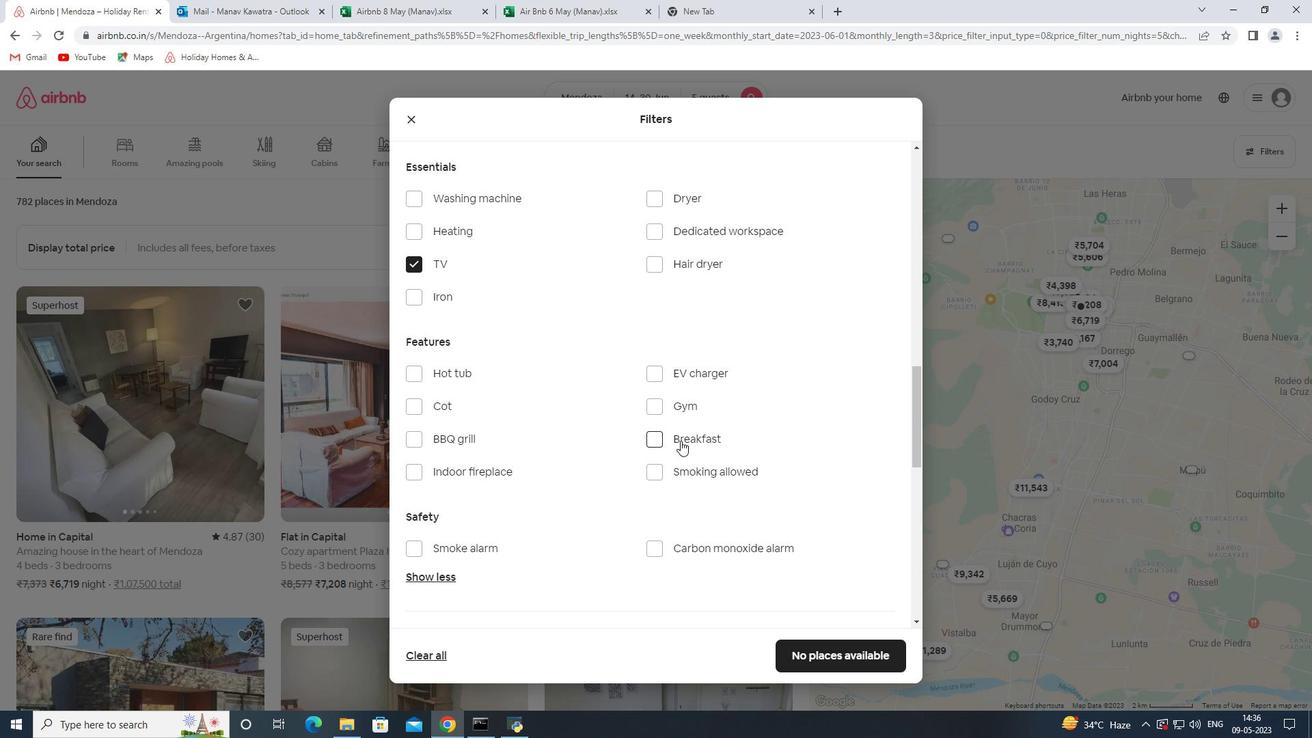 
Action: Mouse moved to (672, 405)
Screenshot: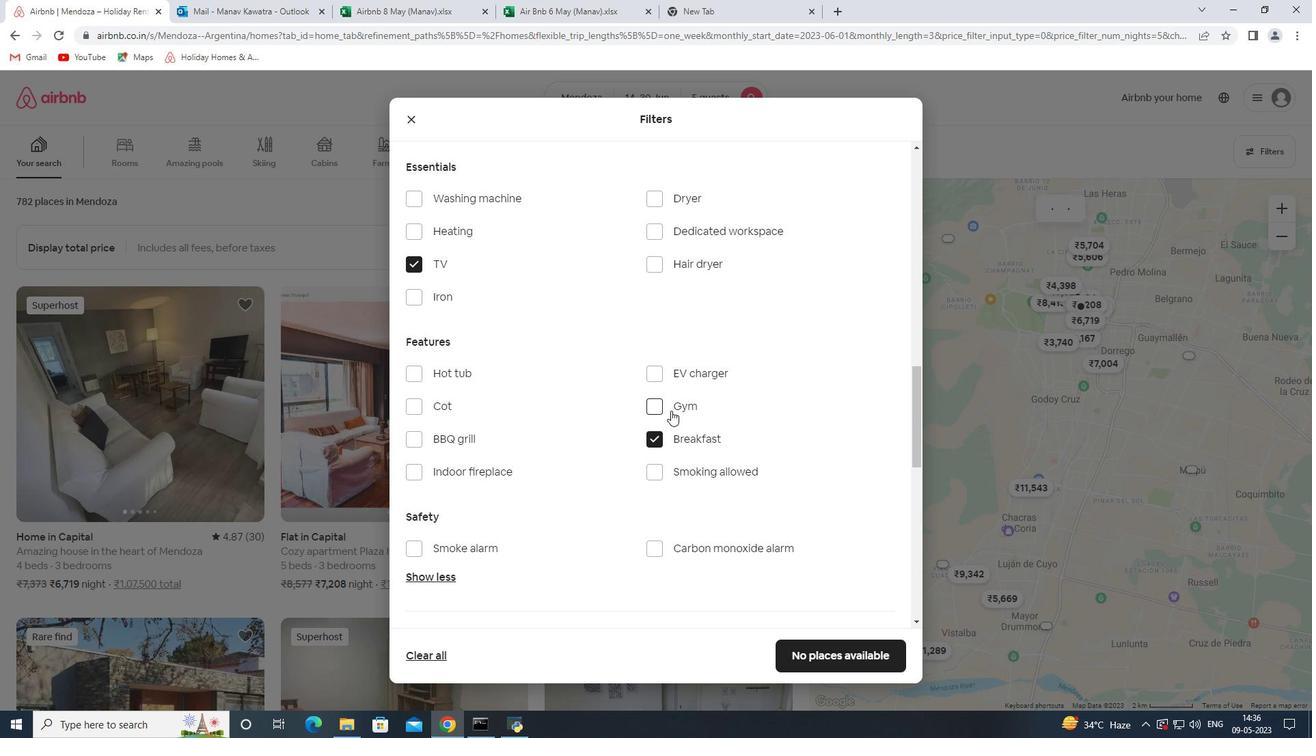 
Action: Mouse pressed left at (672, 405)
Screenshot: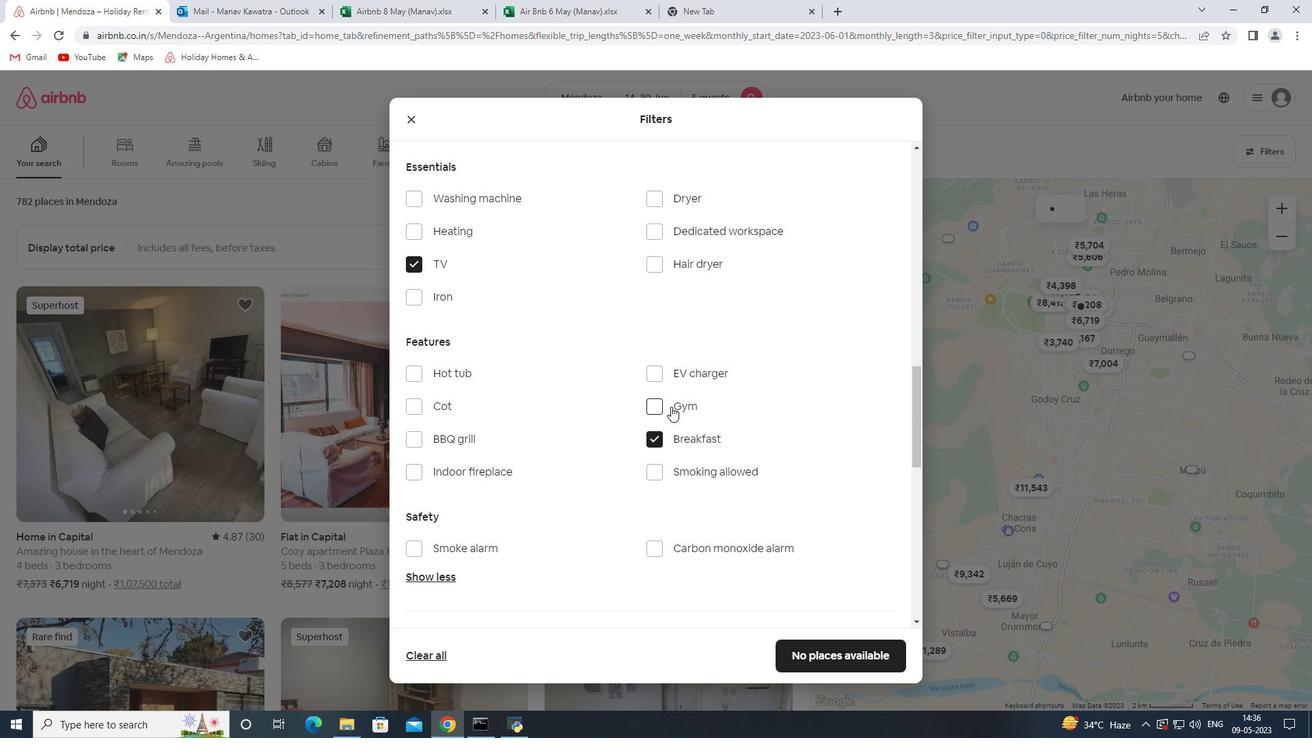 
Action: Mouse moved to (700, 445)
Screenshot: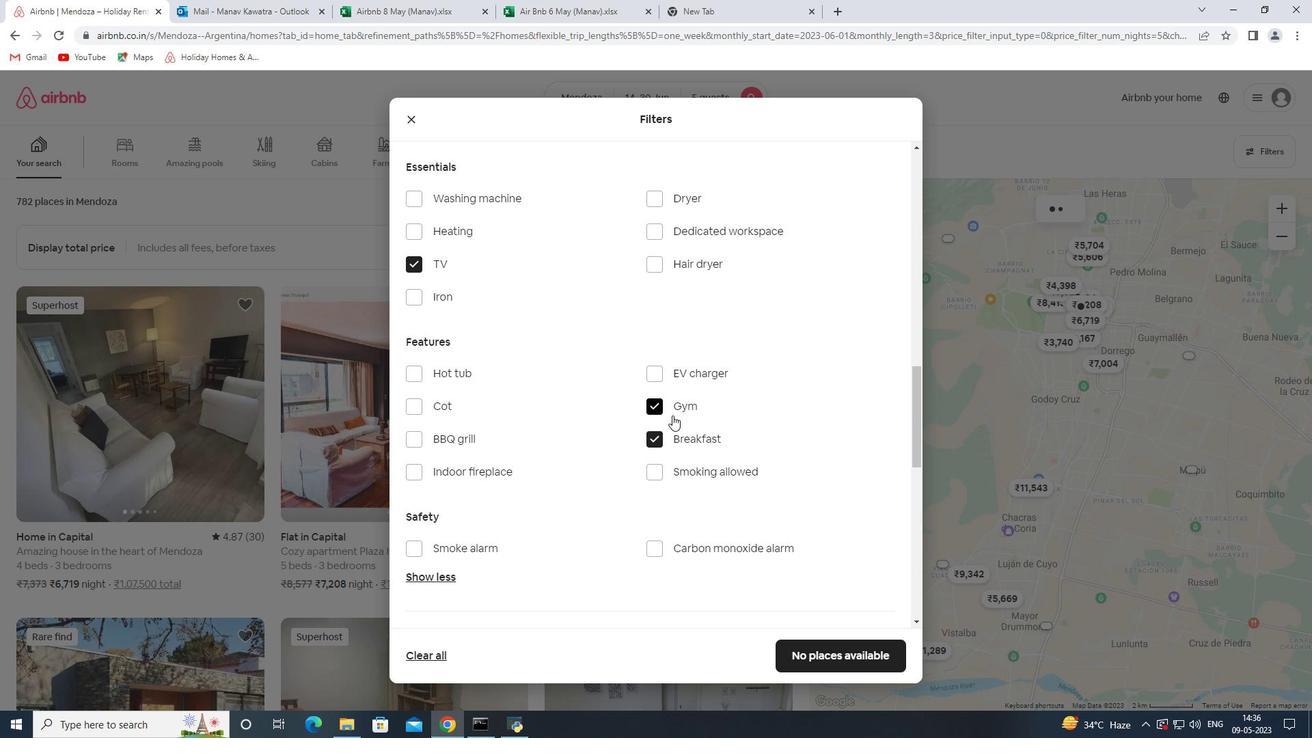 
Action: Mouse scrolled (700, 444) with delta (0, 0)
Screenshot: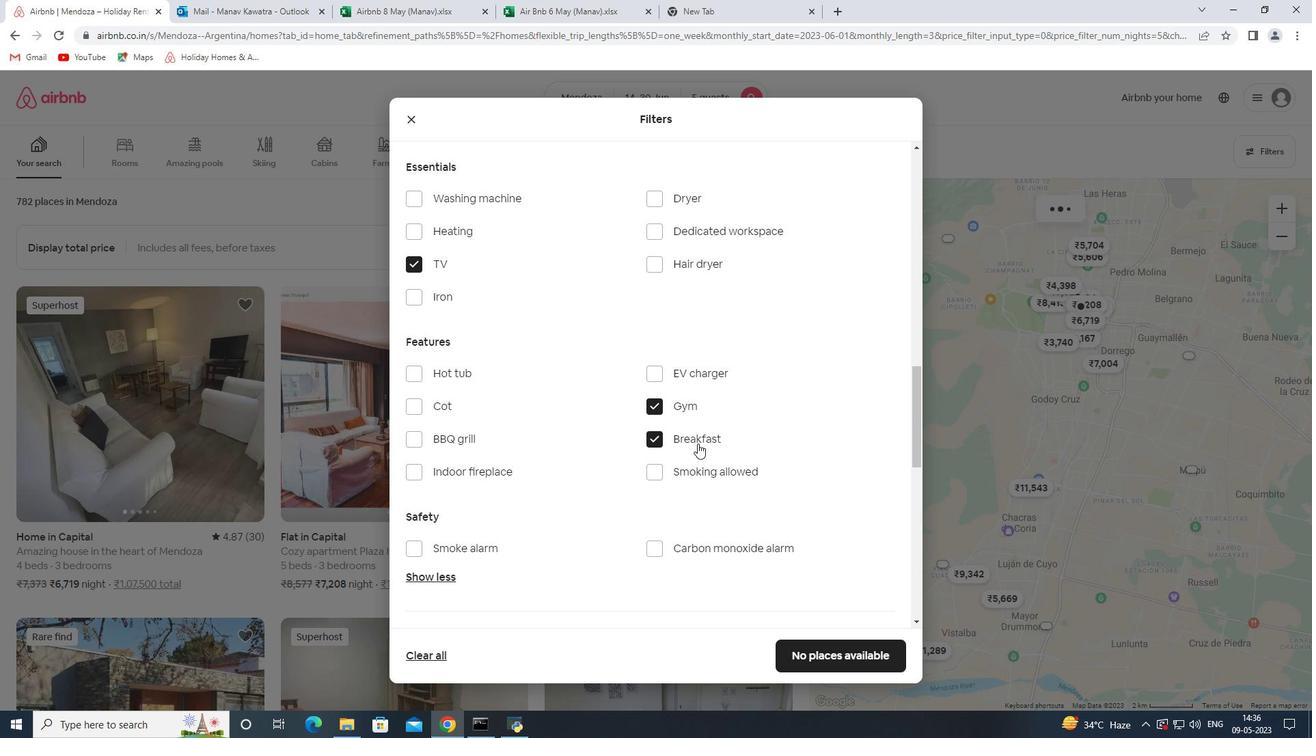 
Action: Mouse scrolled (700, 444) with delta (0, 0)
Screenshot: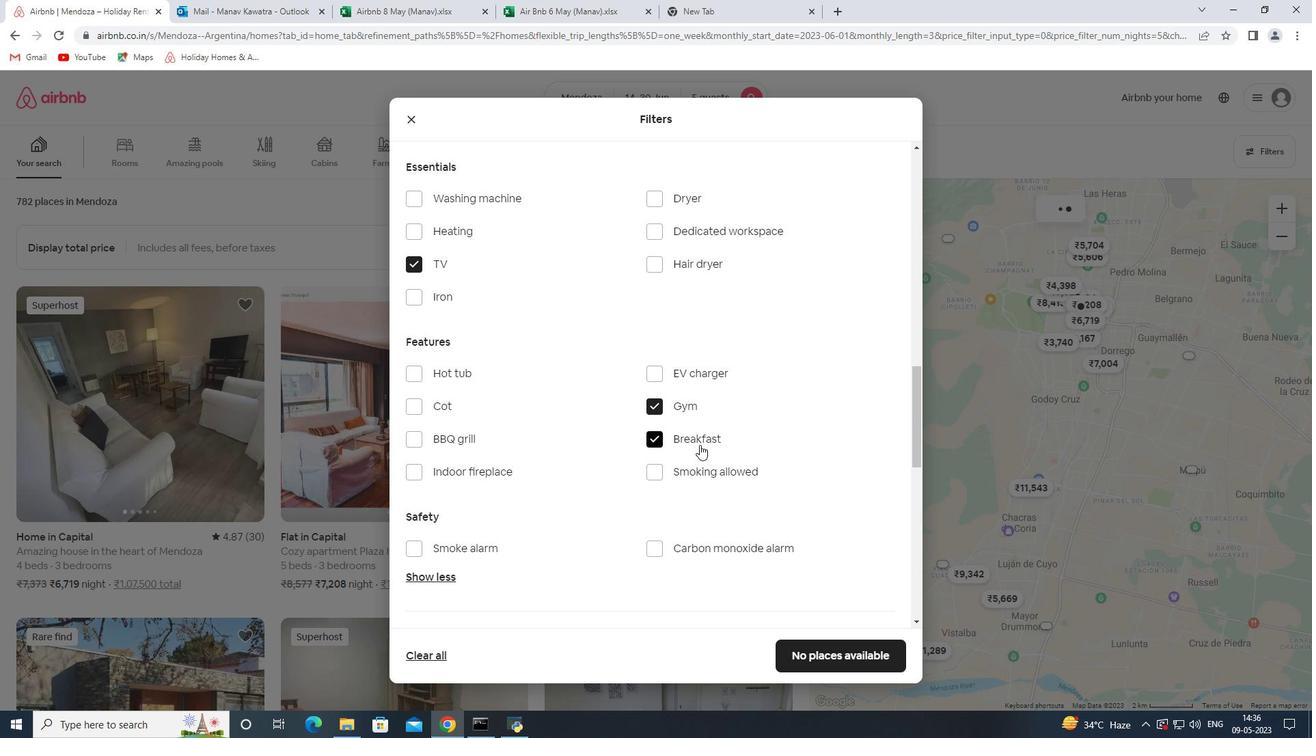 
Action: Mouse scrolled (700, 444) with delta (0, 0)
Screenshot: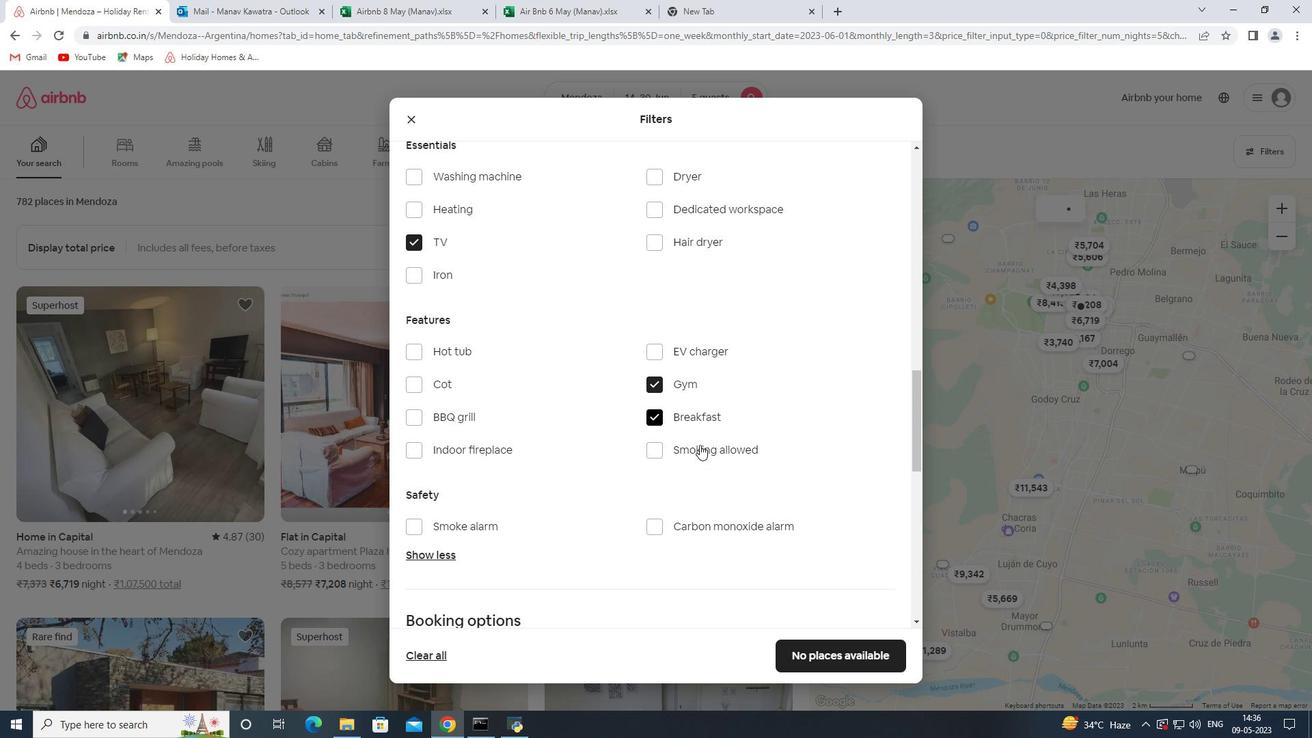 
Action: Mouse scrolled (700, 444) with delta (0, 0)
Screenshot: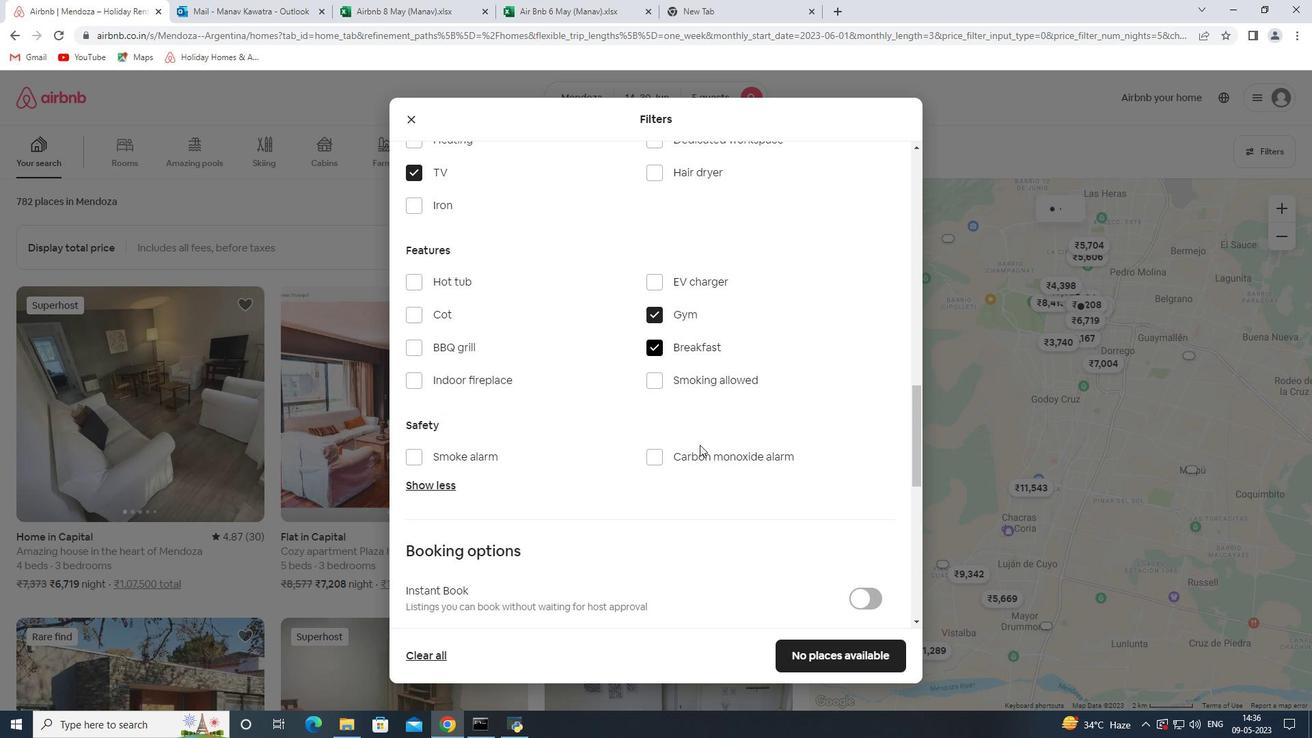
Action: Mouse scrolled (700, 444) with delta (0, 0)
Screenshot: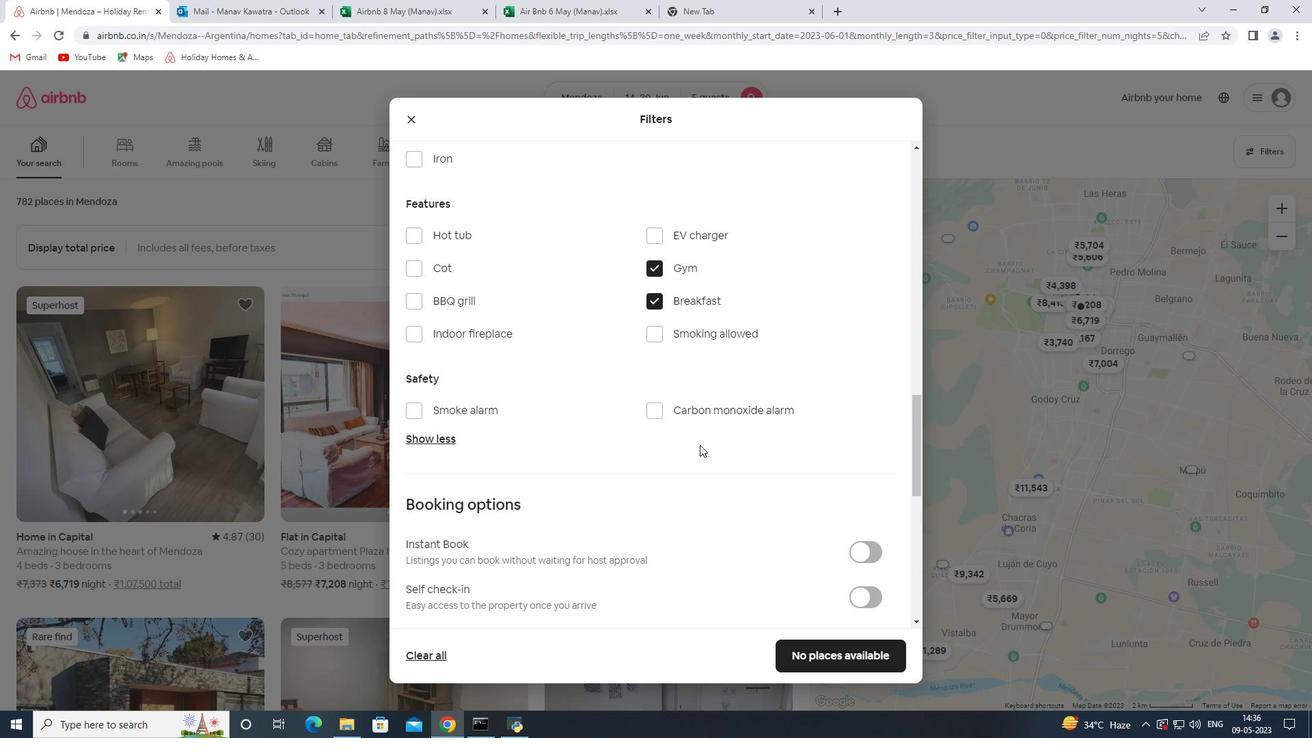 
Action: Mouse moved to (858, 389)
Screenshot: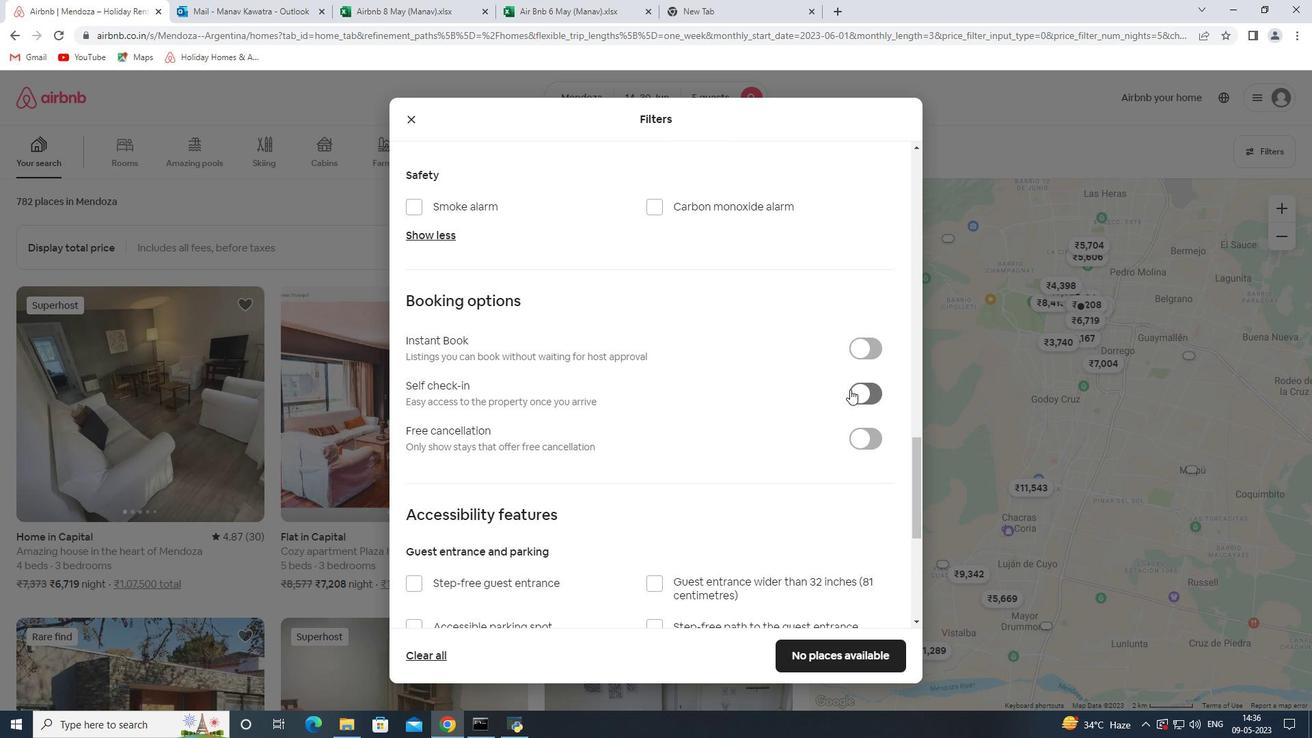 
Action: Mouse pressed left at (858, 389)
Screenshot: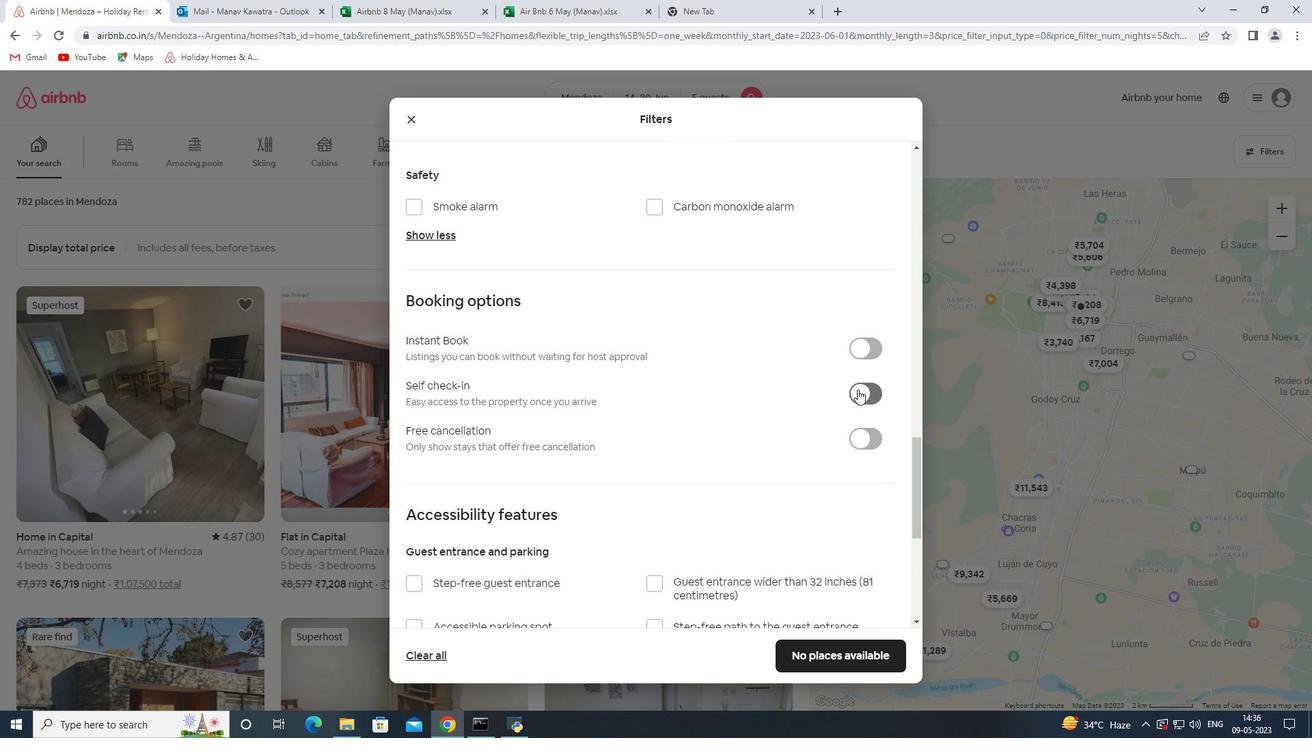 
Action: Mouse moved to (794, 482)
Screenshot: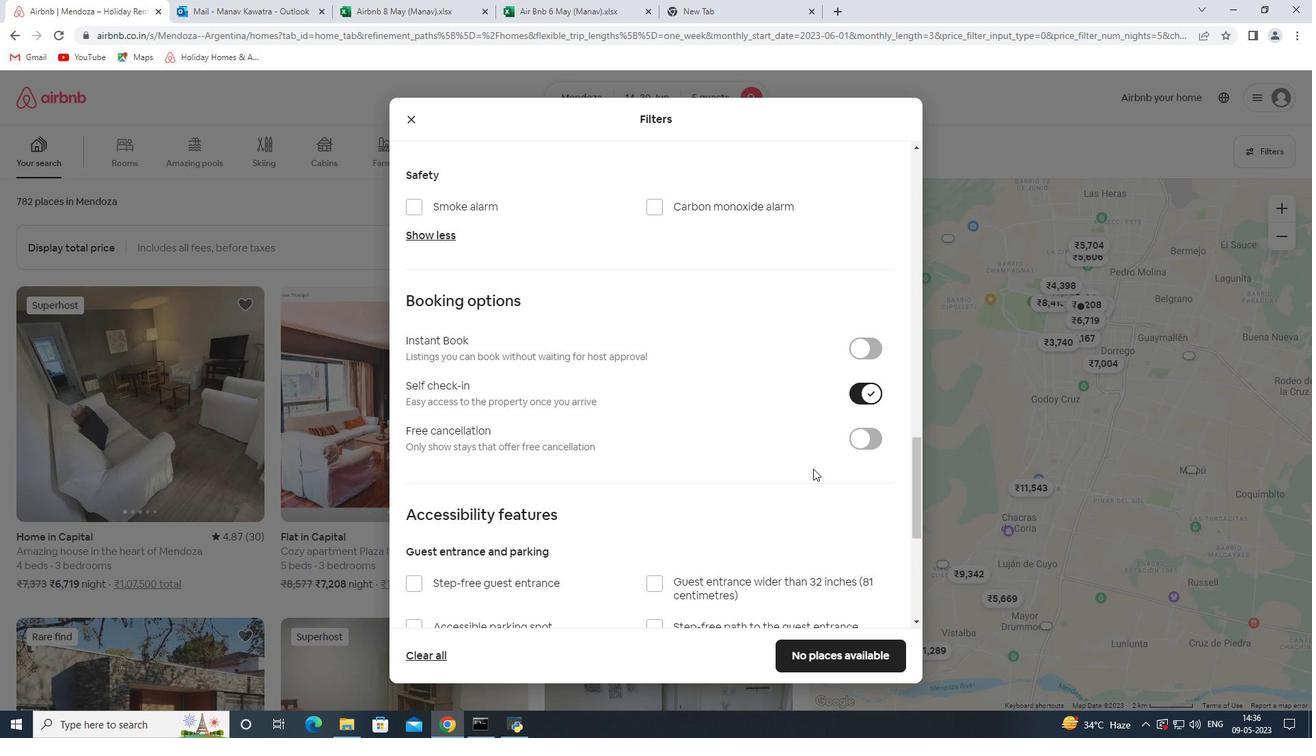 
Action: Mouse scrolled (794, 482) with delta (0, 0)
Screenshot: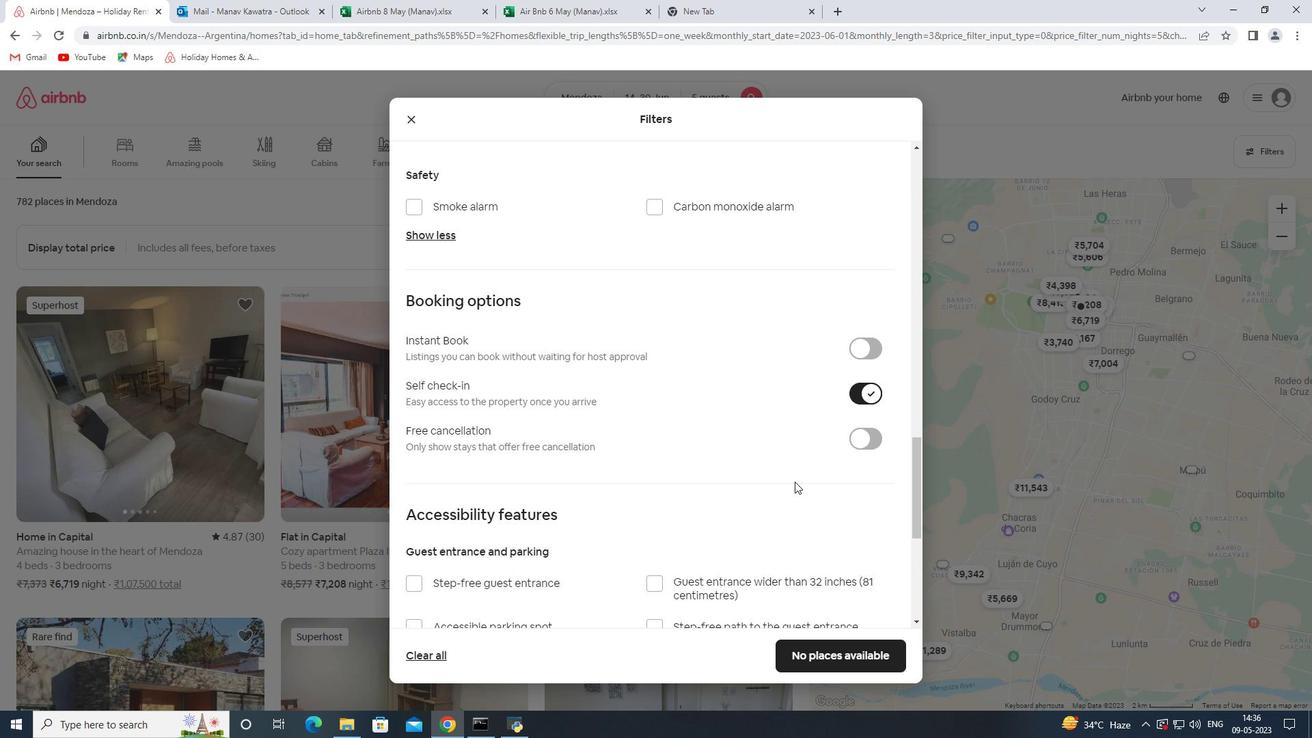 
Action: Mouse scrolled (794, 482) with delta (0, 0)
Screenshot: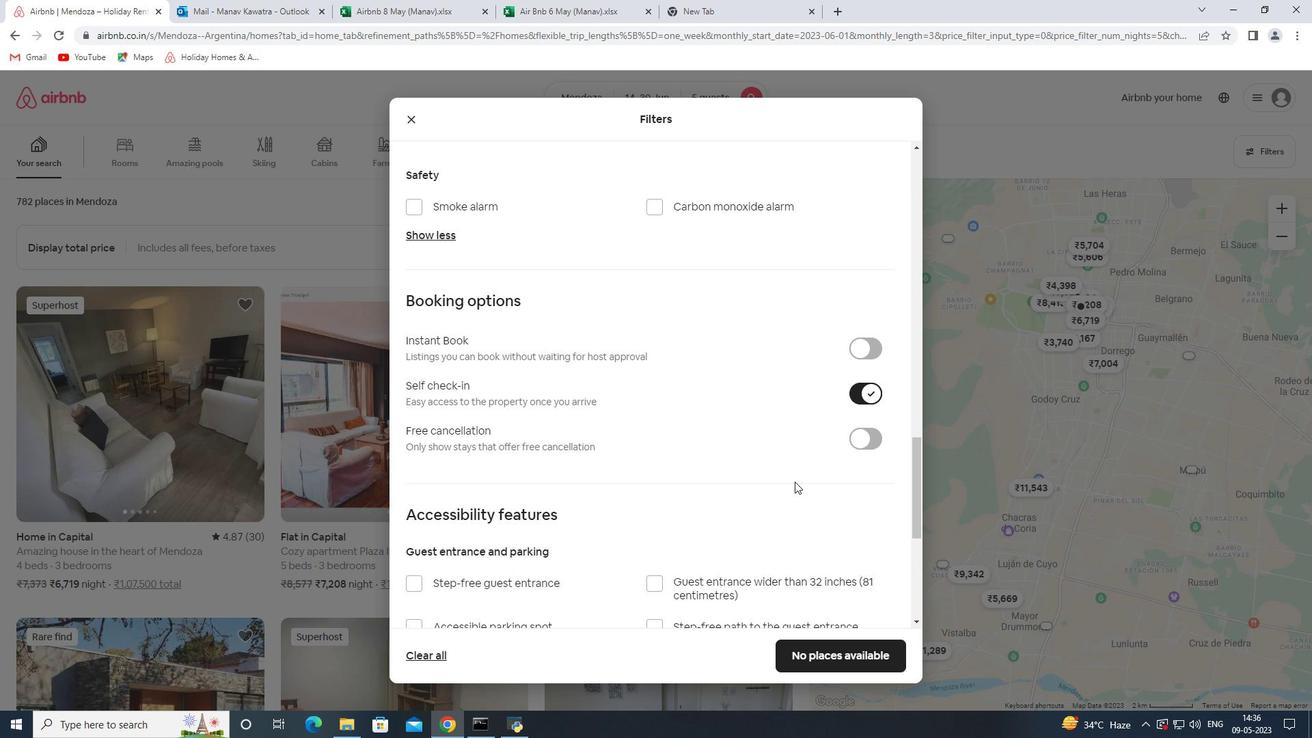
Action: Mouse scrolled (794, 482) with delta (0, 0)
Screenshot: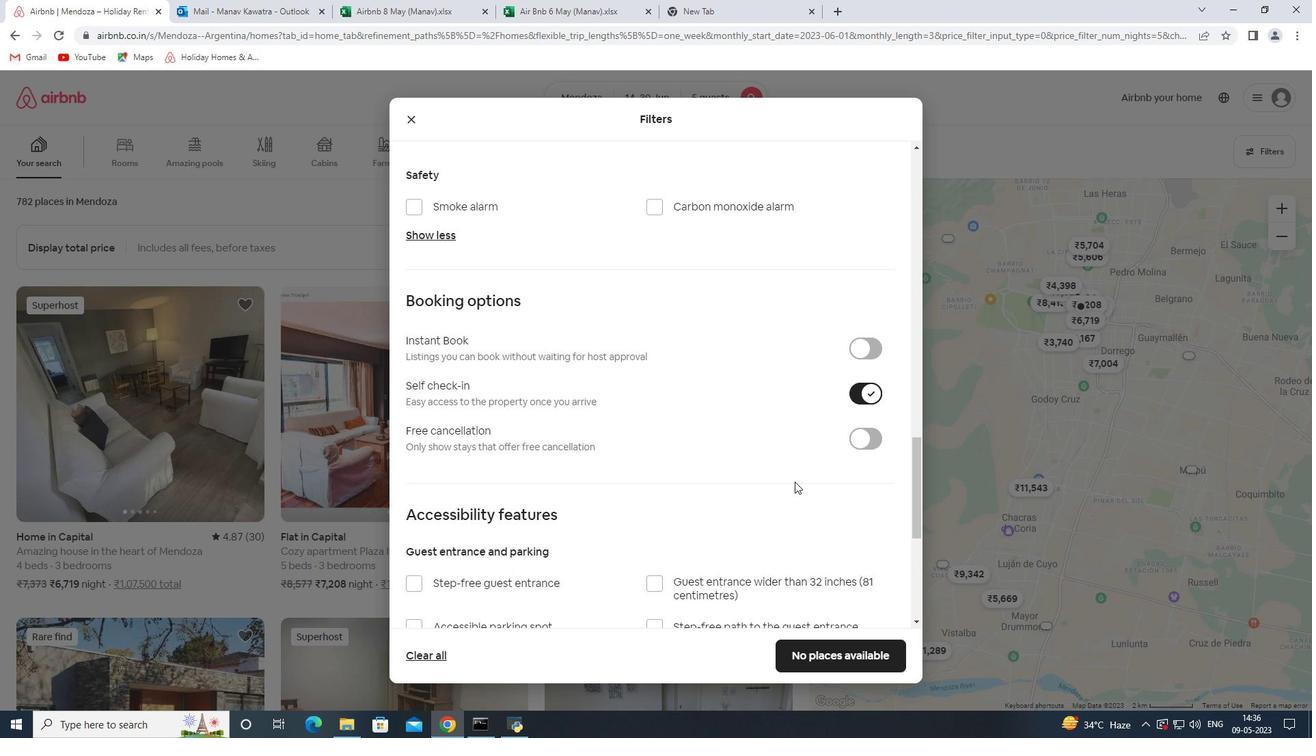 
Action: Mouse scrolled (794, 482) with delta (0, 0)
Screenshot: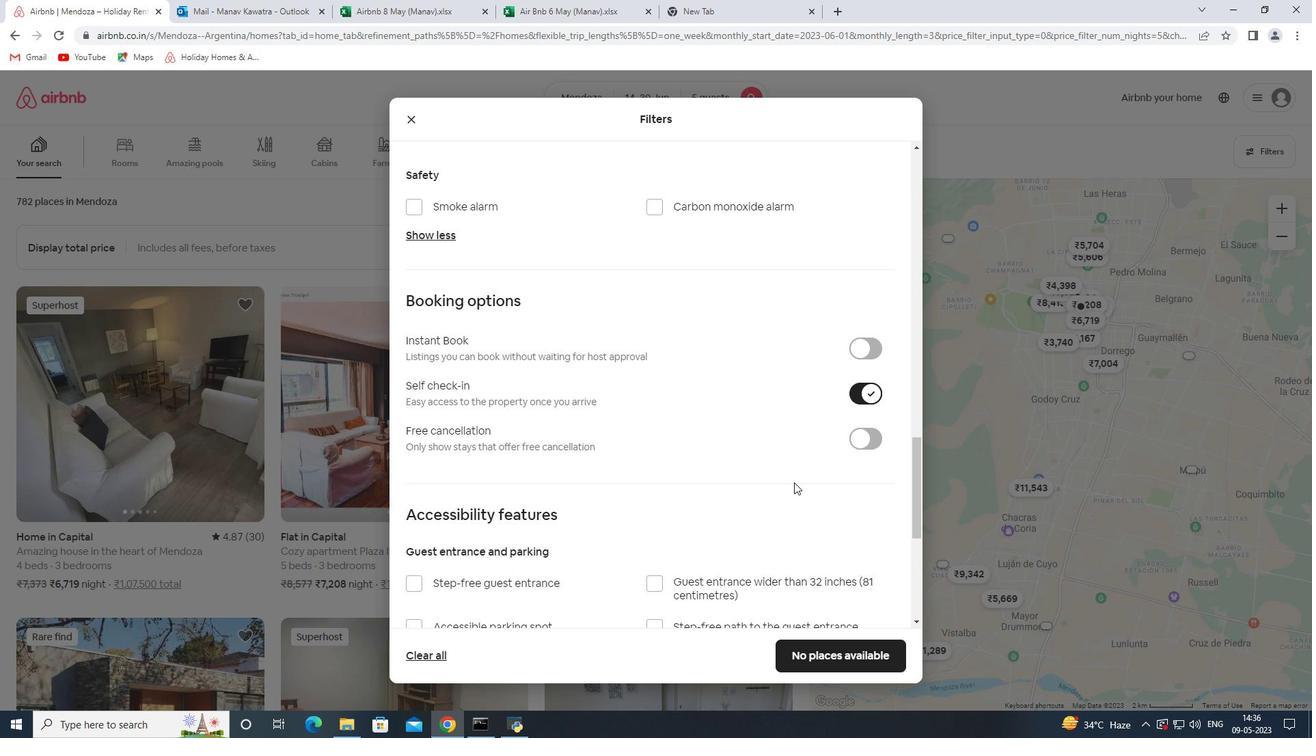 
Action: Mouse moved to (660, 489)
Screenshot: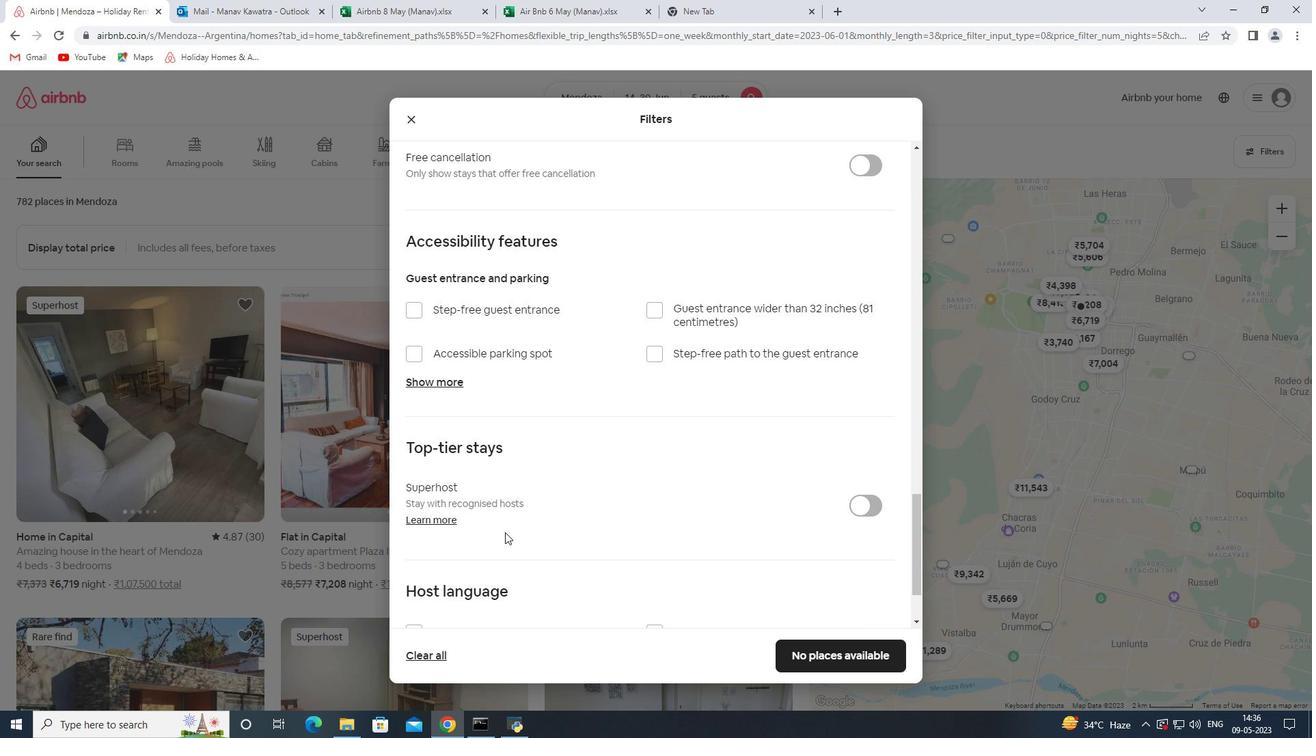 
Action: Mouse scrolled (660, 488) with delta (0, 0)
Screenshot: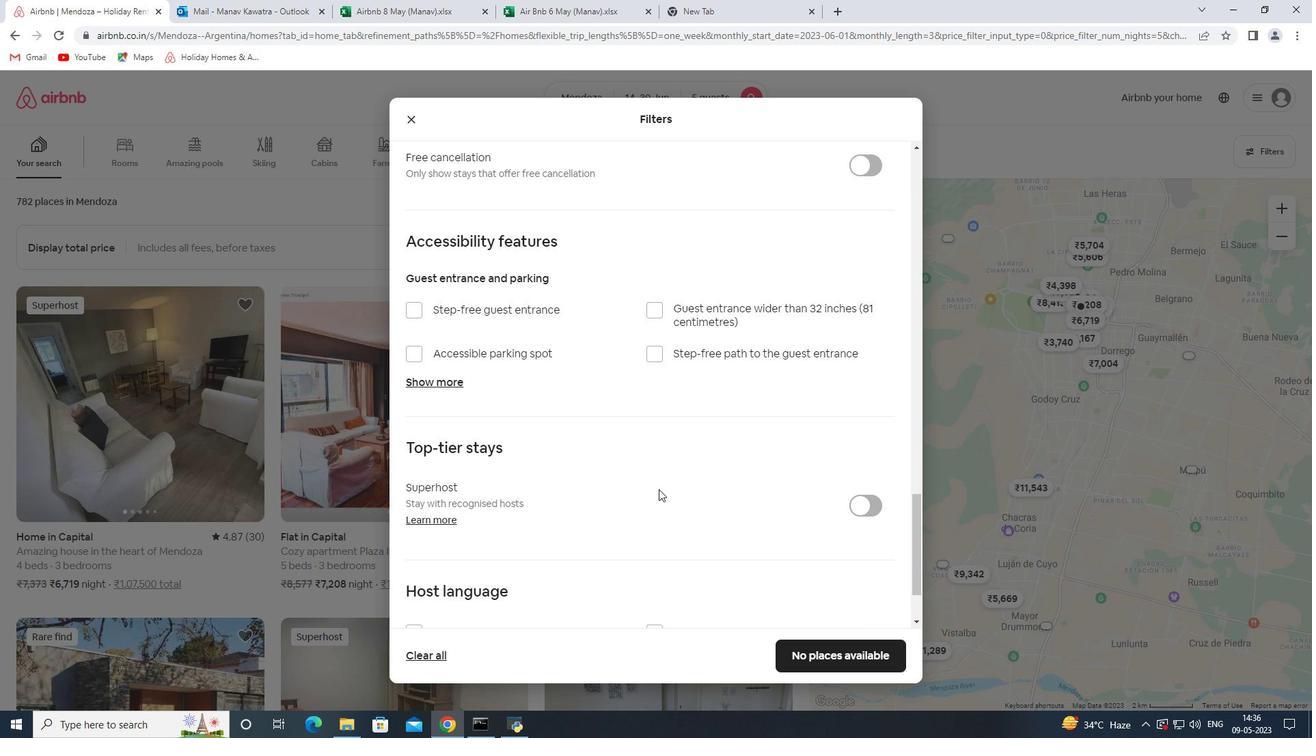 
Action: Mouse scrolled (660, 488) with delta (0, 0)
Screenshot: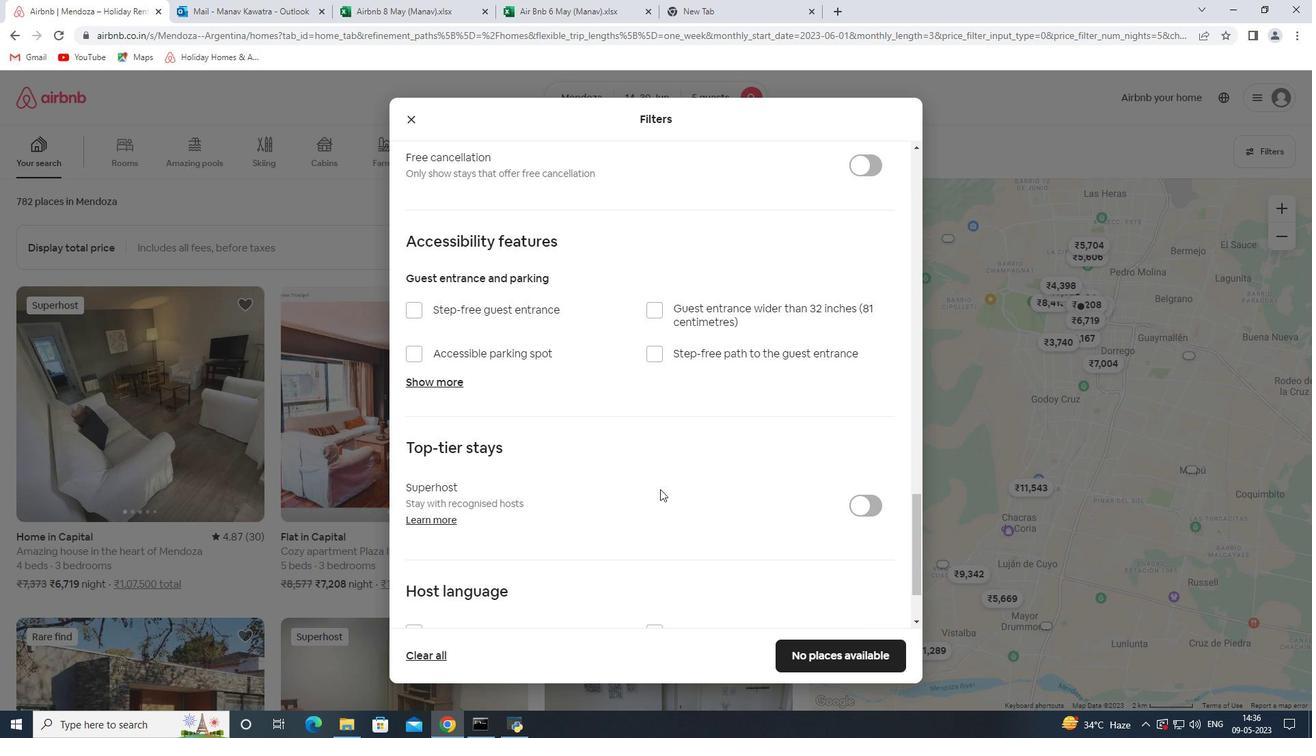 
Action: Mouse scrolled (660, 488) with delta (0, 0)
Screenshot: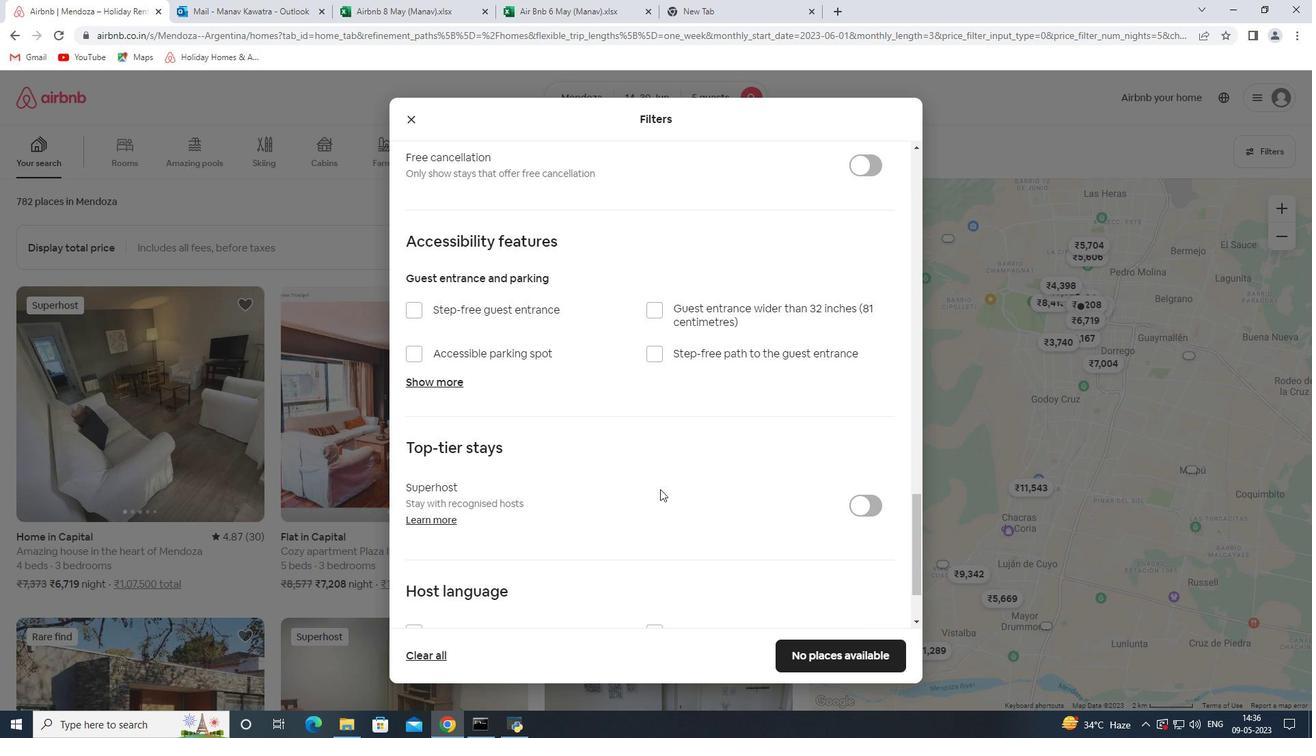 
Action: Mouse scrolled (660, 488) with delta (0, 0)
Screenshot: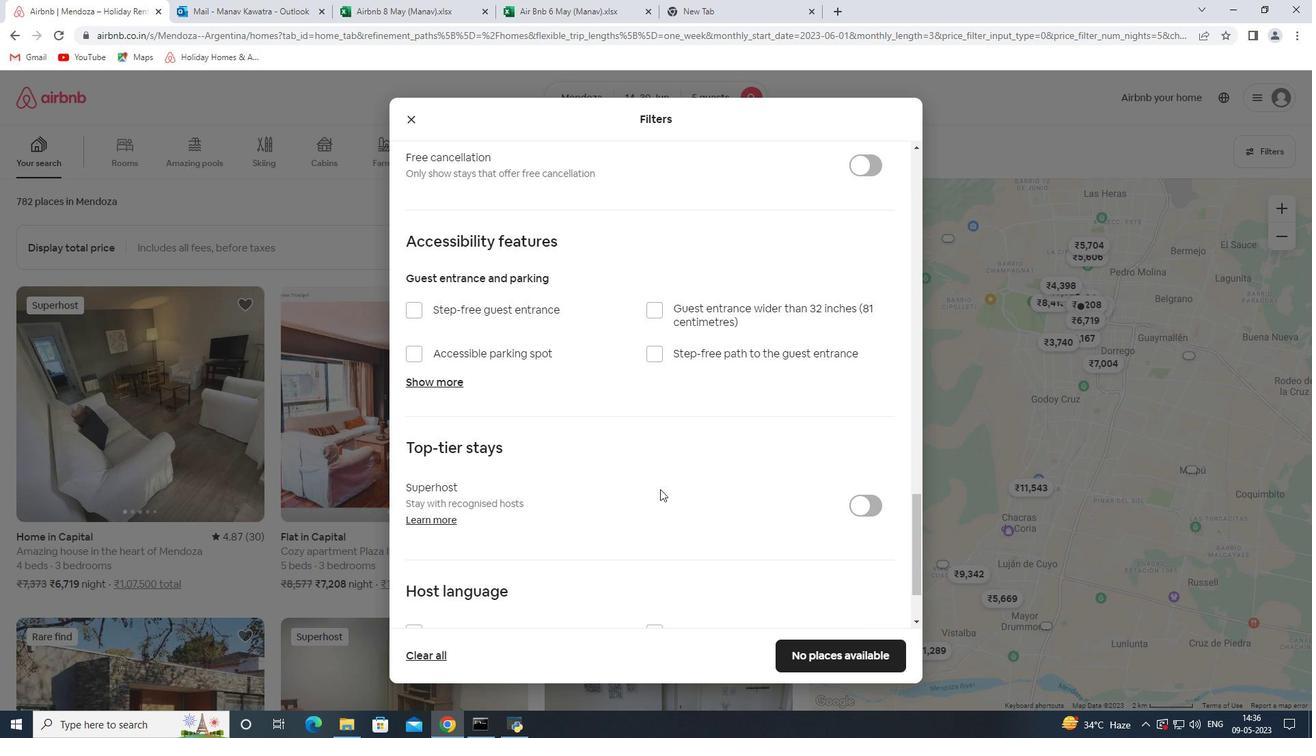 
Action: Mouse moved to (417, 539)
Screenshot: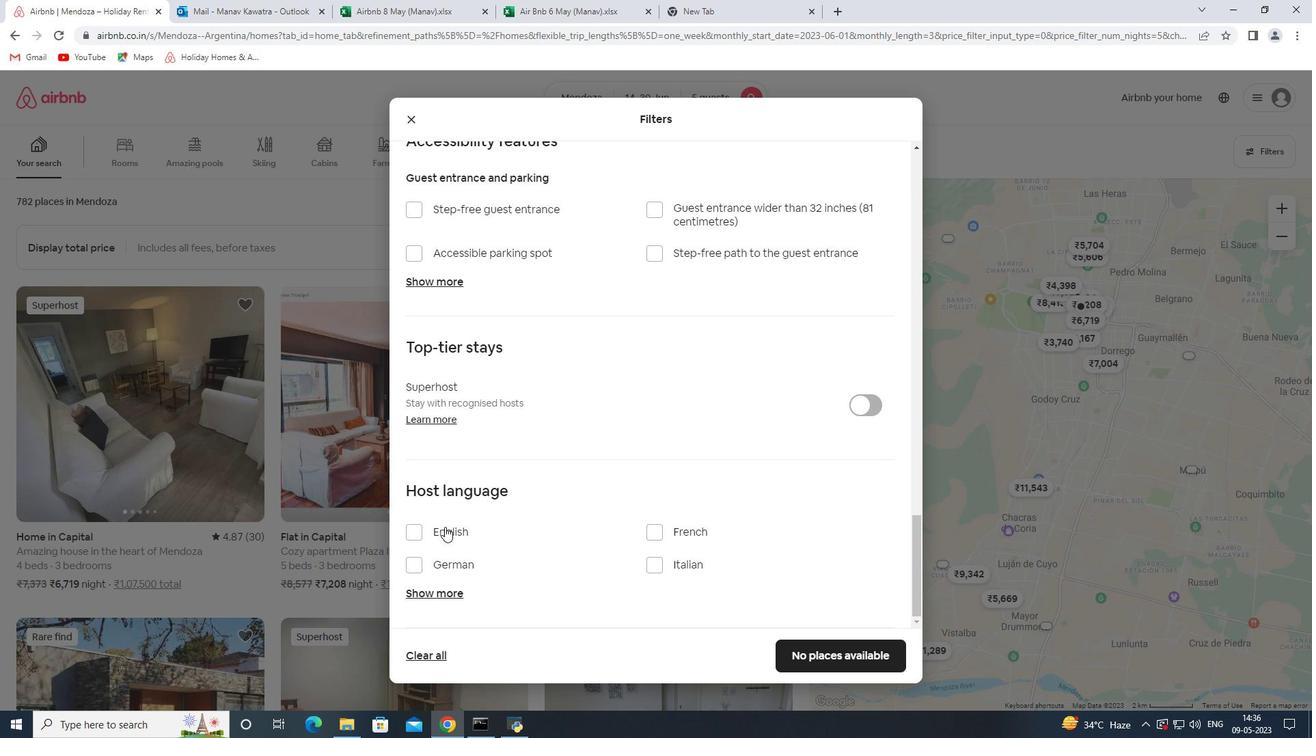 
Action: Mouse pressed left at (417, 539)
Screenshot: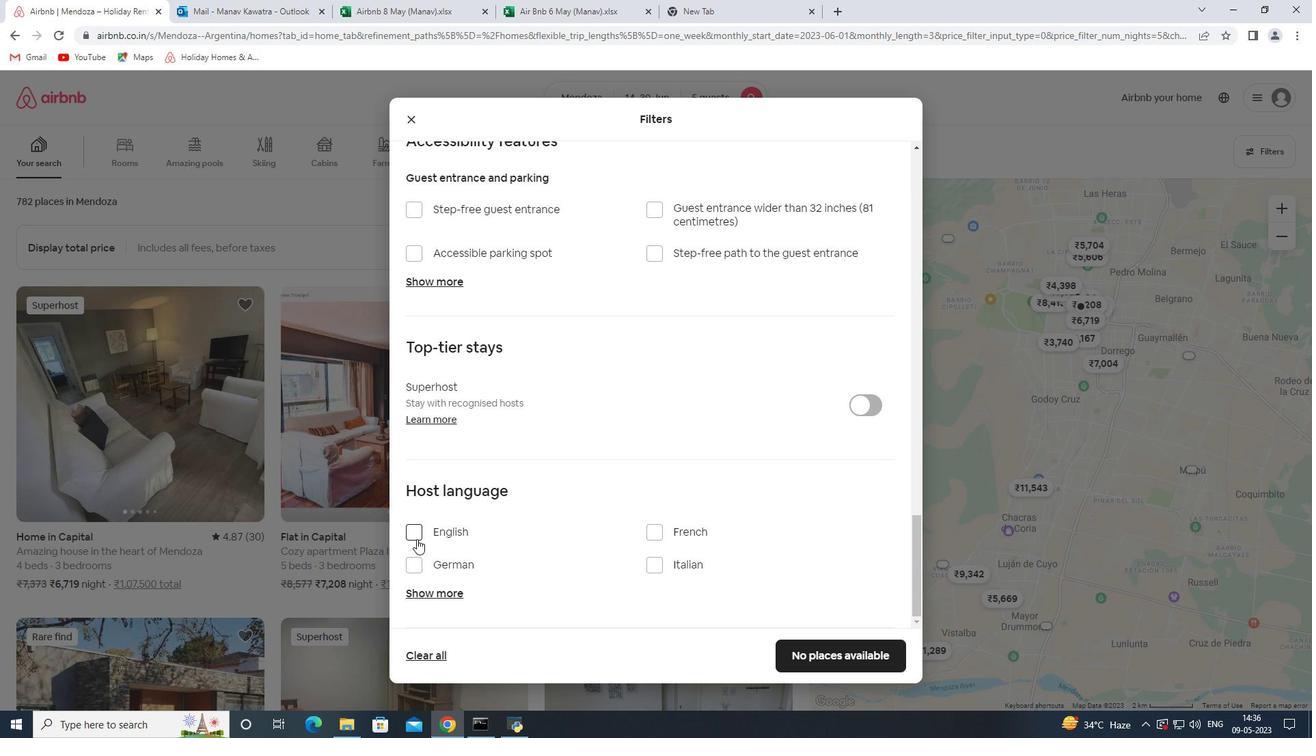 
Action: Mouse moved to (809, 663)
Screenshot: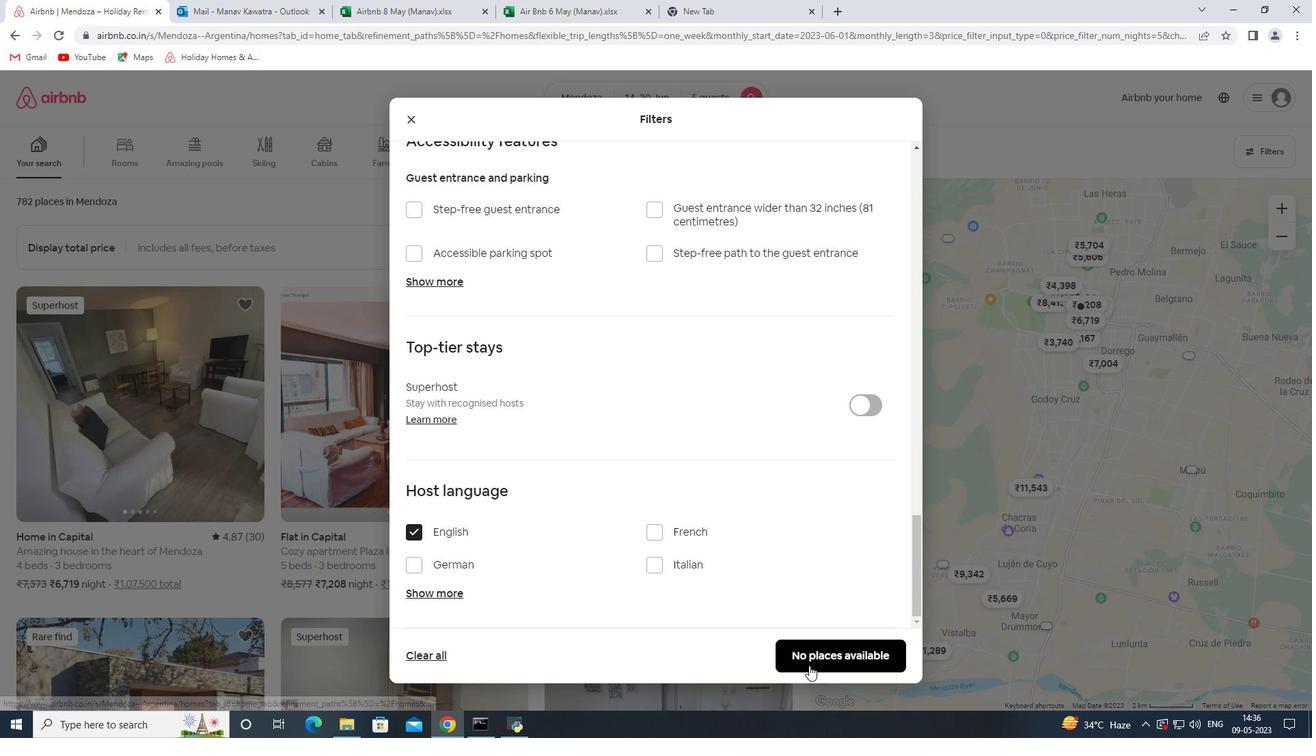 
Action: Mouse pressed left at (809, 663)
Screenshot: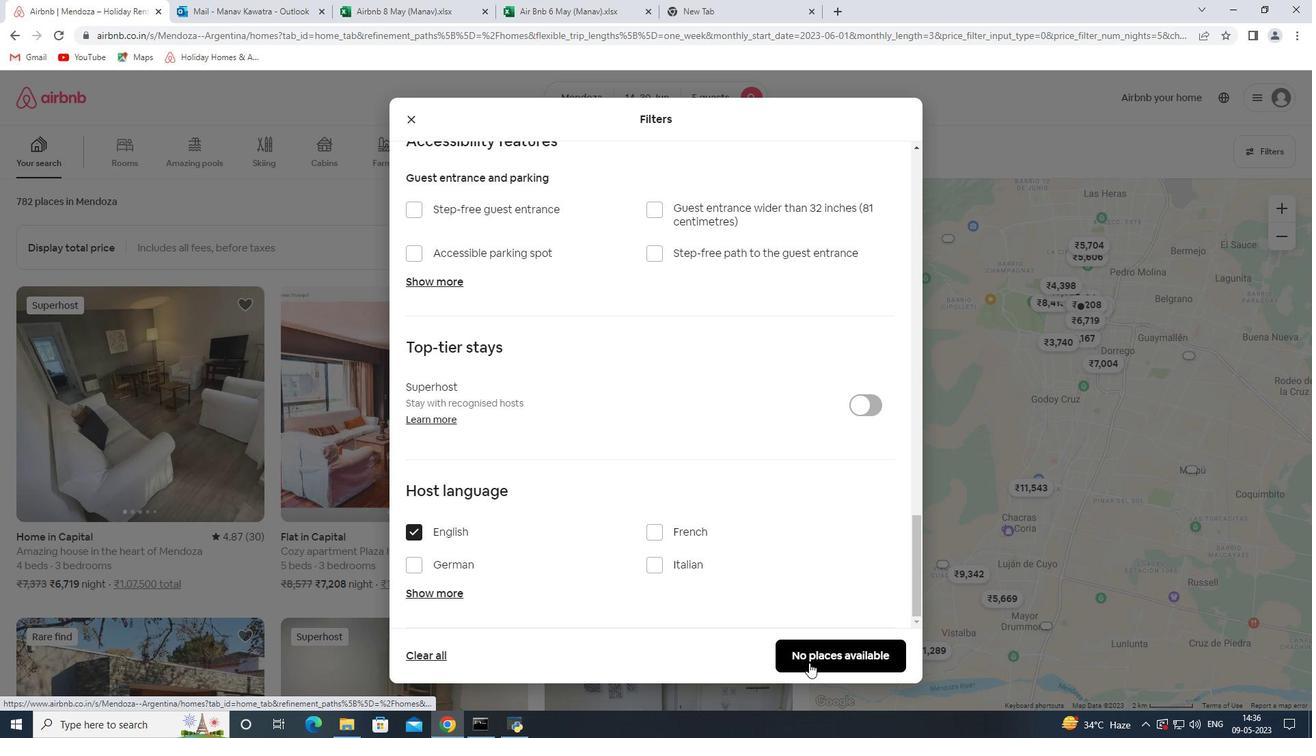 
